 Task: Get directions from Blue Ridge Parkway, North Carolina, United States to Gulf Shores, Alabama, United States  arriving by 5:00 pm tomorrow
Action: Mouse moved to (123, 71)
Screenshot: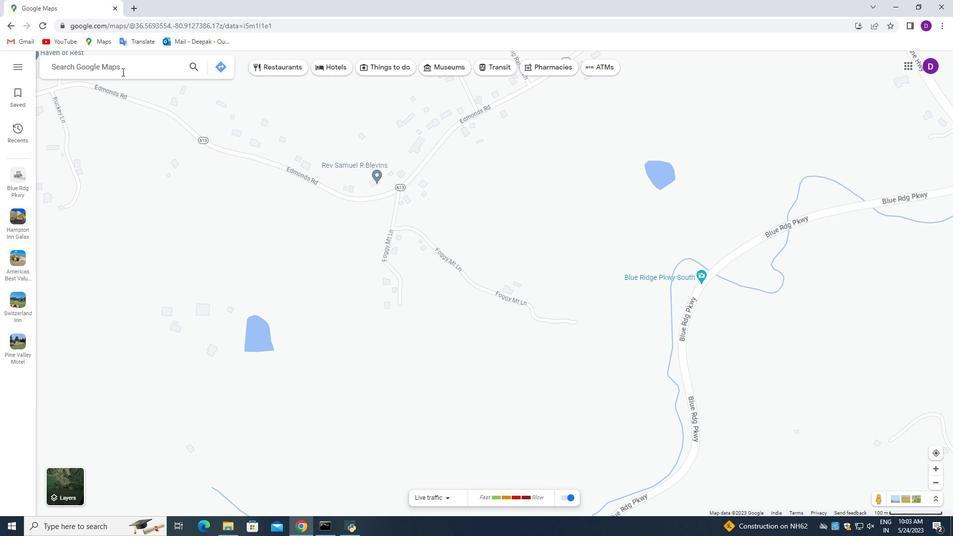 
Action: Mouse pressed left at (123, 71)
Screenshot: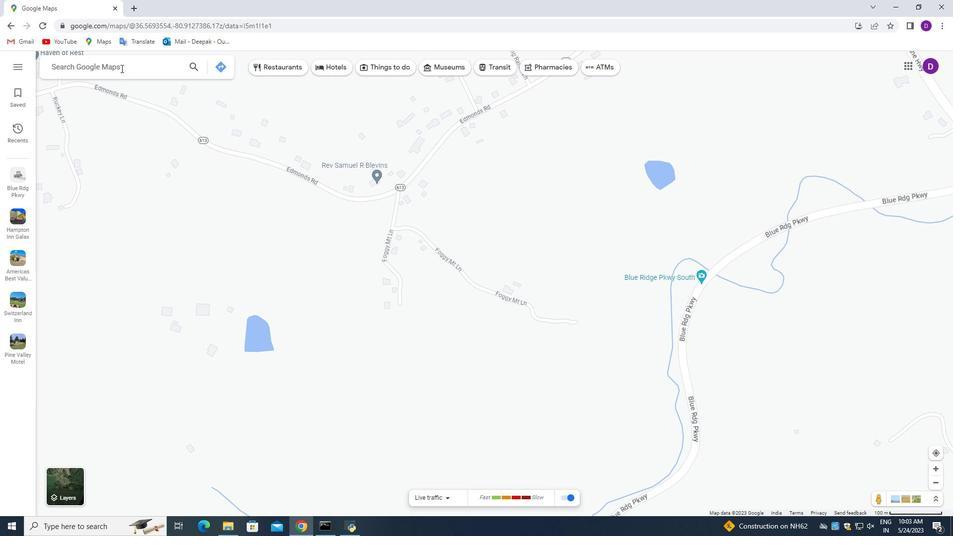 
Action: Mouse moved to (282, 111)
Screenshot: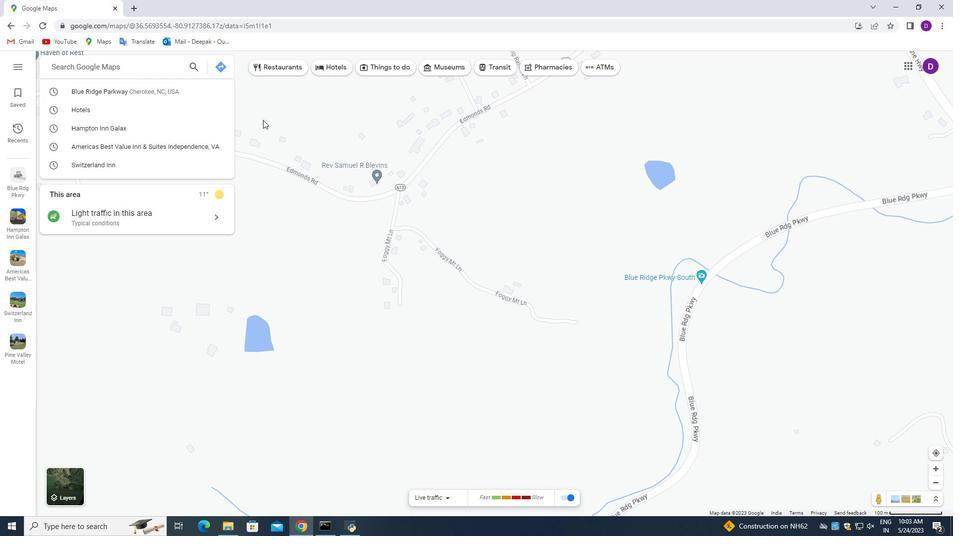 
Action: Key pressed <Key.shift_r>Blue<Key.space><Key.shift_r>Ridge<Key.space><Key.shift><Key.shift>Parkway,<Key.space><Key.shift>North<Key.space><Key.shift_r>Carolina,<Key.space><Key.shift>United<Key.space><Key.shift_r>States
Screenshot: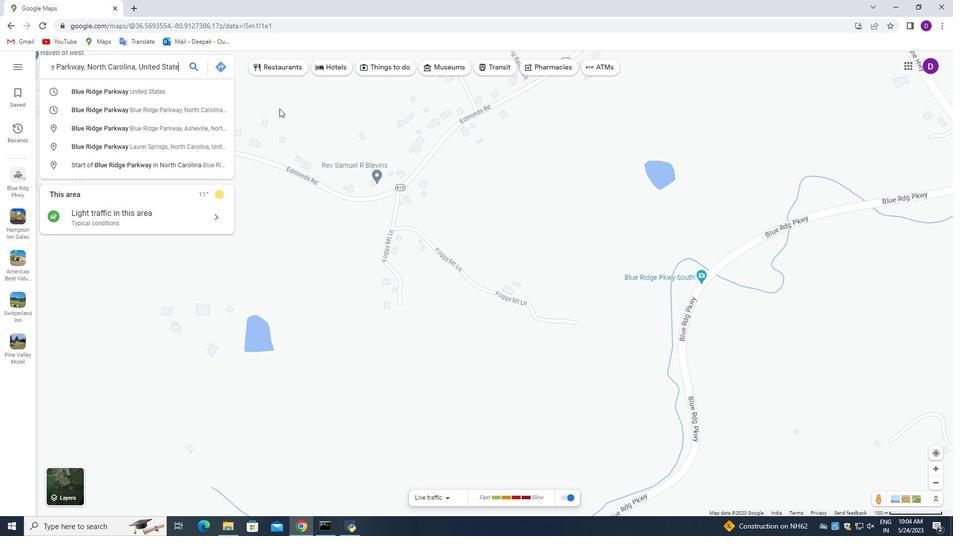 
Action: Mouse moved to (225, 67)
Screenshot: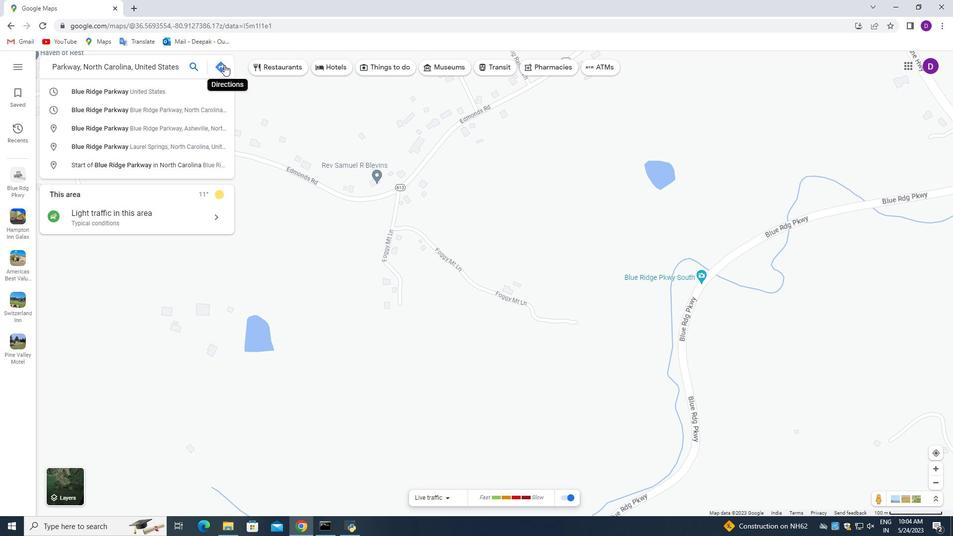 
Action: Mouse pressed left at (225, 67)
Screenshot: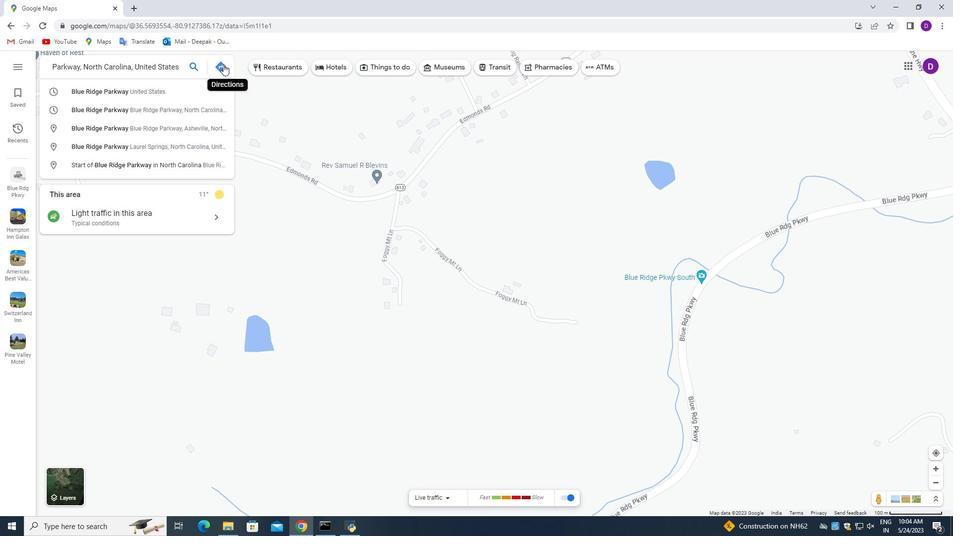 
Action: Mouse moved to (132, 97)
Screenshot: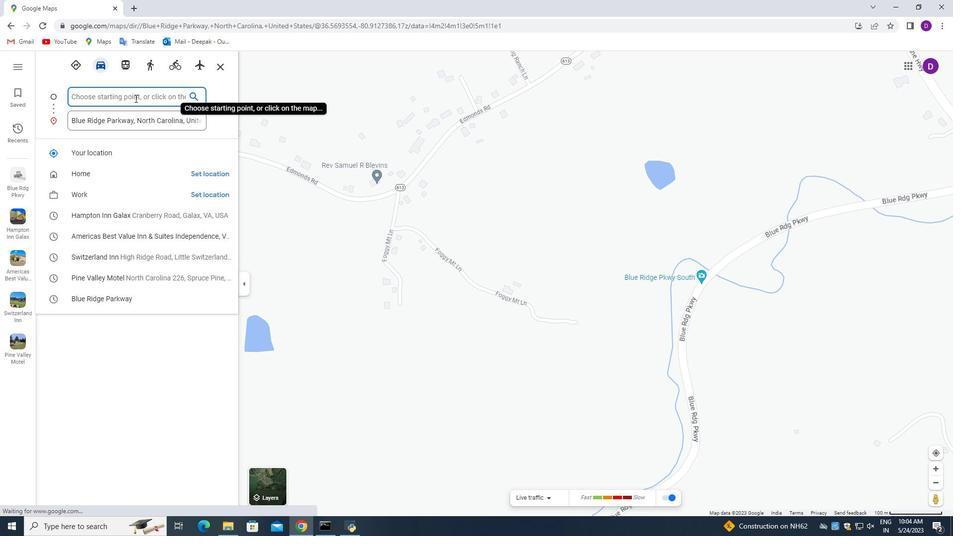 
Action: Mouse pressed left at (132, 97)
Screenshot: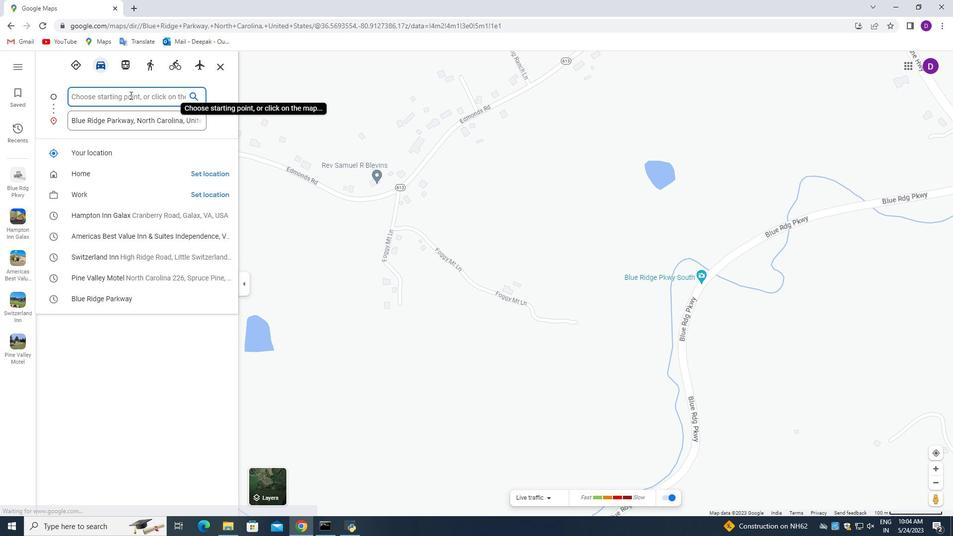 
Action: Mouse moved to (63, 76)
Screenshot: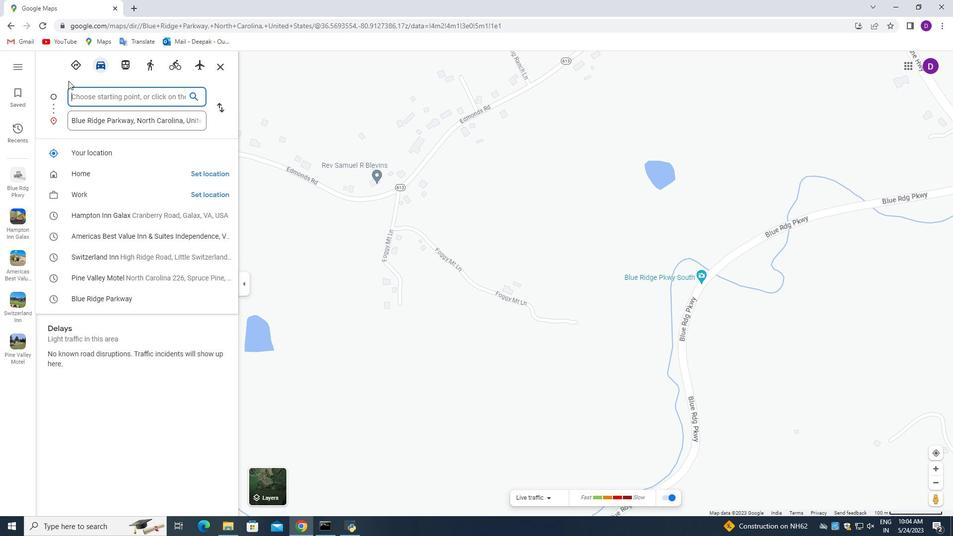 
Action: Key pressed <Key.shift_r>Gulf<Key.space><Key.shift_r>Shores,<Key.space><Key.shift_r>Alabama,<Key.space><Key.shift>United<Key.space><Key.shift_r>States
Screenshot: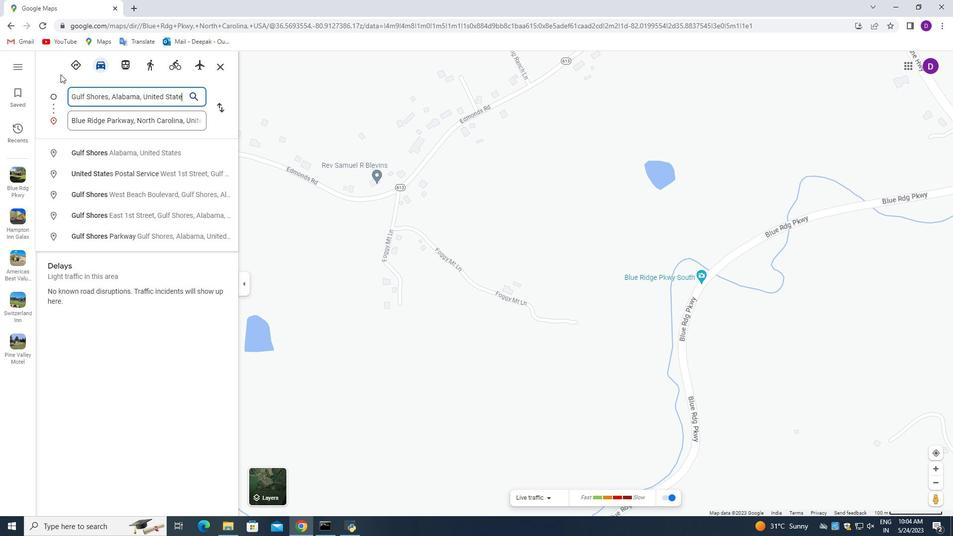 
Action: Mouse moved to (220, 112)
Screenshot: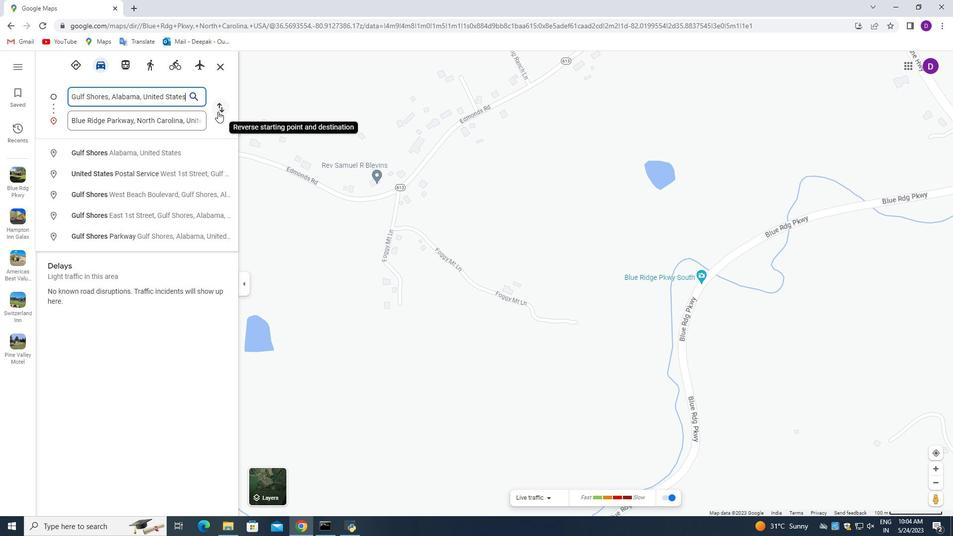 
Action: Mouse pressed left at (220, 112)
Screenshot: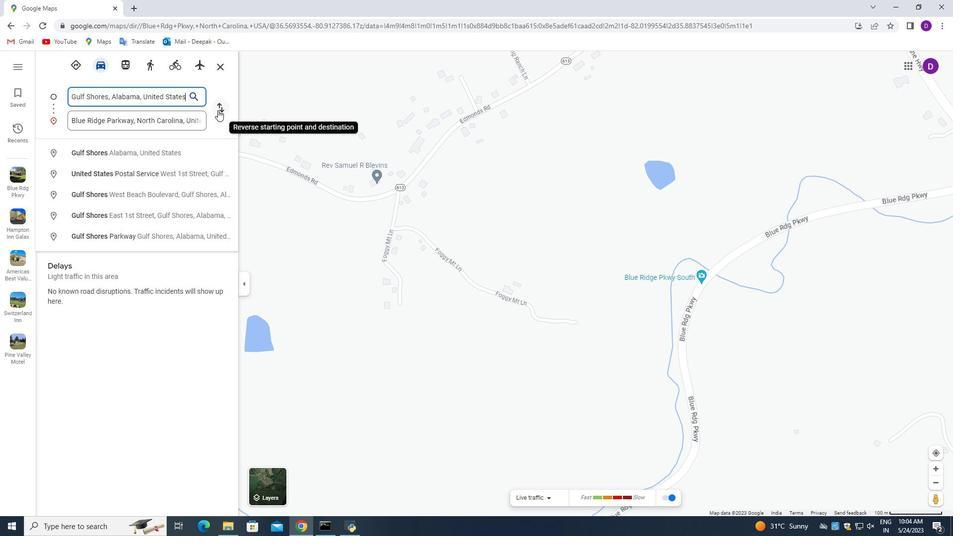 
Action: Mouse moved to (110, 178)
Screenshot: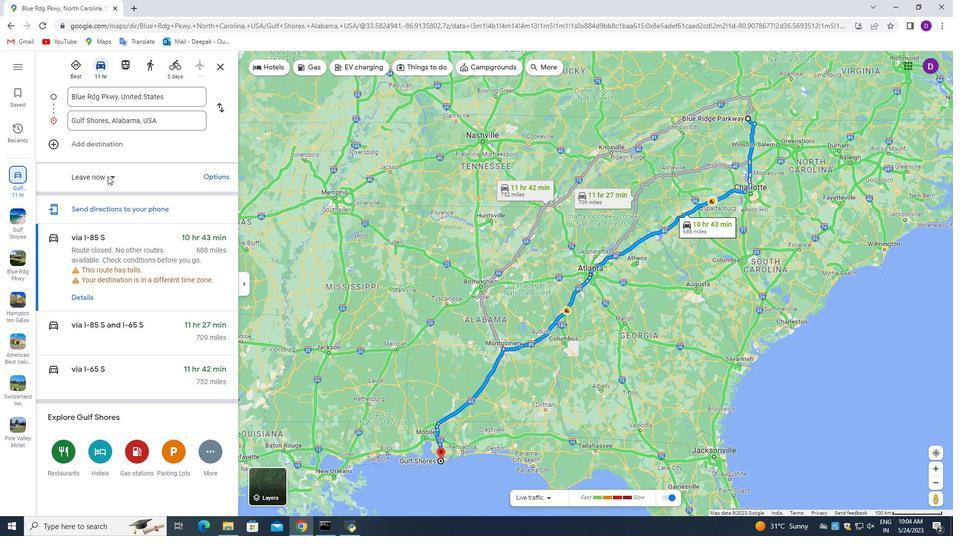 
Action: Mouse pressed left at (110, 178)
Screenshot: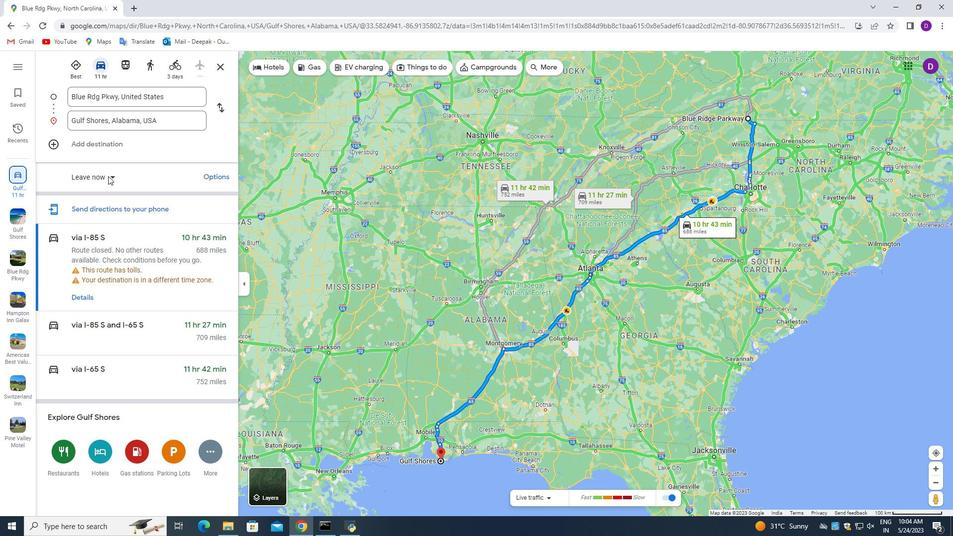 
Action: Mouse moved to (104, 205)
Screenshot: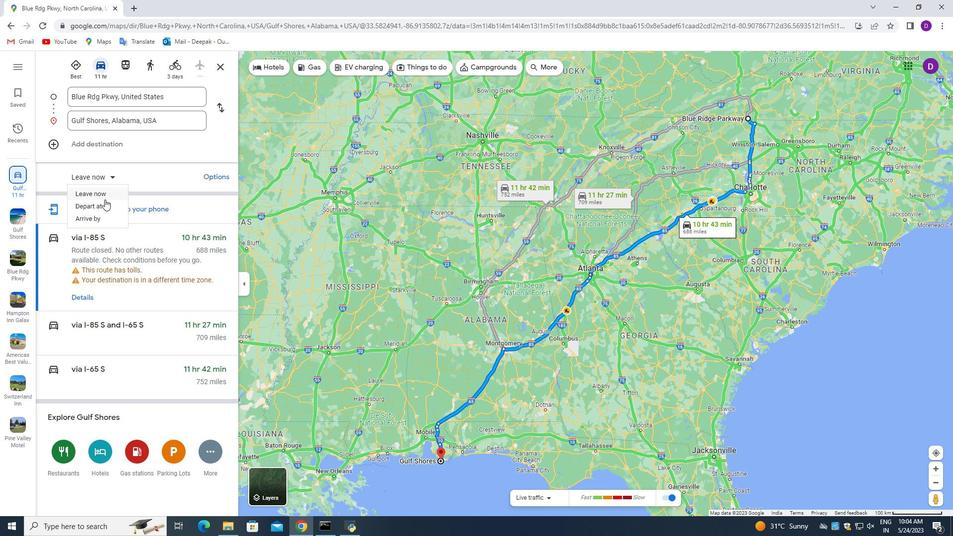 
Action: Mouse pressed left at (104, 205)
Screenshot: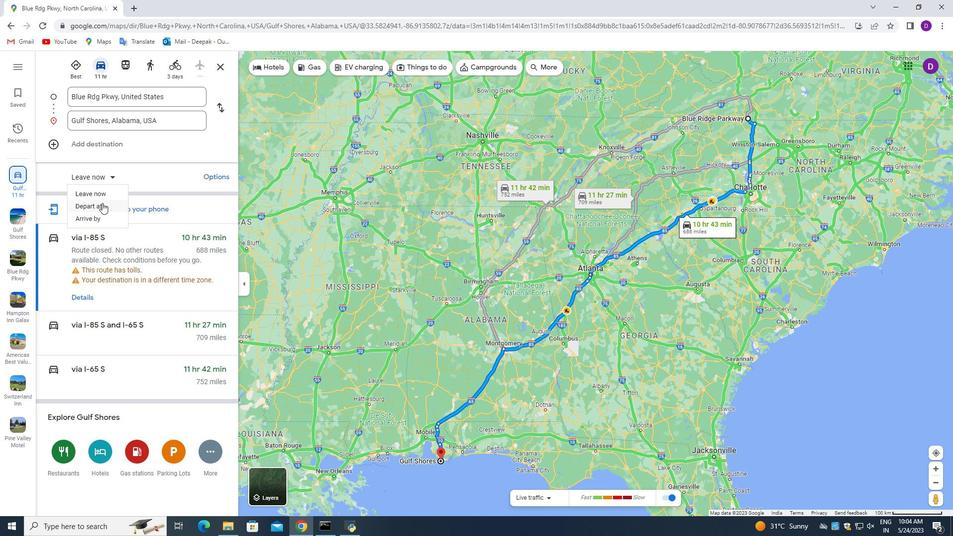 
Action: Mouse moved to (137, 173)
Screenshot: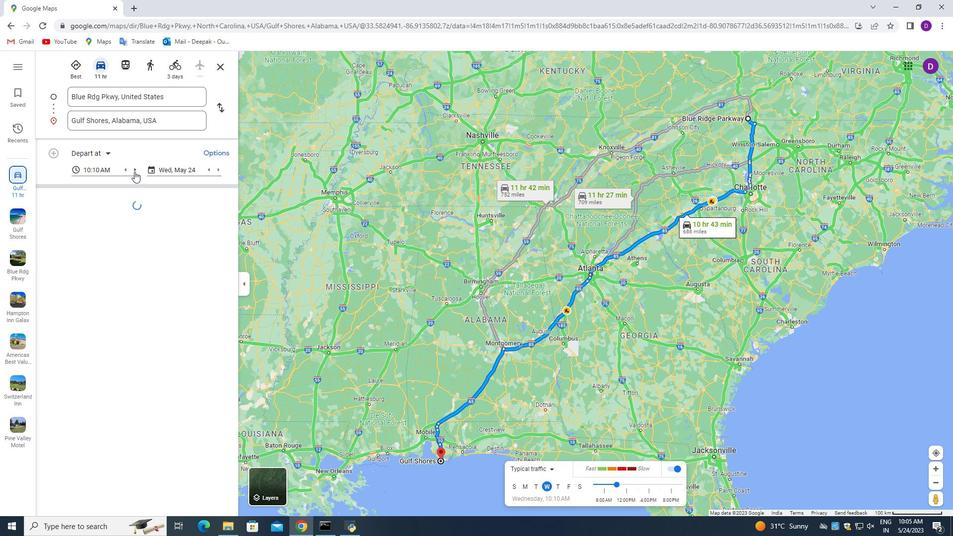 
Action: Mouse pressed left at (137, 173)
Screenshot: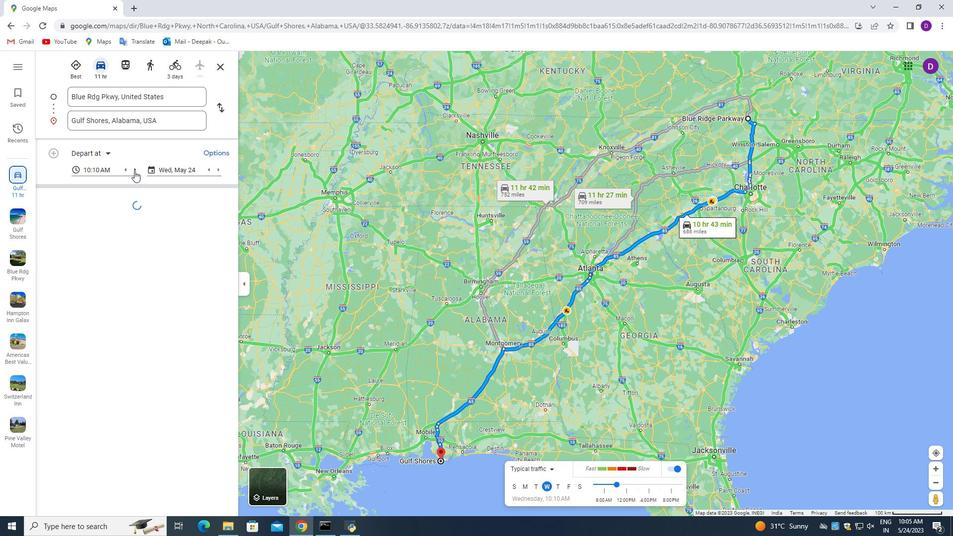 
Action: Mouse pressed left at (137, 173)
Screenshot: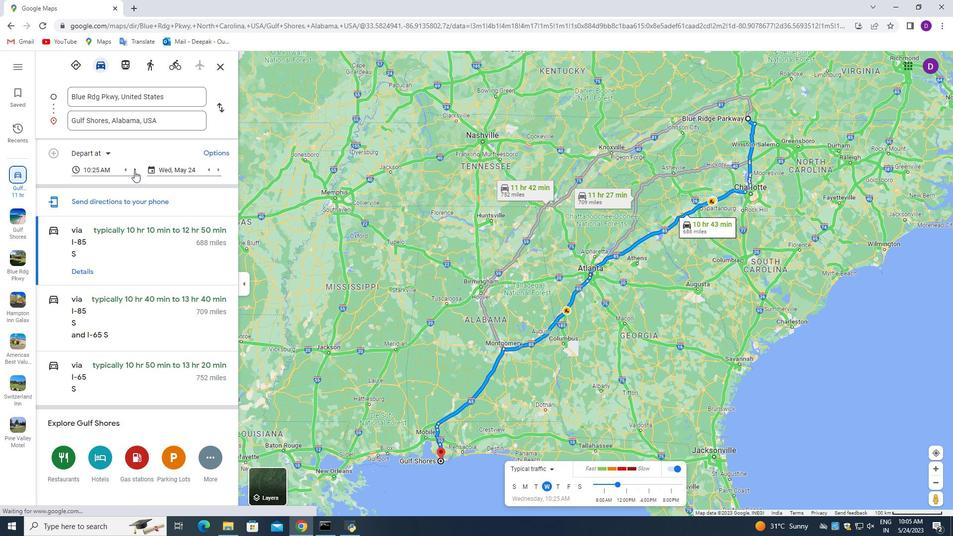 
Action: Mouse pressed left at (137, 173)
Screenshot: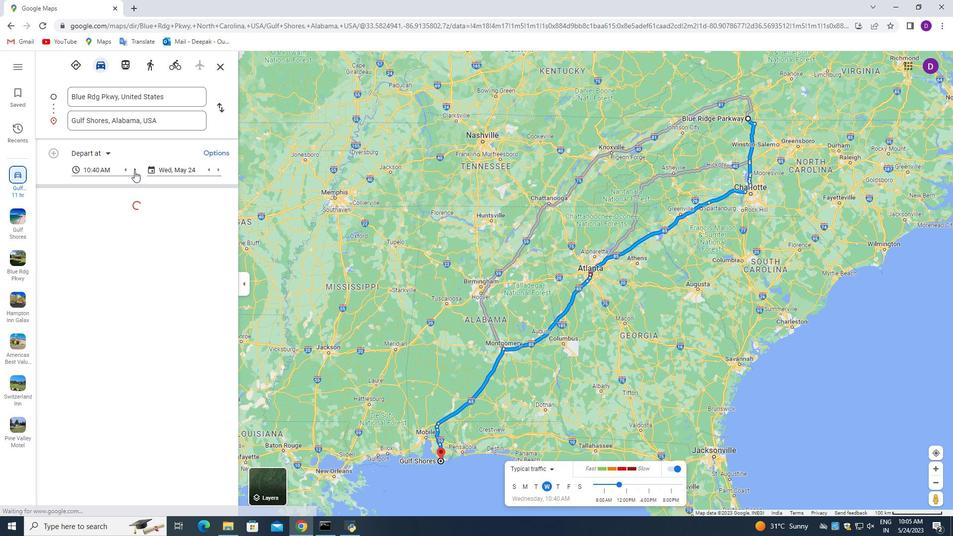 
Action: Mouse pressed left at (137, 173)
Screenshot: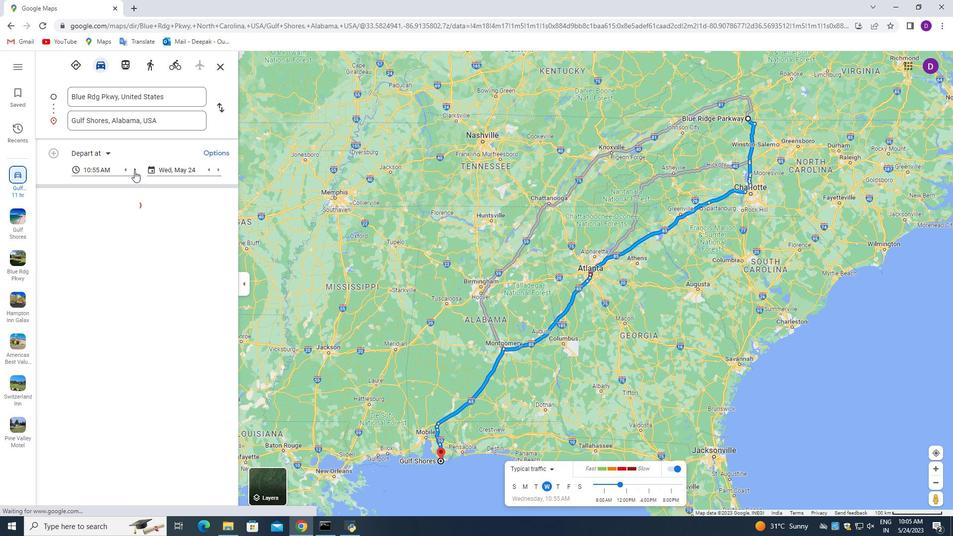 
Action: Mouse pressed left at (137, 173)
Screenshot: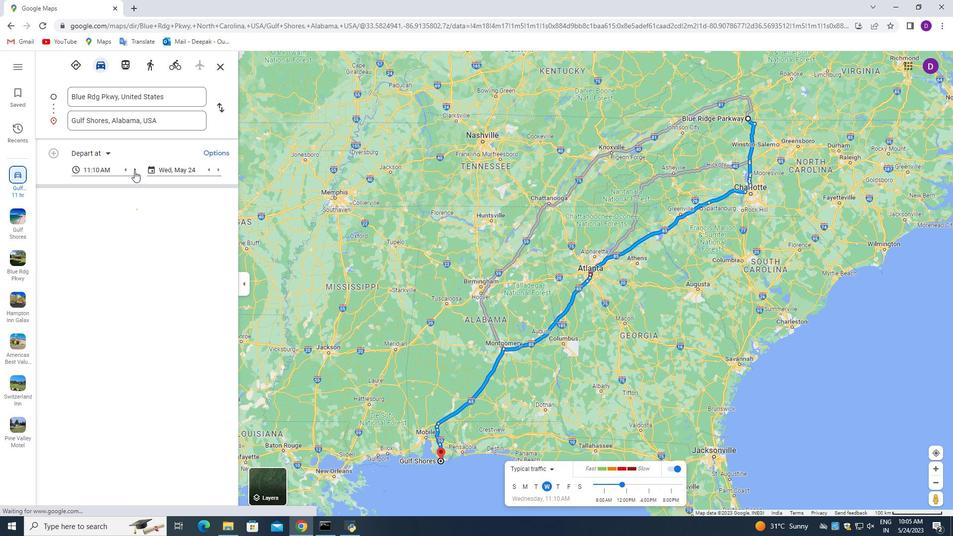 
Action: Mouse pressed left at (137, 173)
Screenshot: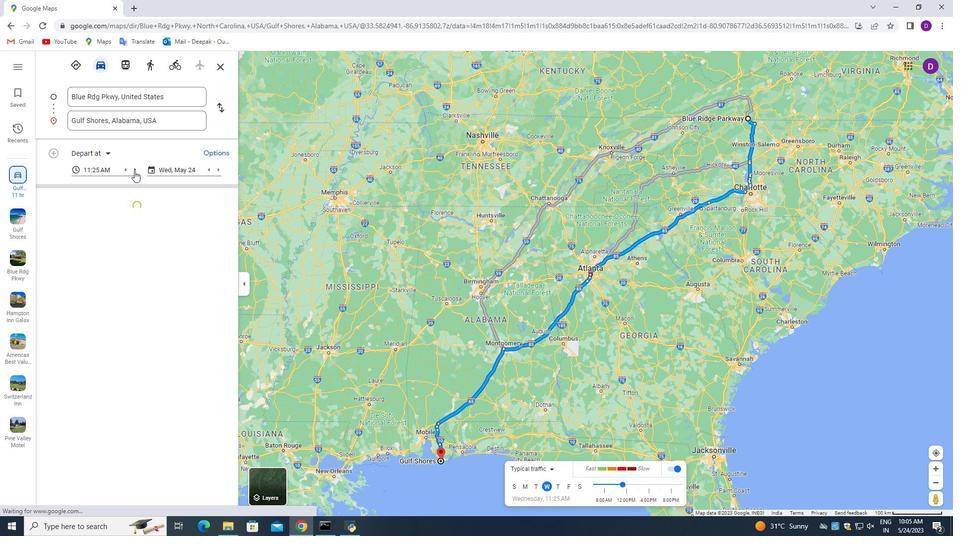 
Action: Mouse pressed left at (137, 173)
Screenshot: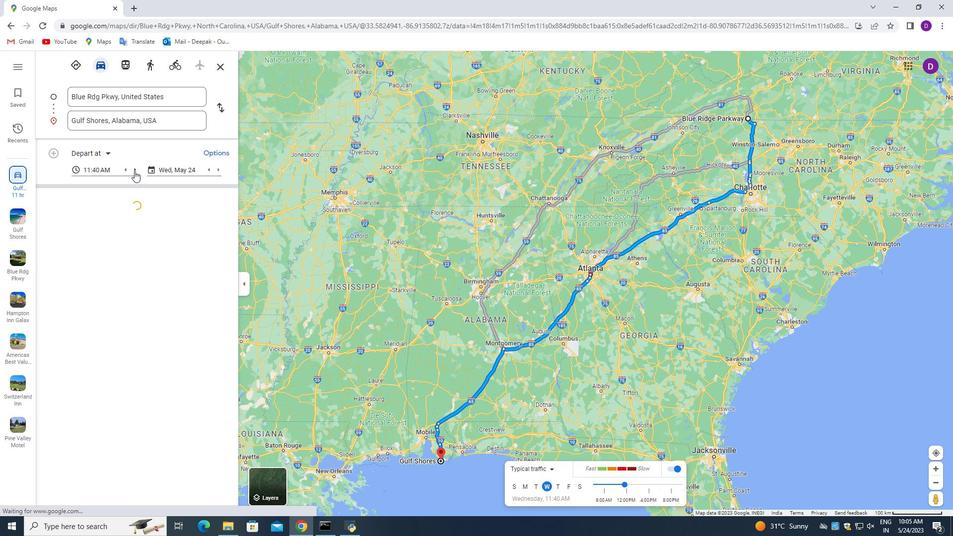 
Action: Mouse pressed left at (137, 173)
Screenshot: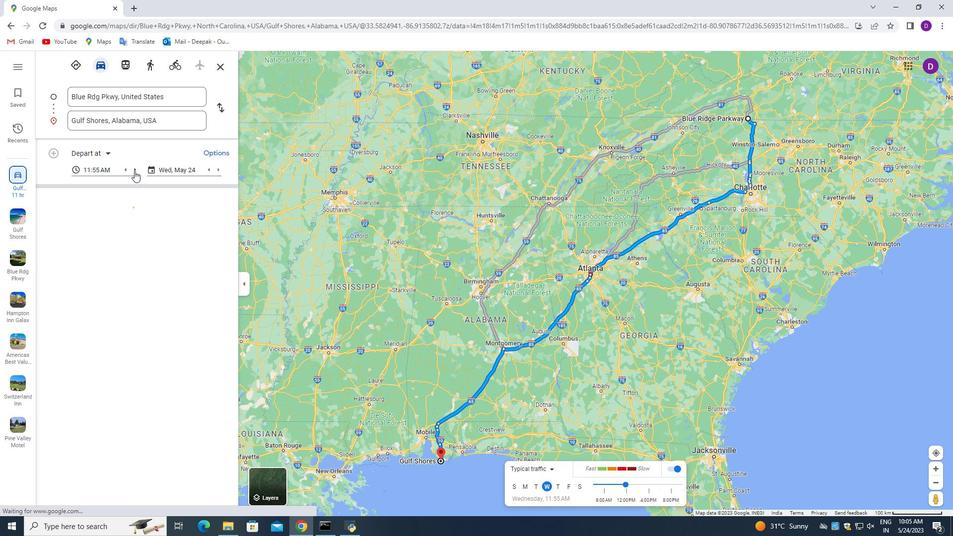 
Action: Mouse pressed left at (137, 173)
Screenshot: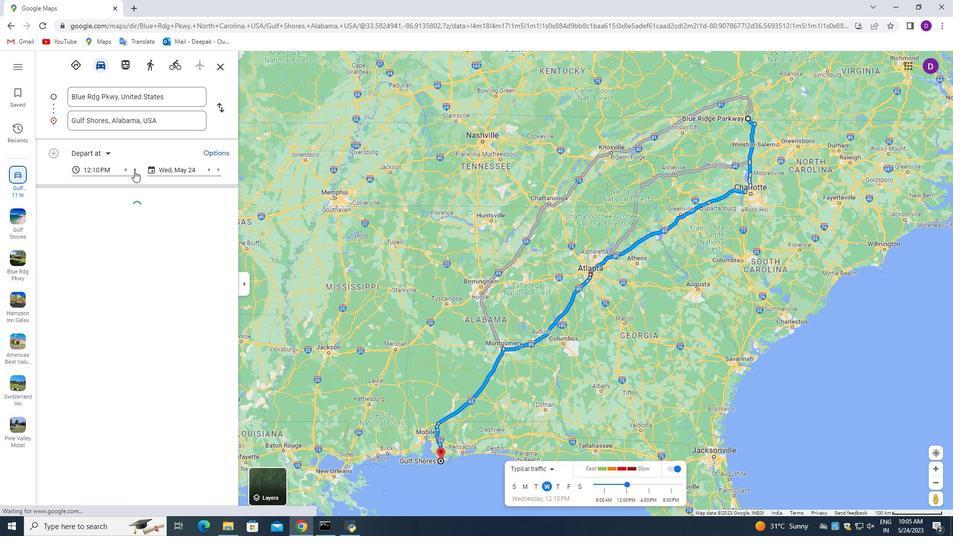 
Action: Mouse pressed left at (137, 173)
Screenshot: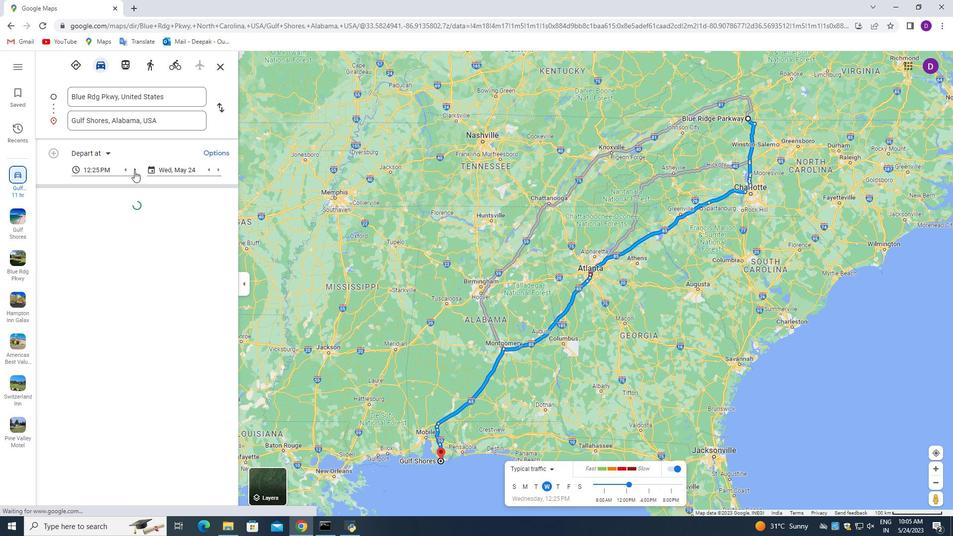 
Action: Mouse pressed left at (137, 173)
Screenshot: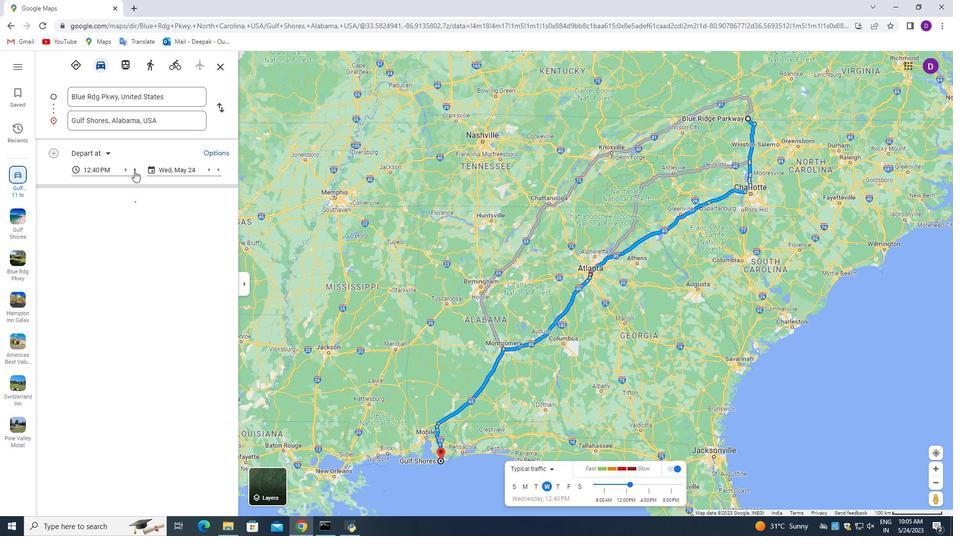 
Action: Mouse pressed left at (137, 173)
Screenshot: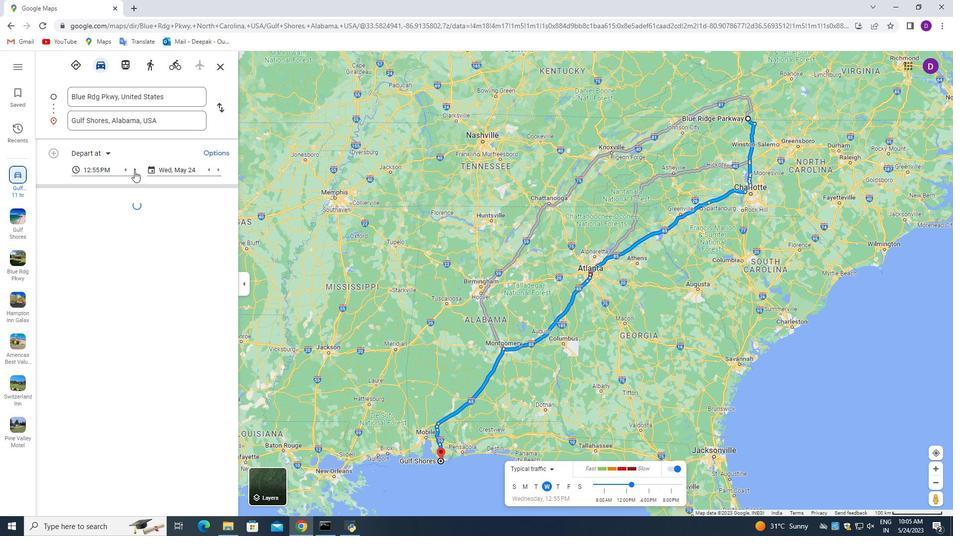 
Action: Mouse pressed left at (137, 173)
Screenshot: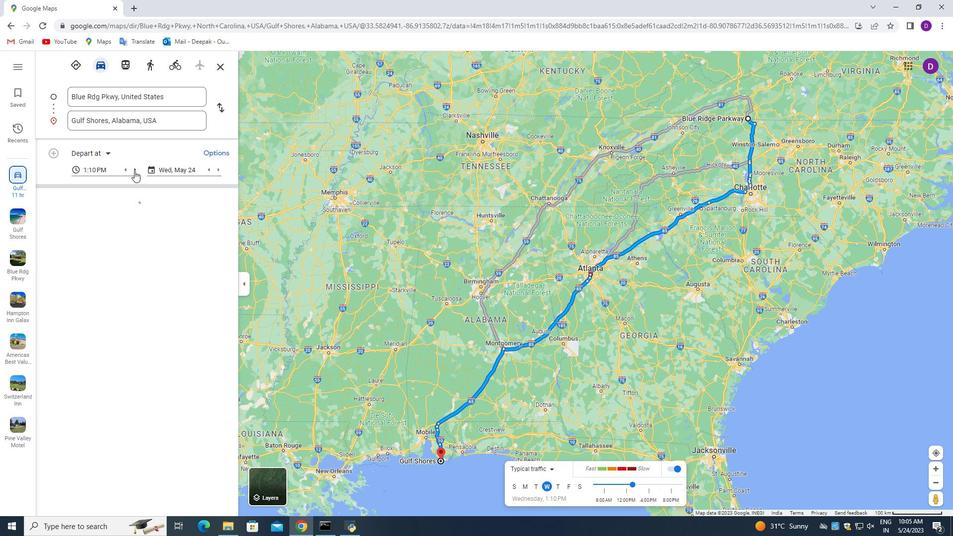 
Action: Mouse pressed left at (137, 173)
Screenshot: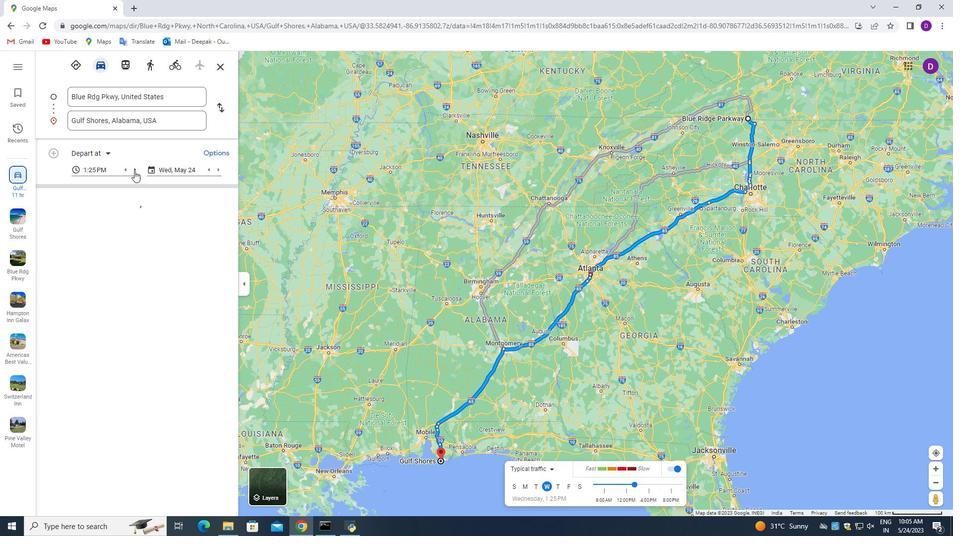 
Action: Mouse pressed left at (137, 173)
Screenshot: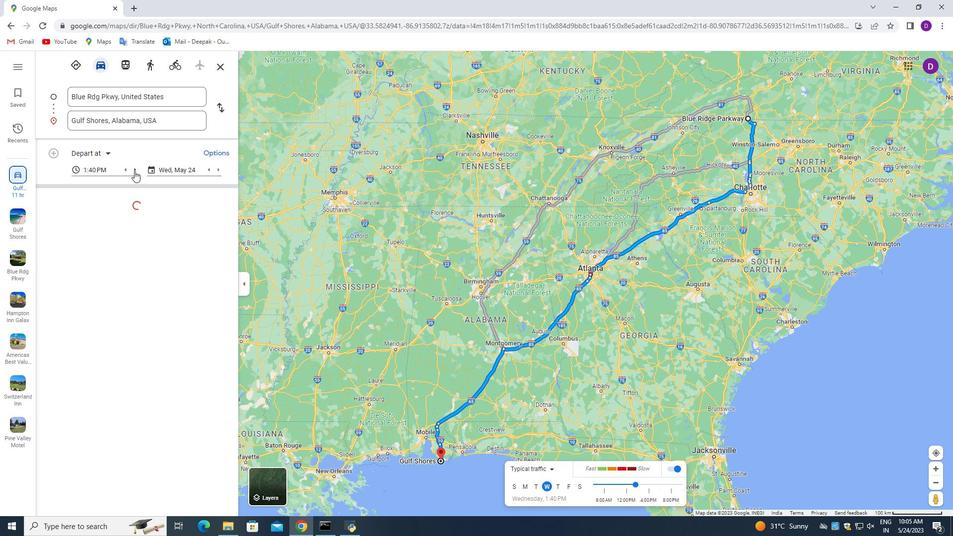 
Action: Mouse pressed left at (137, 173)
Screenshot: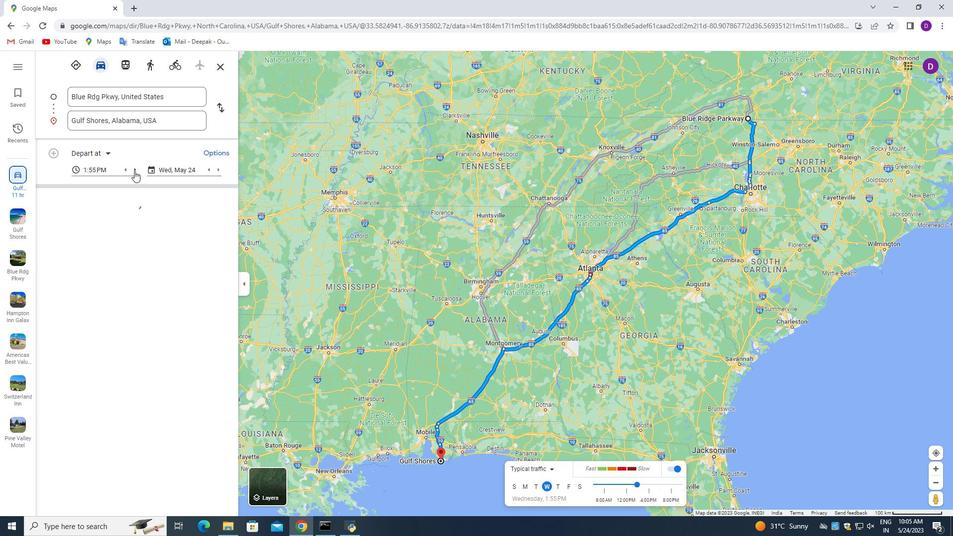 
Action: Mouse pressed left at (137, 173)
Screenshot: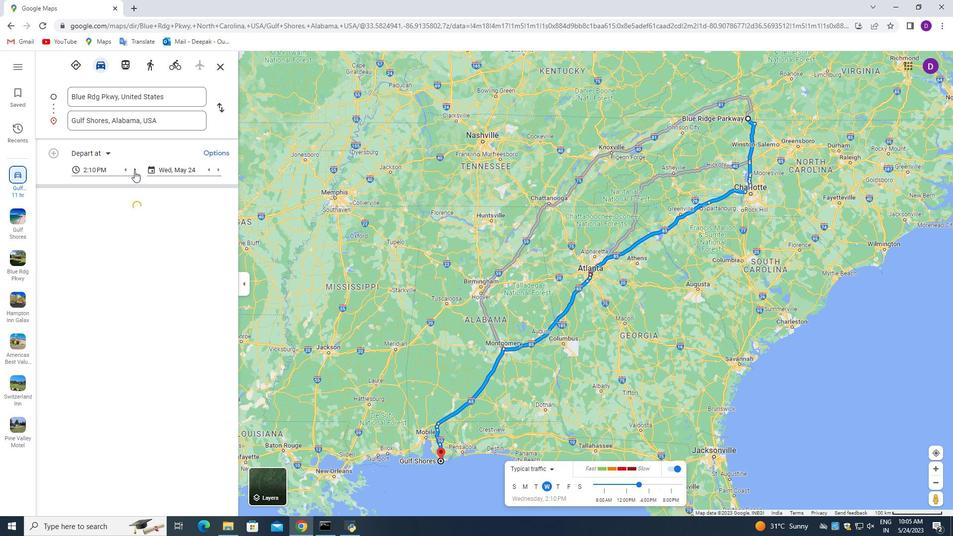 
Action: Mouse pressed left at (137, 173)
Screenshot: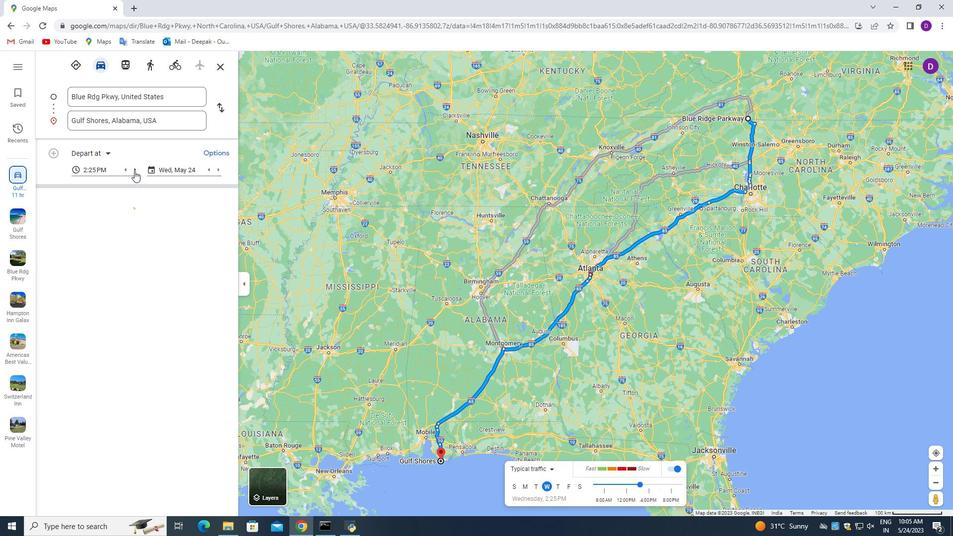
Action: Mouse pressed left at (137, 173)
Screenshot: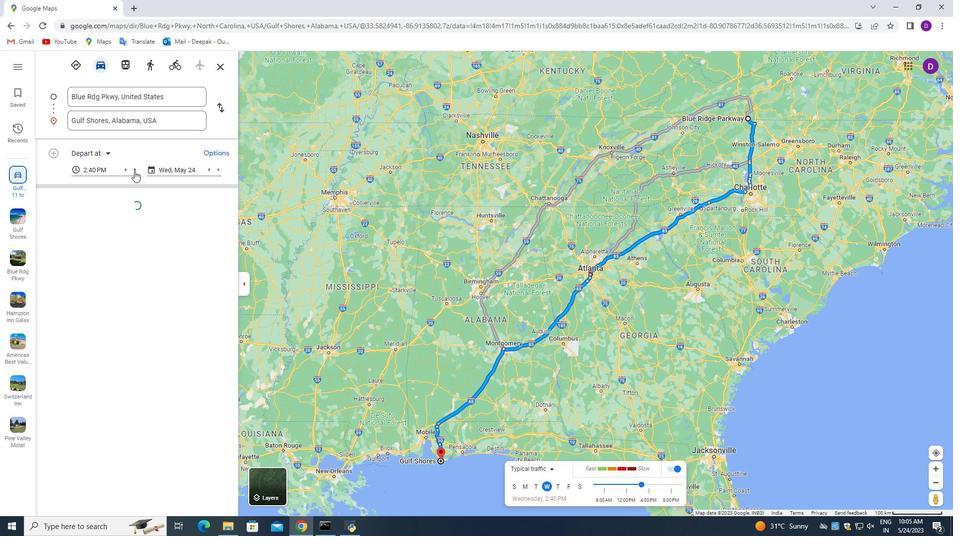 
Action: Mouse pressed left at (137, 173)
Screenshot: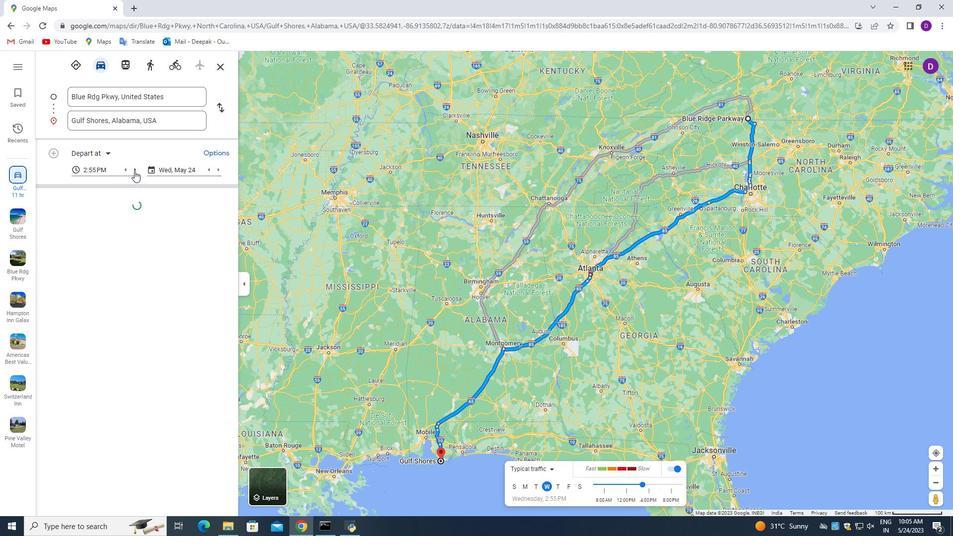 
Action: Mouse pressed left at (137, 173)
Screenshot: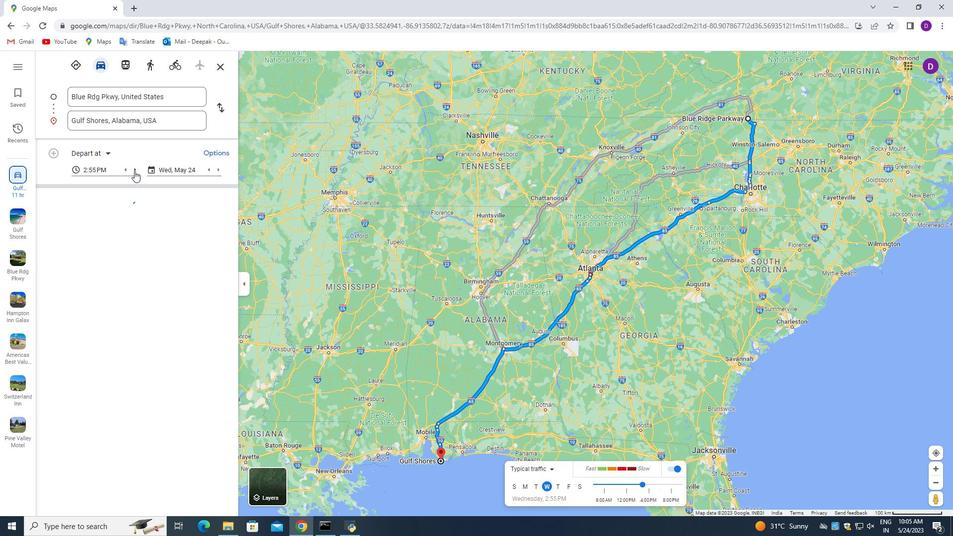 
Action: Mouse pressed left at (137, 173)
Screenshot: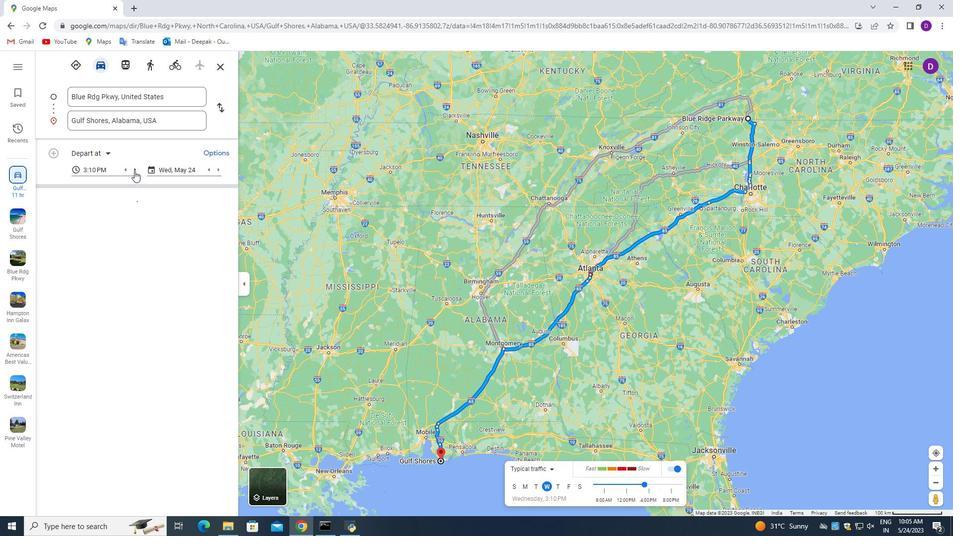 
Action: Mouse pressed left at (137, 173)
Screenshot: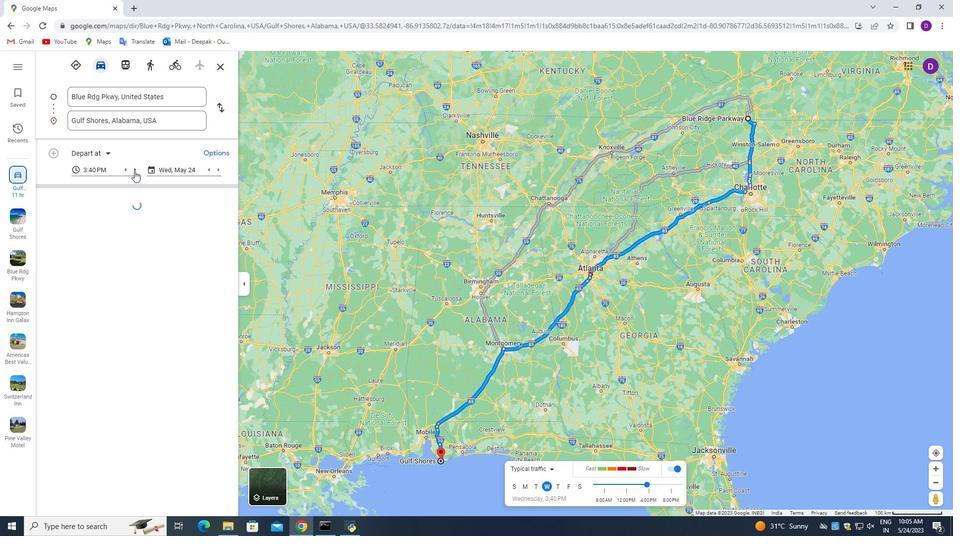 
Action: Mouse pressed left at (137, 173)
Screenshot: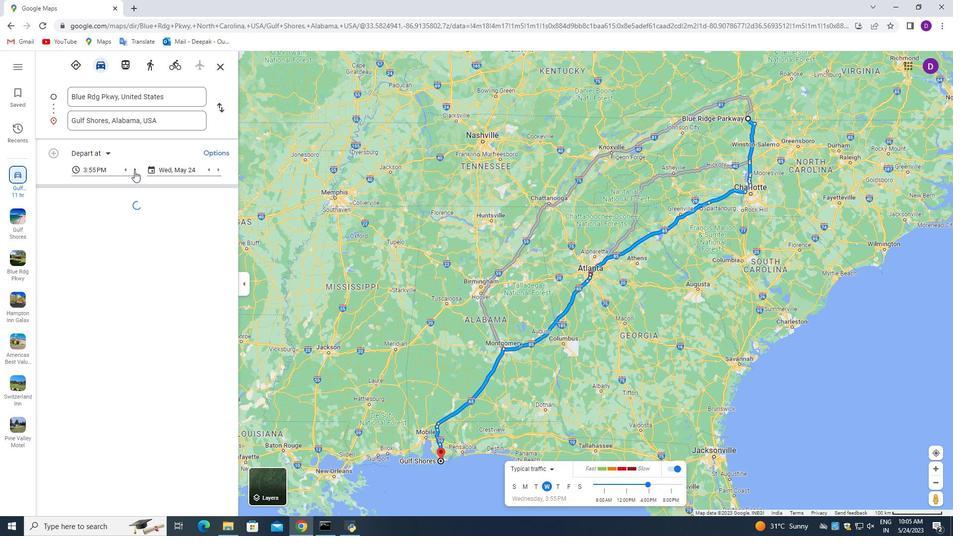 
Action: Mouse pressed left at (137, 173)
Screenshot: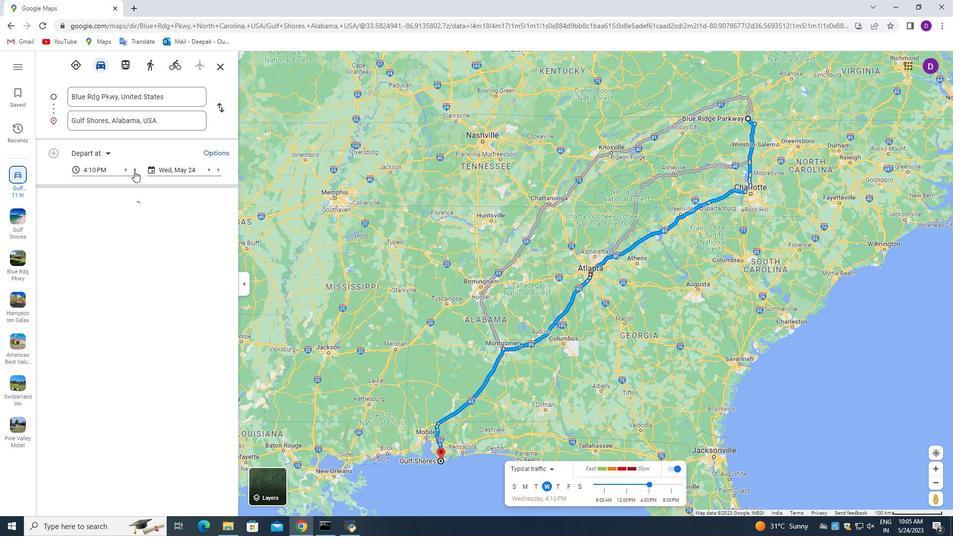 
Action: Mouse pressed left at (137, 173)
Screenshot: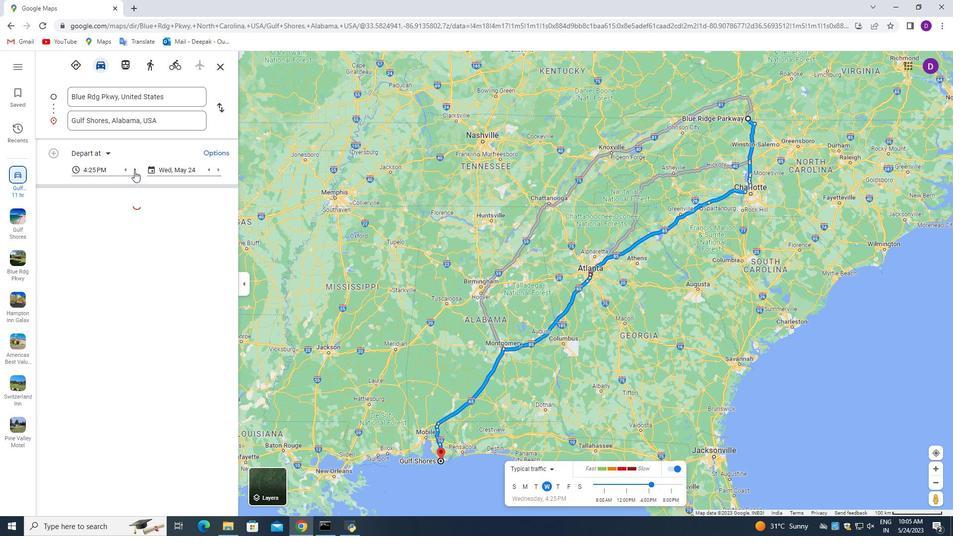 
Action: Mouse pressed left at (137, 173)
Screenshot: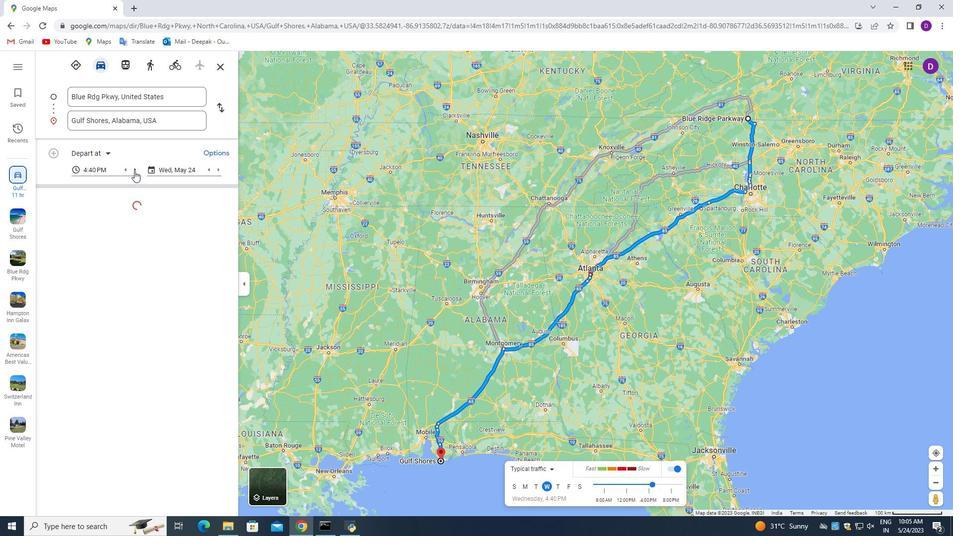 
Action: Mouse pressed left at (137, 173)
Screenshot: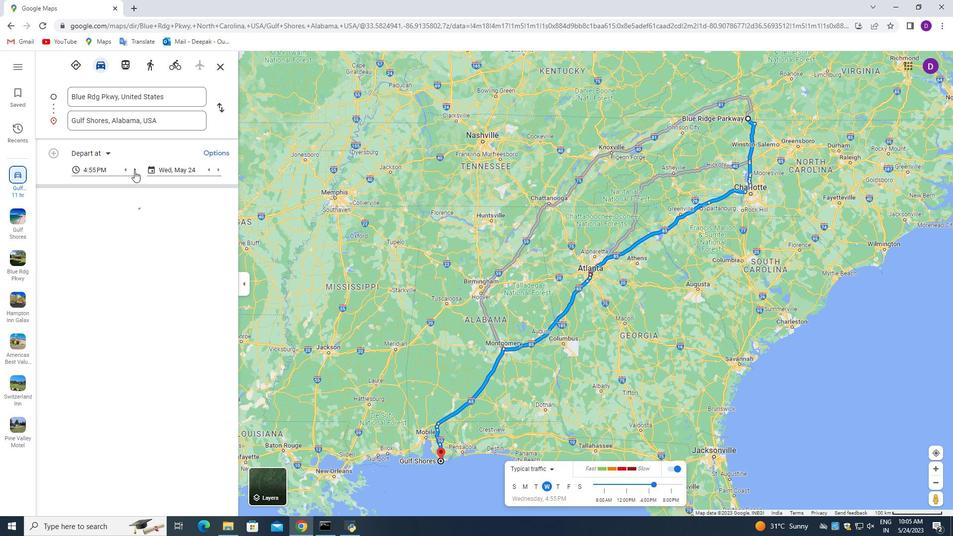 
Action: Mouse pressed left at (137, 173)
Screenshot: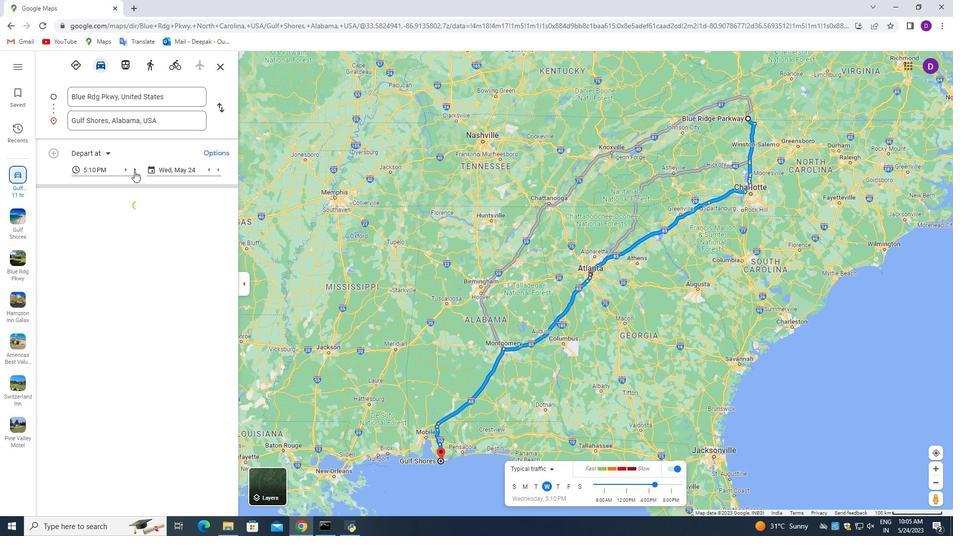 
Action: Mouse moved to (127, 174)
Screenshot: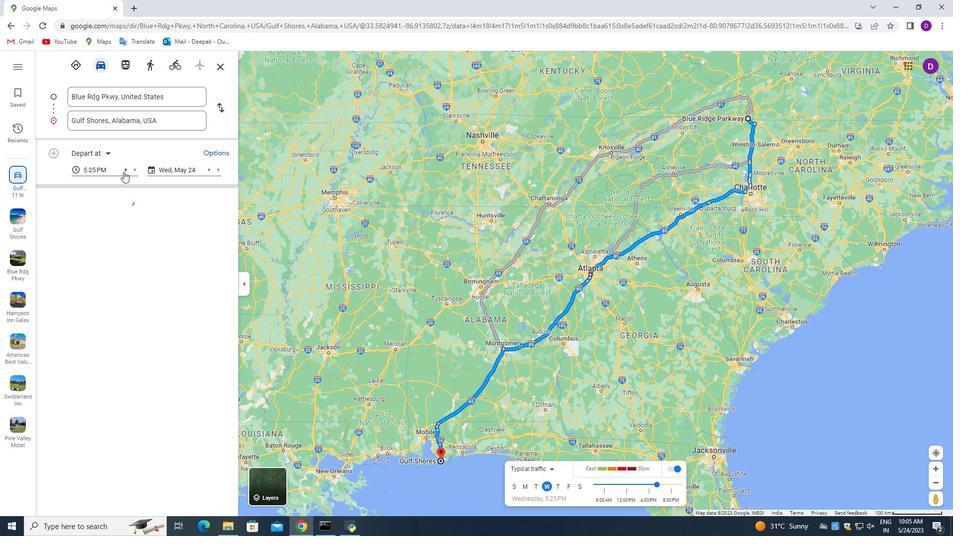 
Action: Mouse pressed left at (127, 174)
Screenshot: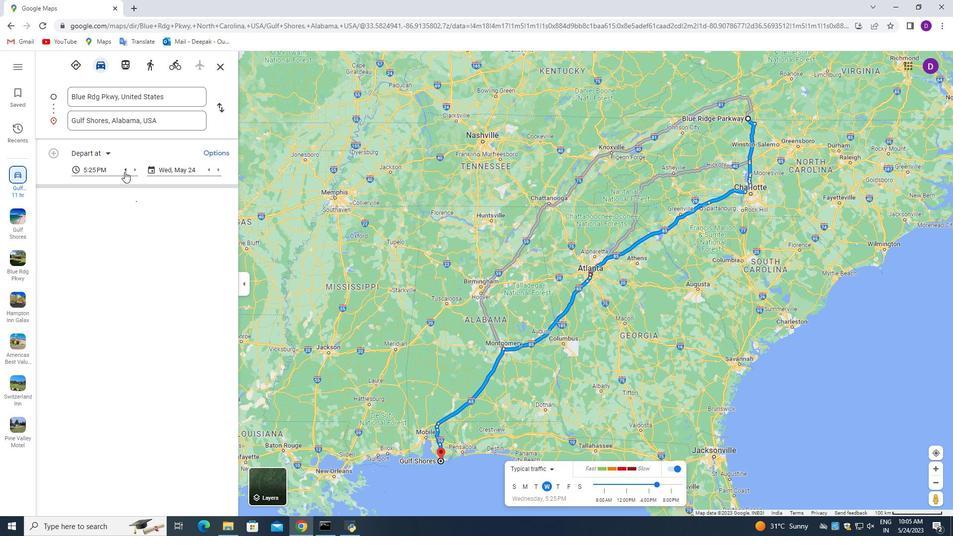 
Action: Mouse pressed left at (127, 174)
Screenshot: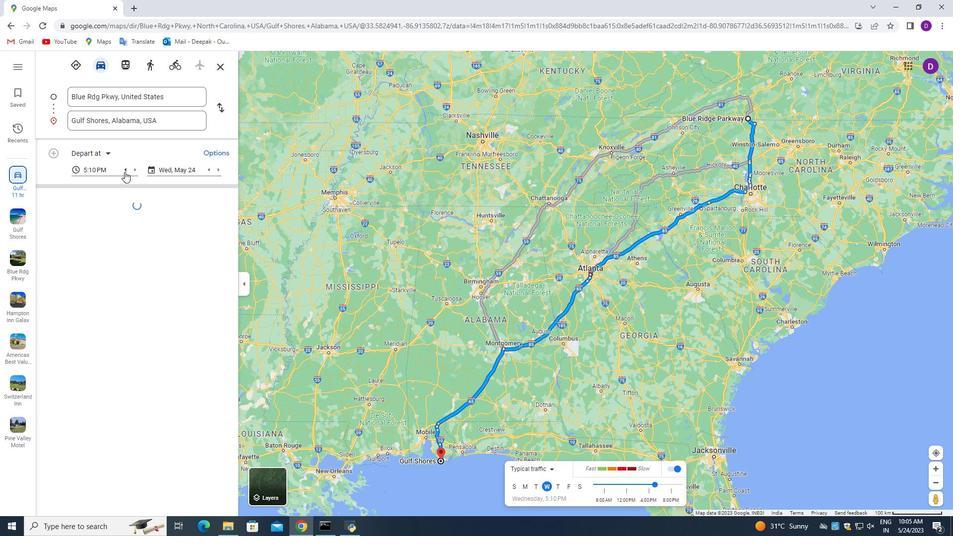 
Action: Mouse moved to (100, 174)
Screenshot: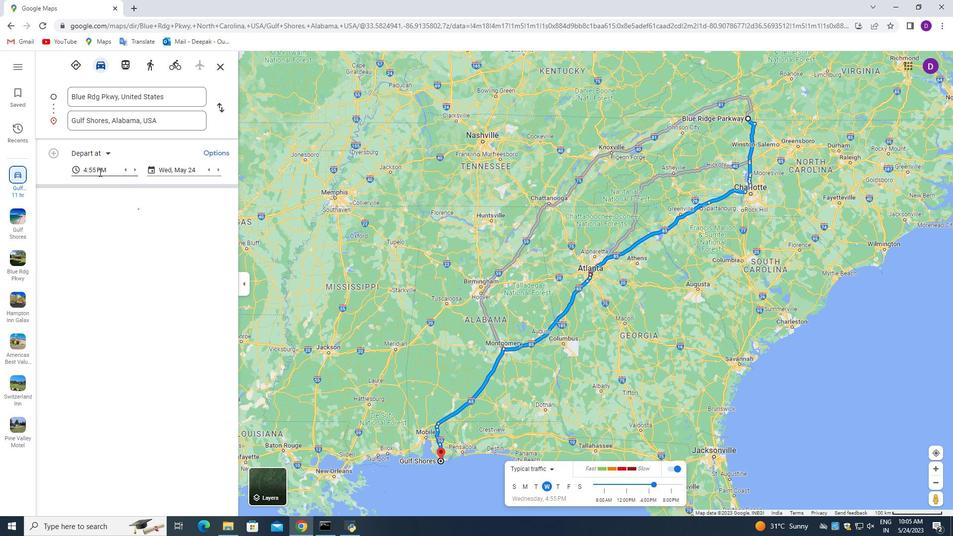 
Action: Mouse pressed left at (100, 174)
Screenshot: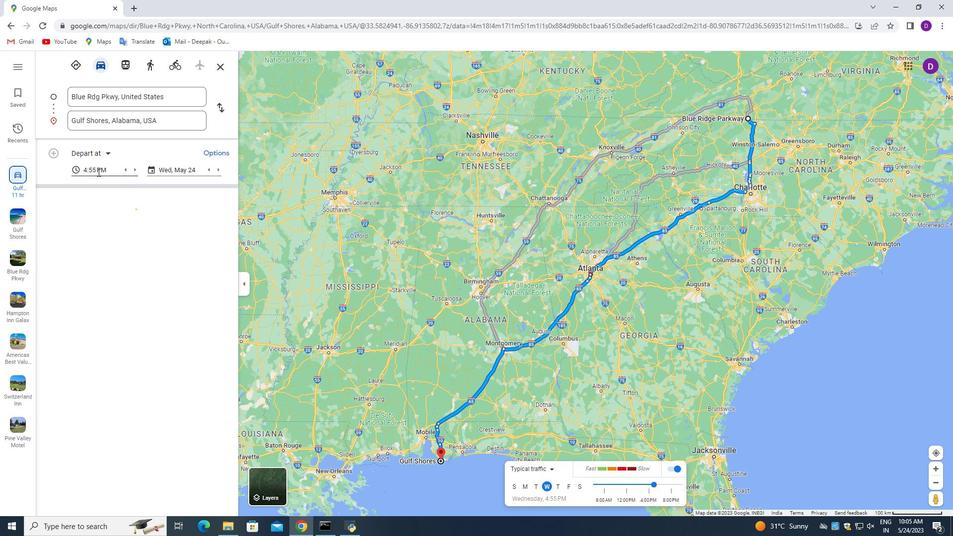 
Action: Mouse moved to (101, 282)
Screenshot: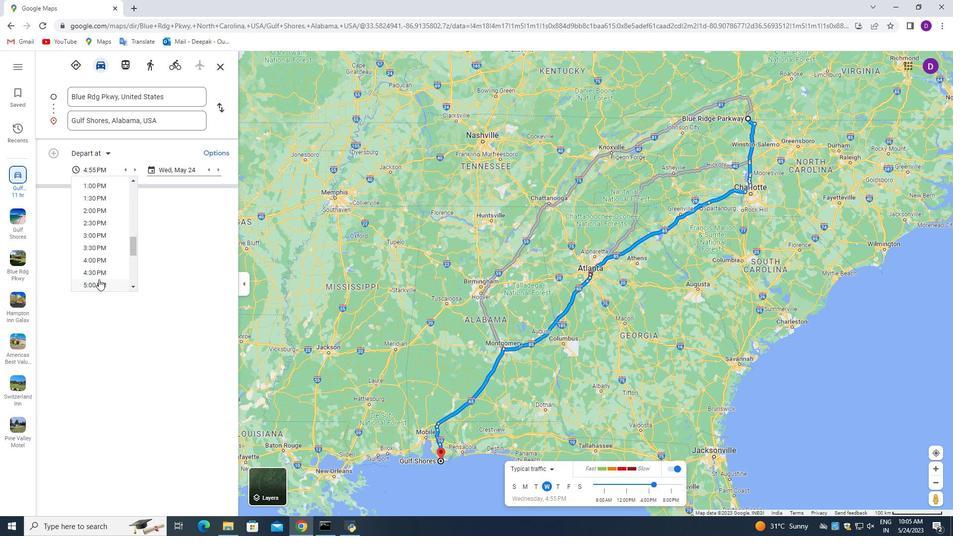 
Action: Mouse pressed left at (101, 282)
Screenshot: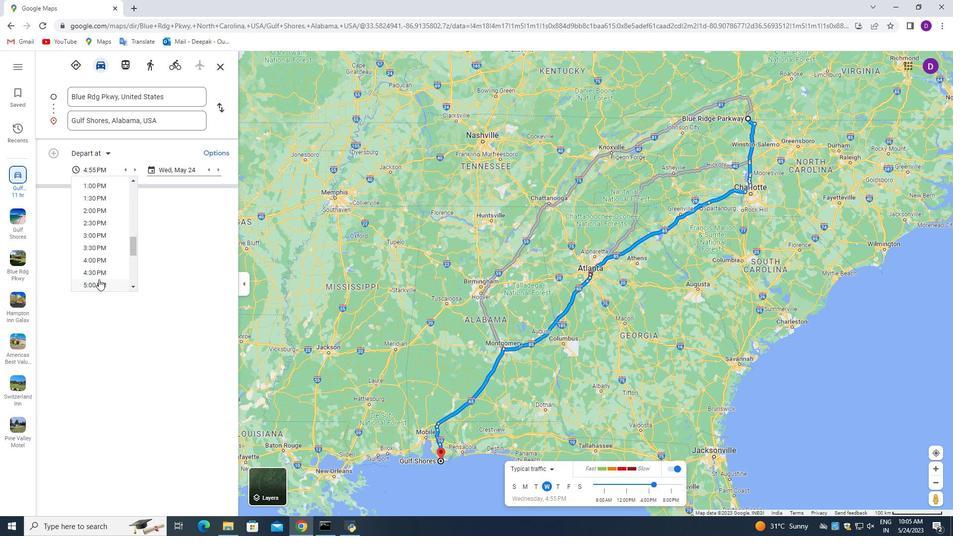 
Action: Mouse moved to (219, 173)
Screenshot: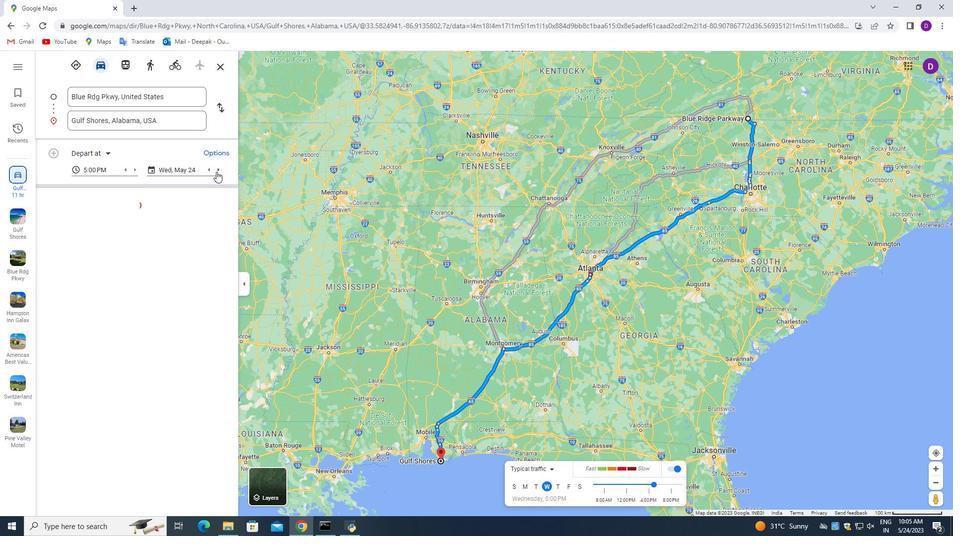 
Action: Mouse pressed left at (219, 173)
Screenshot: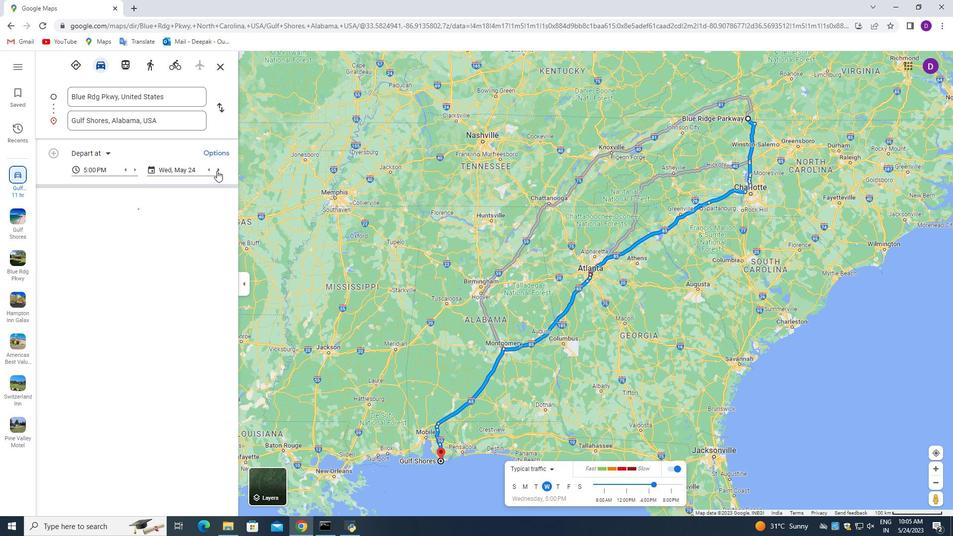 
Action: Mouse moved to (140, 334)
Screenshot: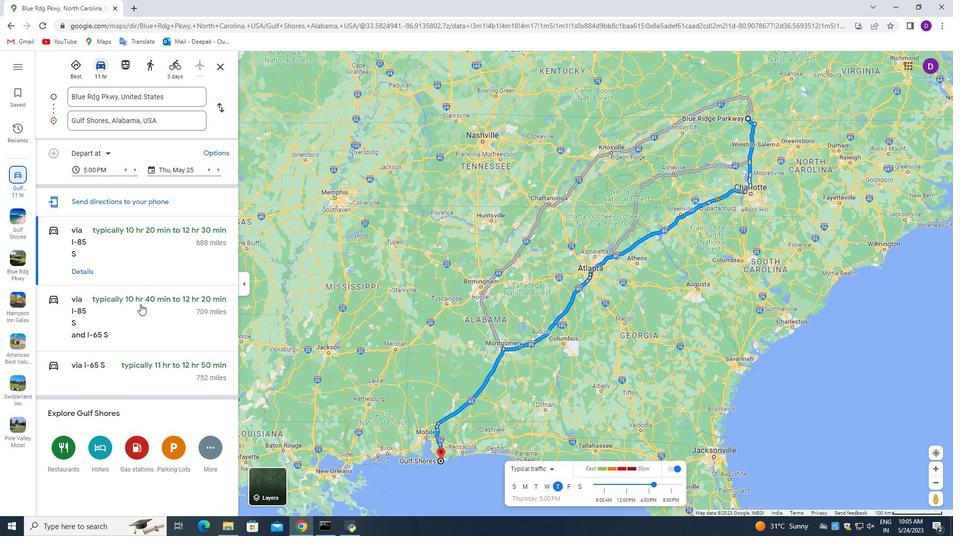 
Action: Mouse scrolled (140, 333) with delta (0, 0)
Screenshot: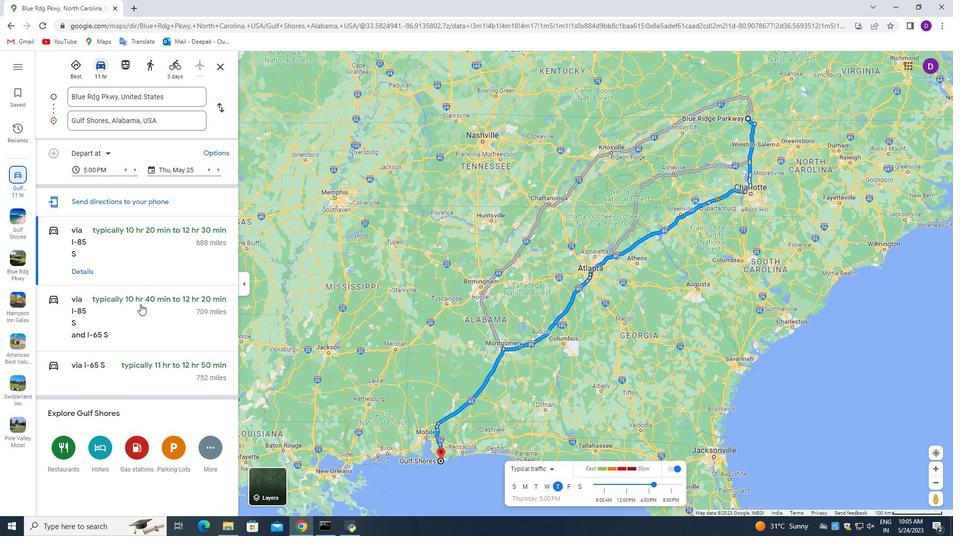 
Action: Mouse moved to (140, 336)
Screenshot: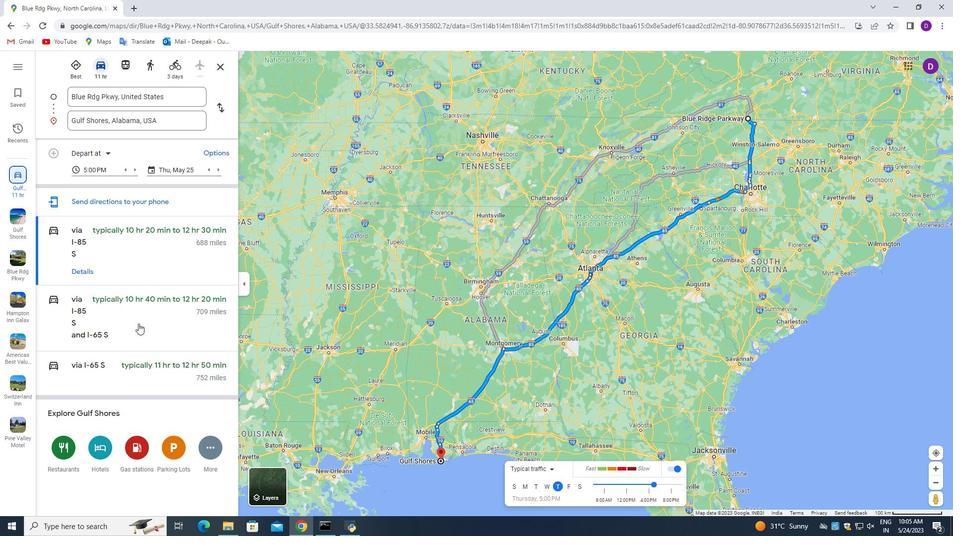 
Action: Mouse scrolled (140, 335) with delta (0, 0)
Screenshot: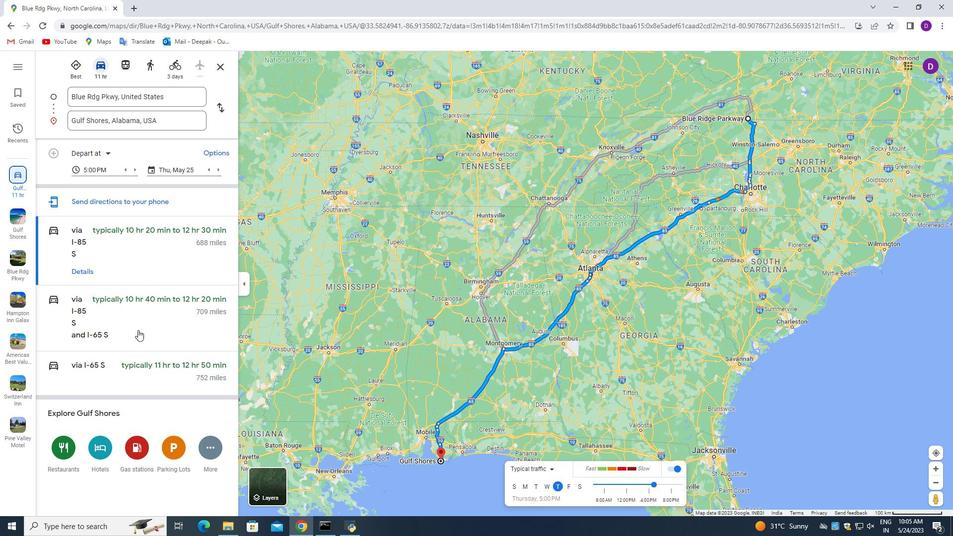 
Action: Mouse moved to (140, 337)
Screenshot: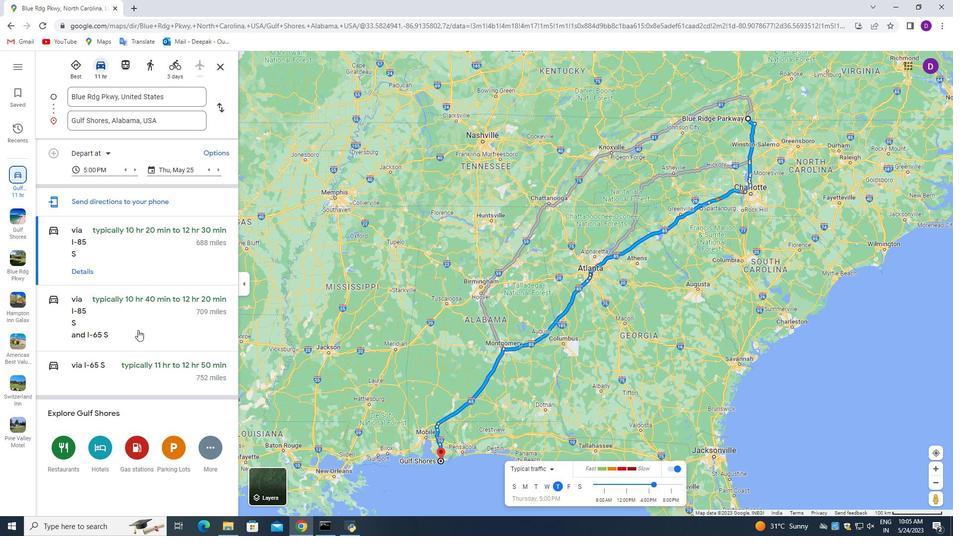 
Action: Mouse scrolled (140, 336) with delta (0, 0)
Screenshot: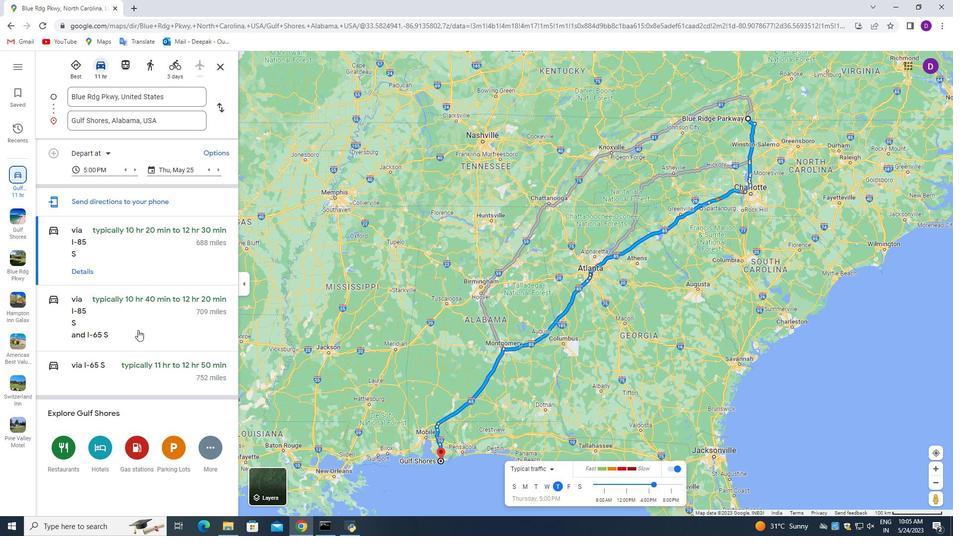 
Action: Mouse scrolled (140, 336) with delta (0, 0)
Screenshot: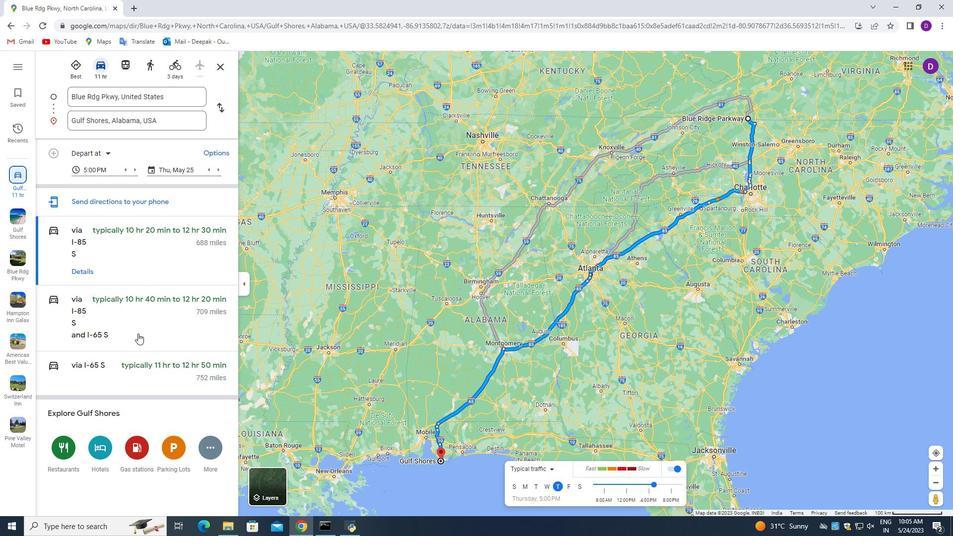 
Action: Mouse moved to (140, 342)
Screenshot: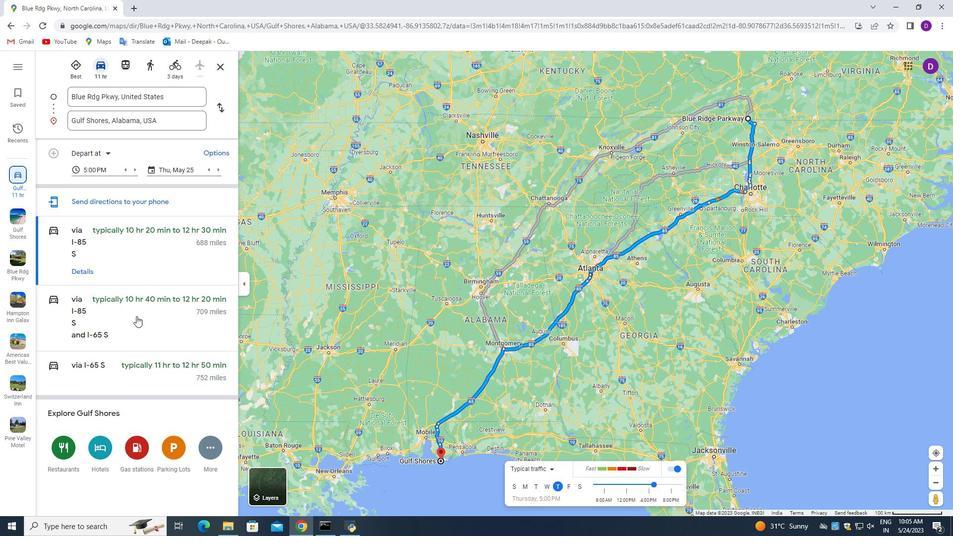
Action: Mouse scrolled (140, 342) with delta (0, 0)
Screenshot: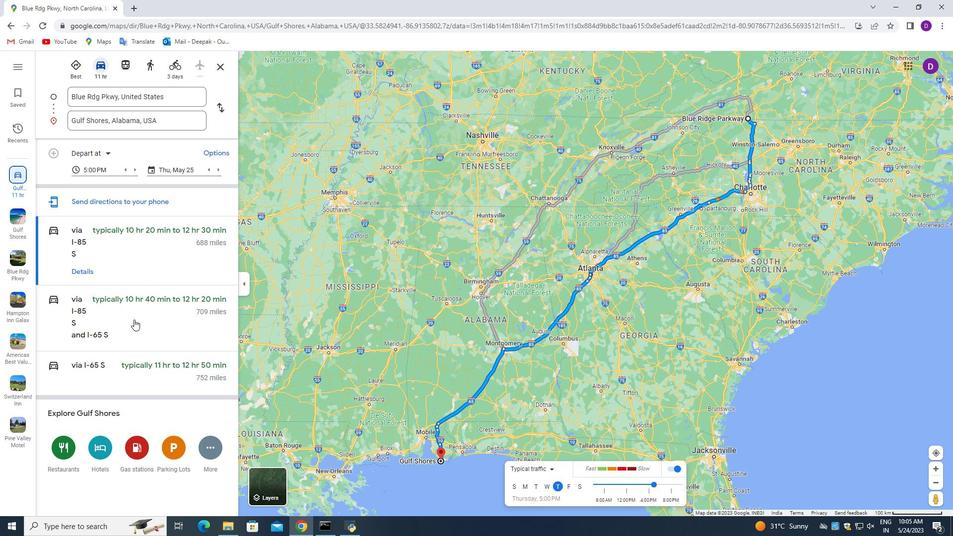 
Action: Mouse moved to (142, 348)
Screenshot: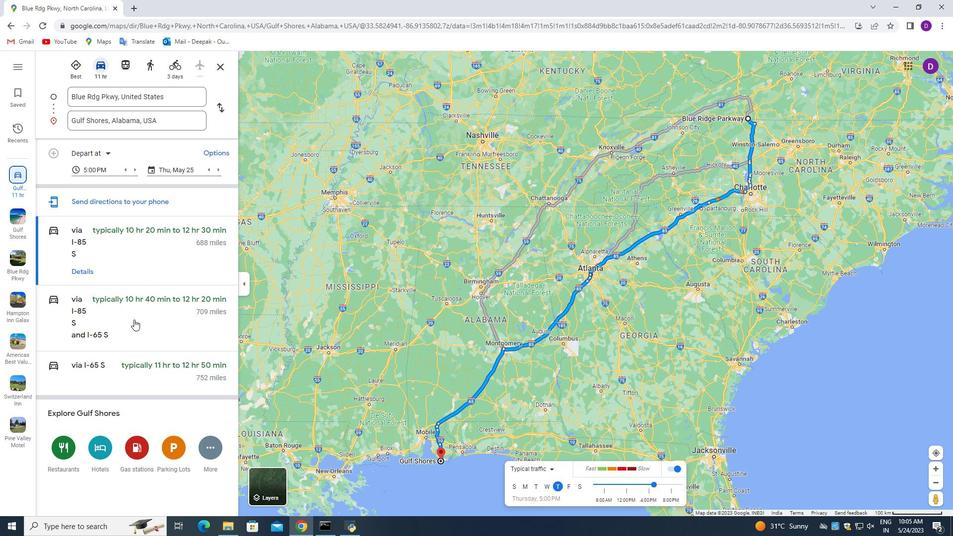 
Action: Mouse scrolled (142, 348) with delta (0, 0)
Screenshot: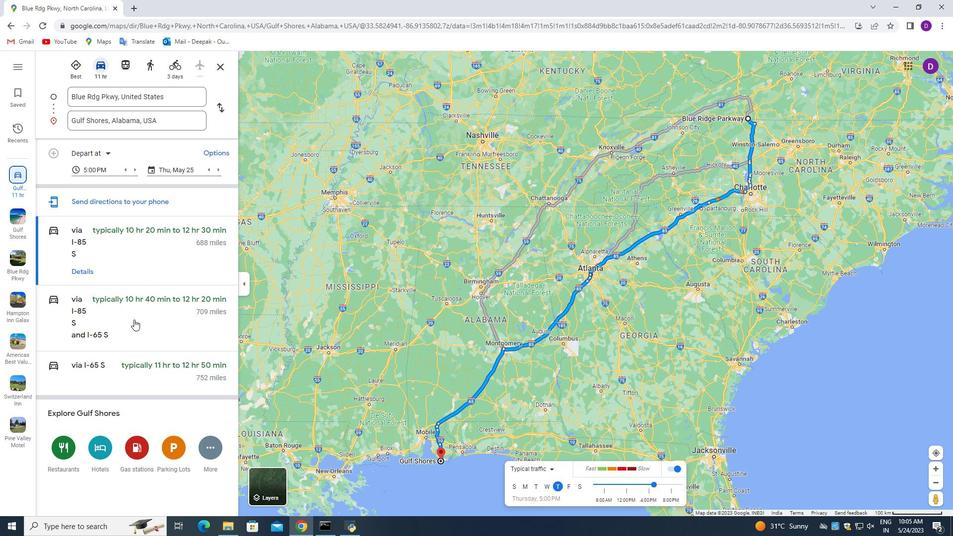 
Action: Mouse moved to (143, 351)
Screenshot: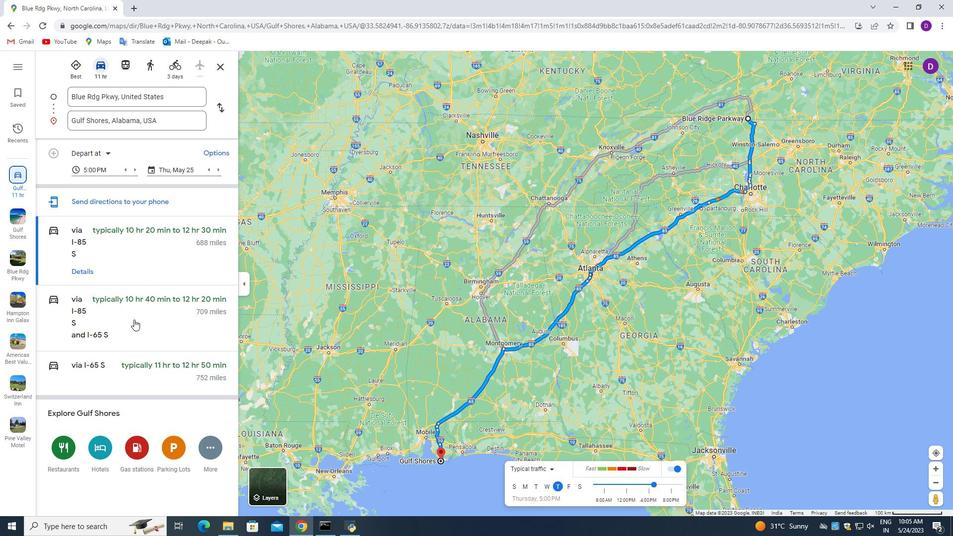 
Action: Mouse scrolled (143, 350) with delta (0, 0)
Screenshot: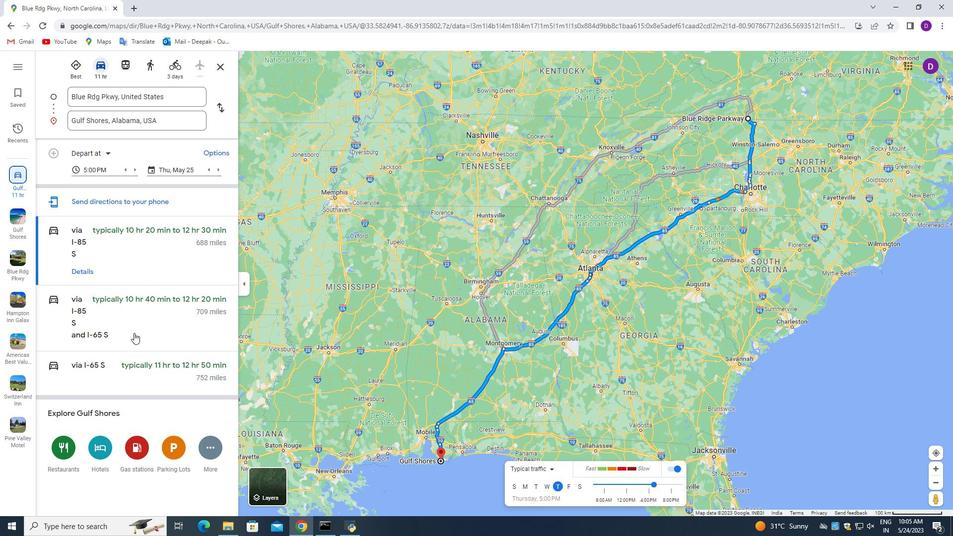 
Action: Mouse moved to (144, 353)
Screenshot: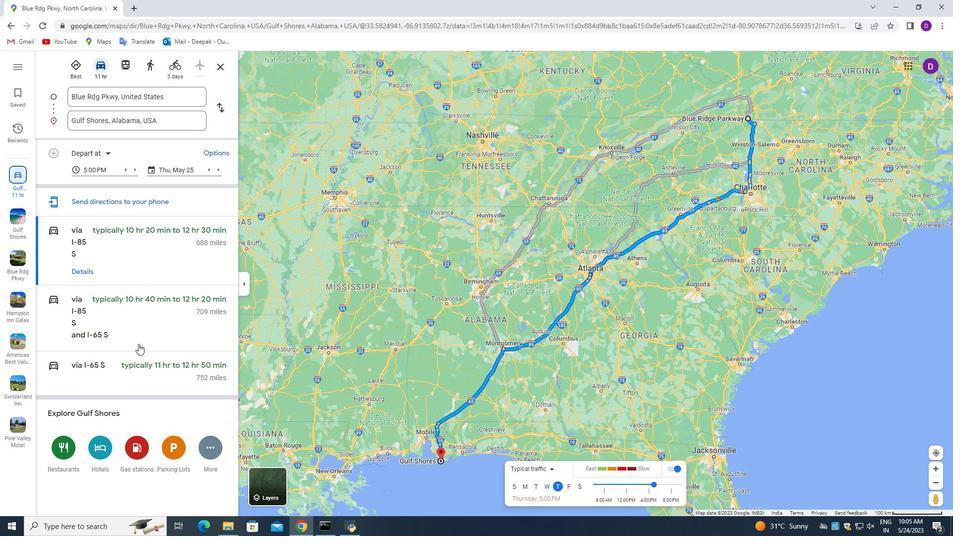 
Action: Mouse scrolled (144, 353) with delta (0, 0)
Screenshot: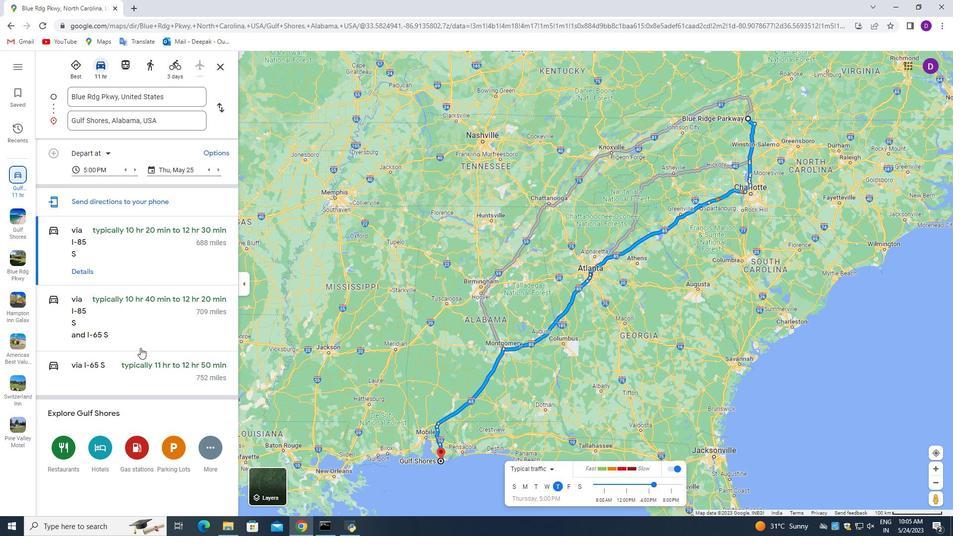 
Action: Mouse moved to (144, 354)
Screenshot: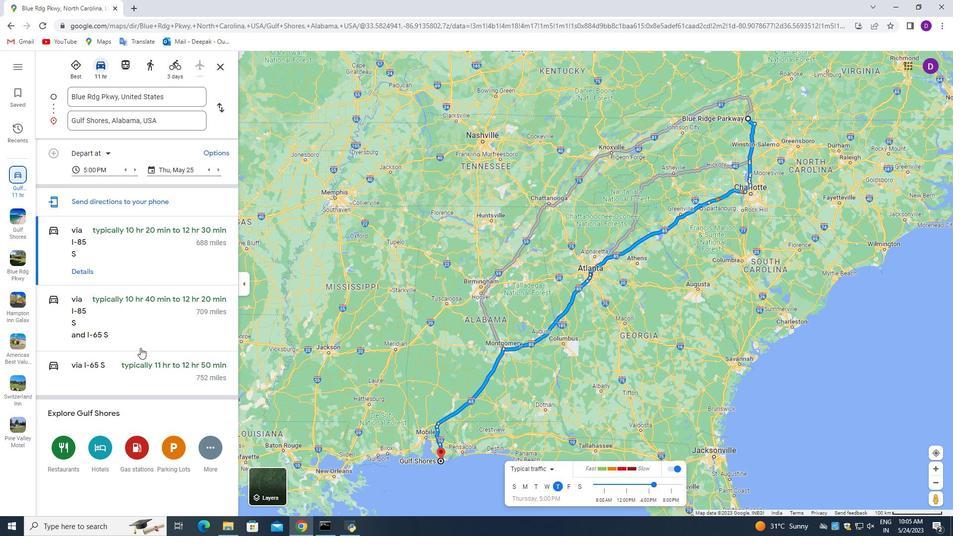 
Action: Mouse scrolled (144, 353) with delta (0, 0)
Screenshot: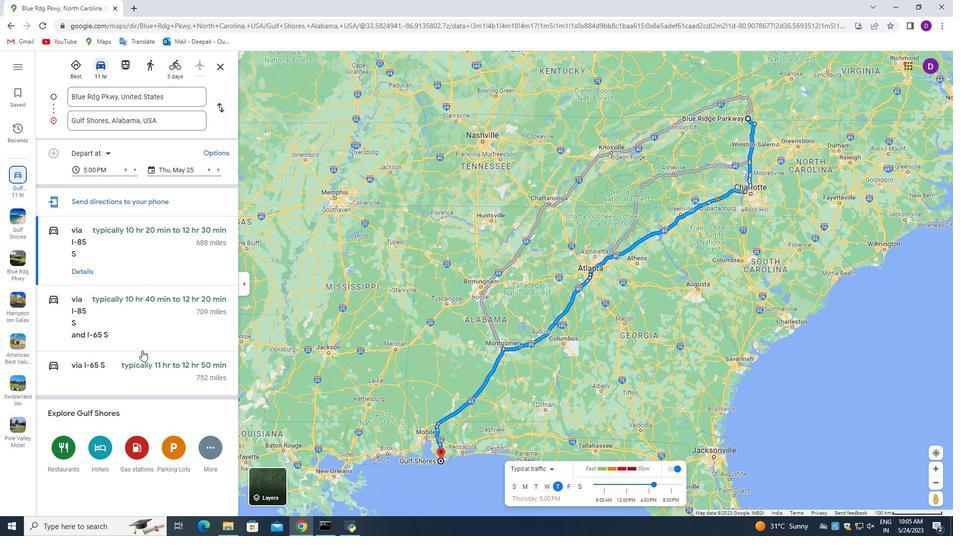 
Action: Mouse moved to (146, 318)
Screenshot: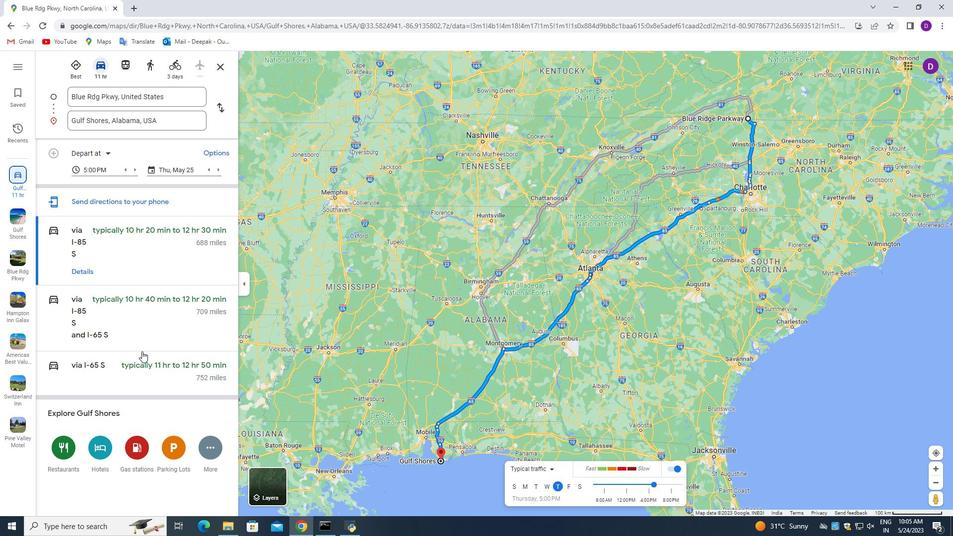 
Action: Mouse scrolled (146, 333) with delta (0, 0)
Screenshot: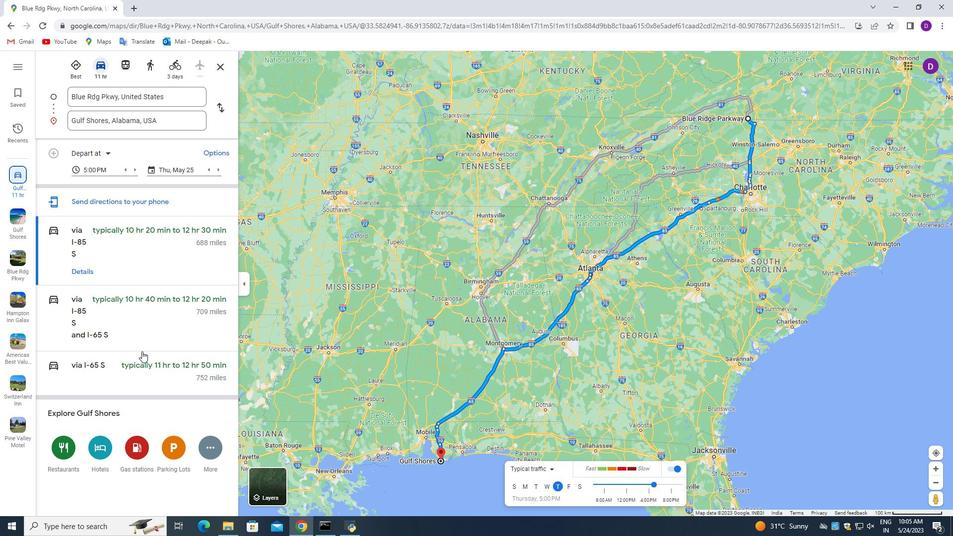 
Action: Mouse moved to (146, 317)
Screenshot: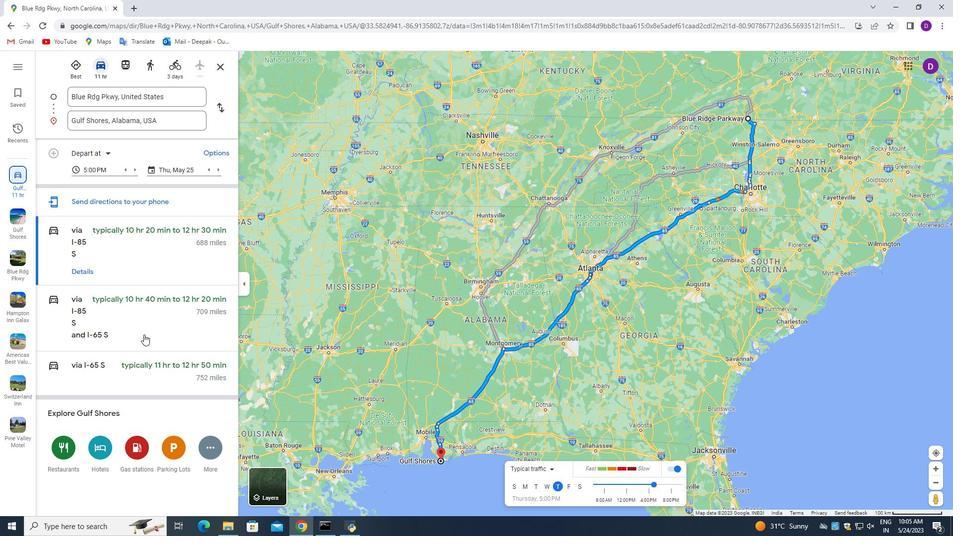 
Action: Mouse scrolled (146, 329) with delta (0, 0)
Screenshot: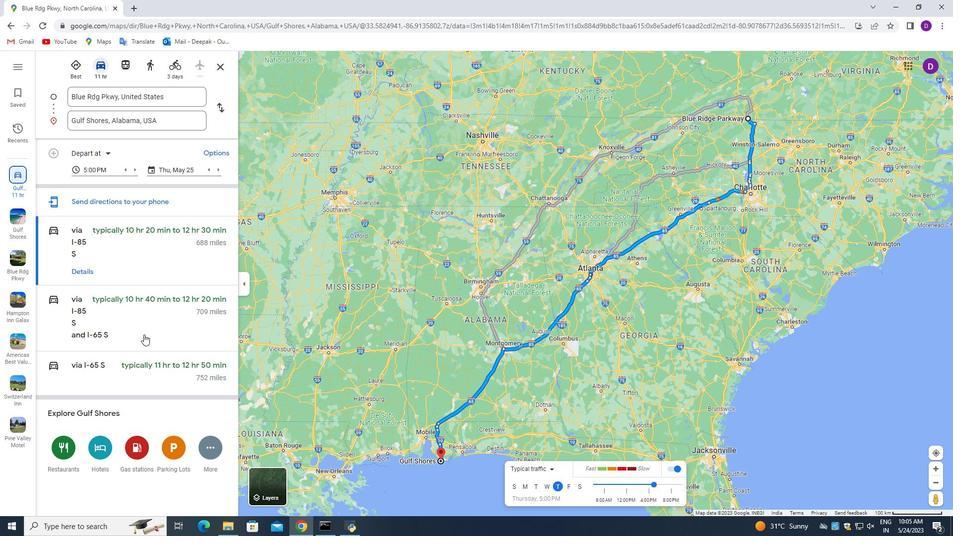 
Action: Mouse moved to (147, 313)
Screenshot: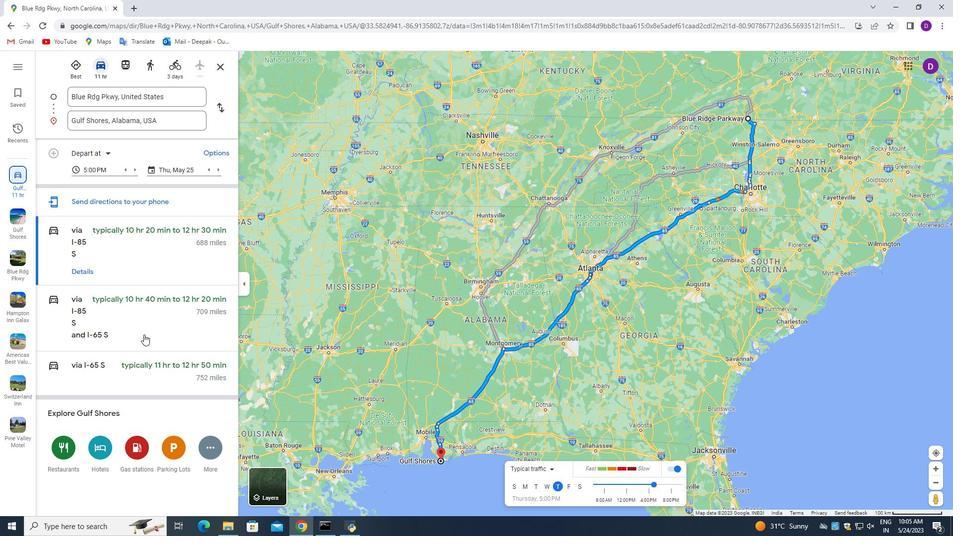 
Action: Mouse scrolled (146, 327) with delta (0, 0)
Screenshot: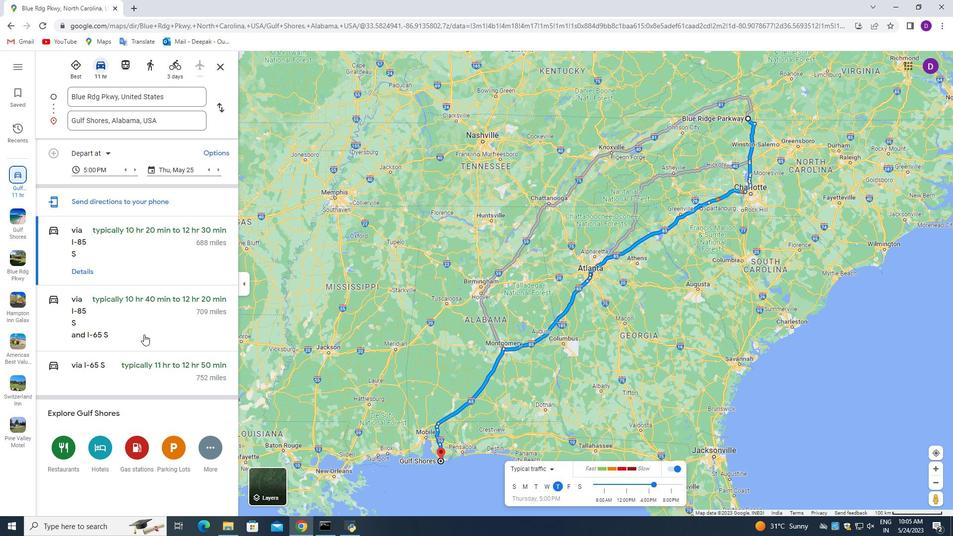 
Action: Mouse moved to (147, 311)
Screenshot: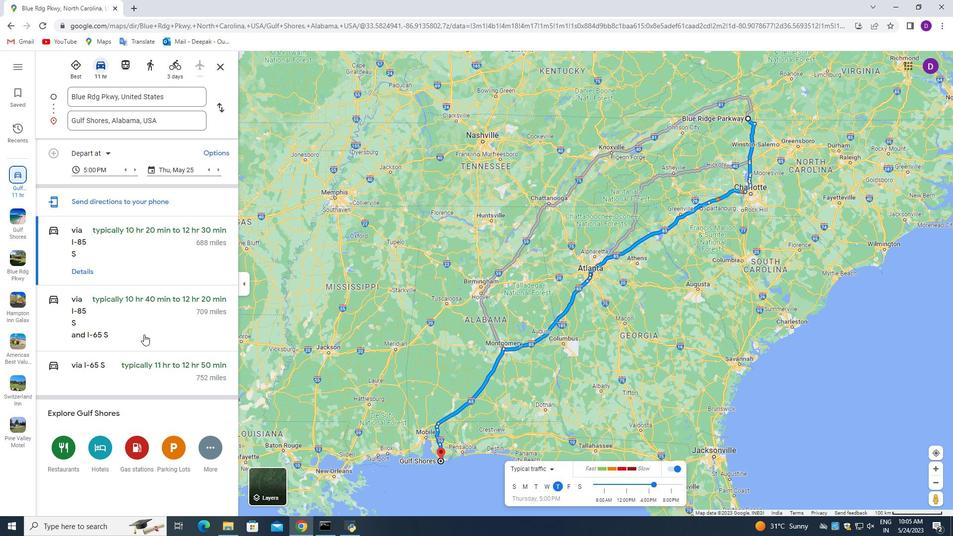 
Action: Mouse scrolled (146, 323) with delta (0, 0)
Screenshot: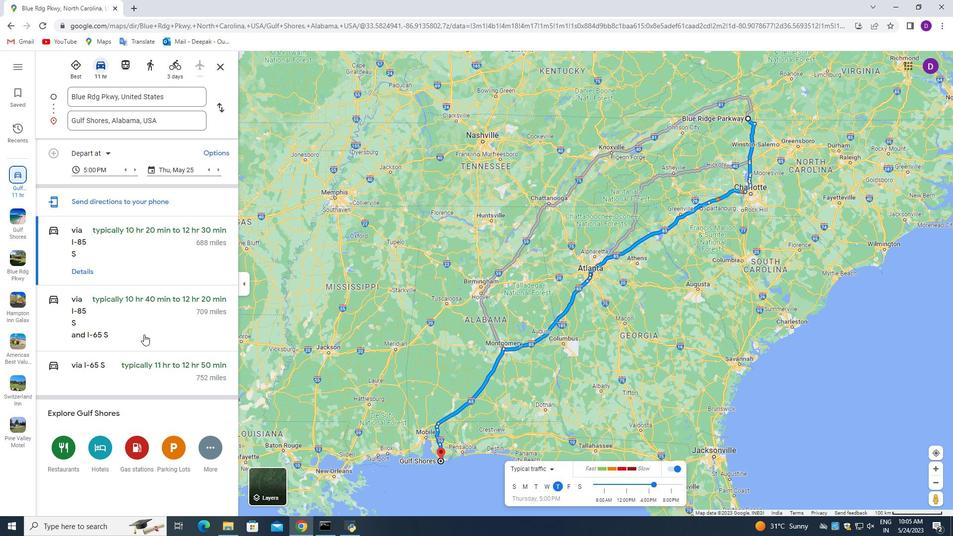 
Action: Mouse moved to (148, 289)
Screenshot: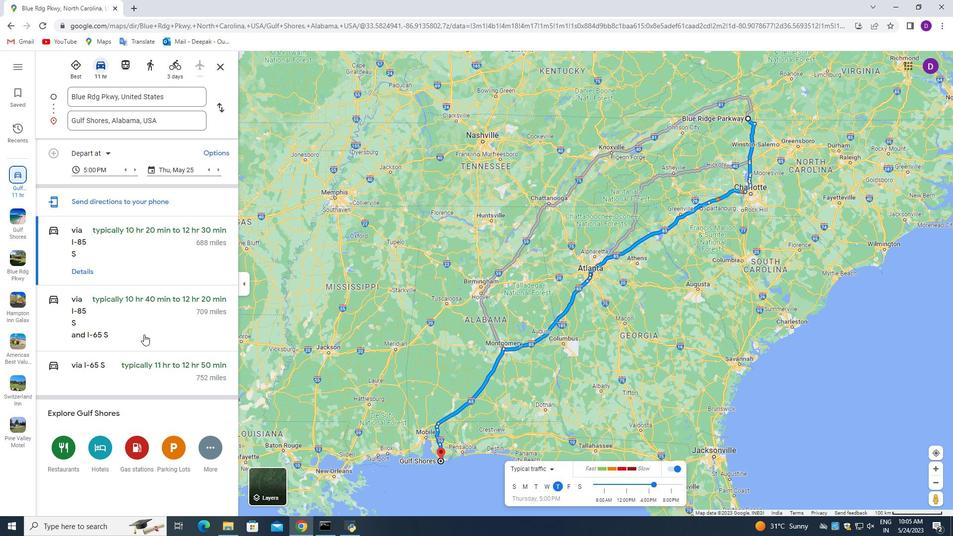
Action: Mouse scrolled (146, 317) with delta (0, 0)
Screenshot: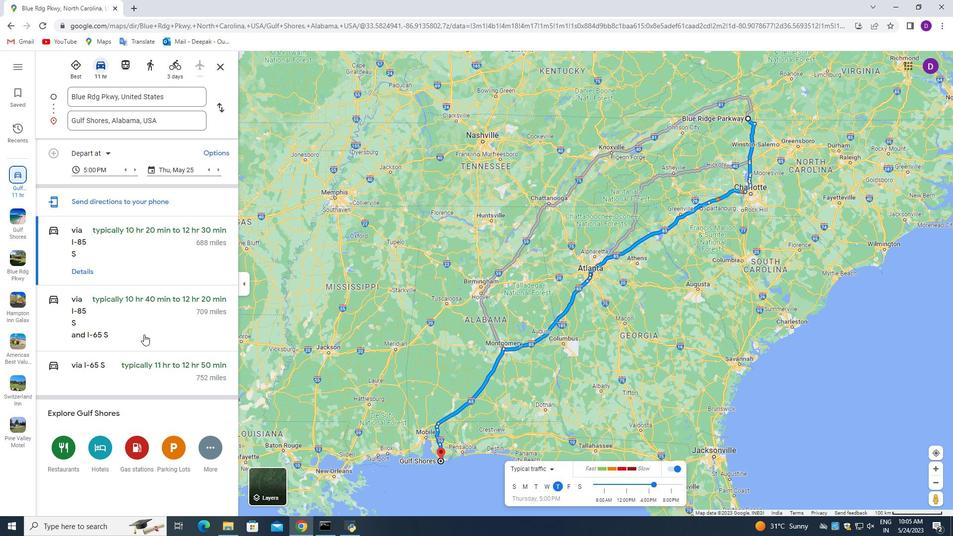 
Action: Mouse moved to (149, 280)
Screenshot: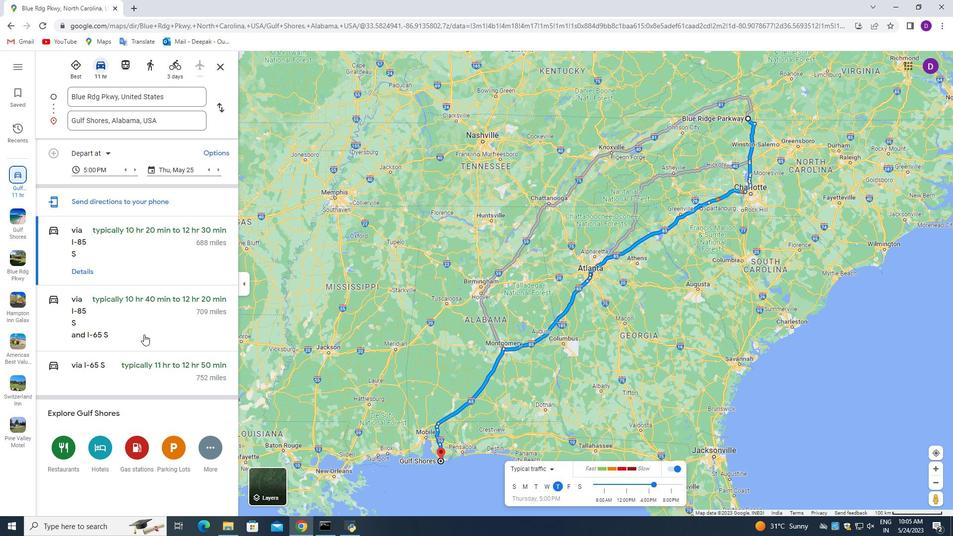 
Action: Mouse scrolled (147, 311) with delta (0, 0)
Screenshot: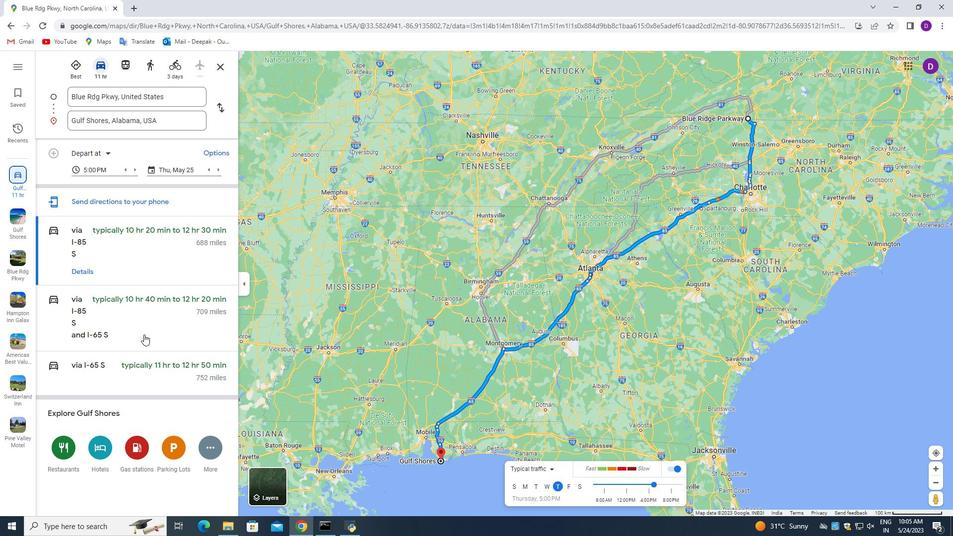 
Action: Mouse moved to (209, 320)
Screenshot: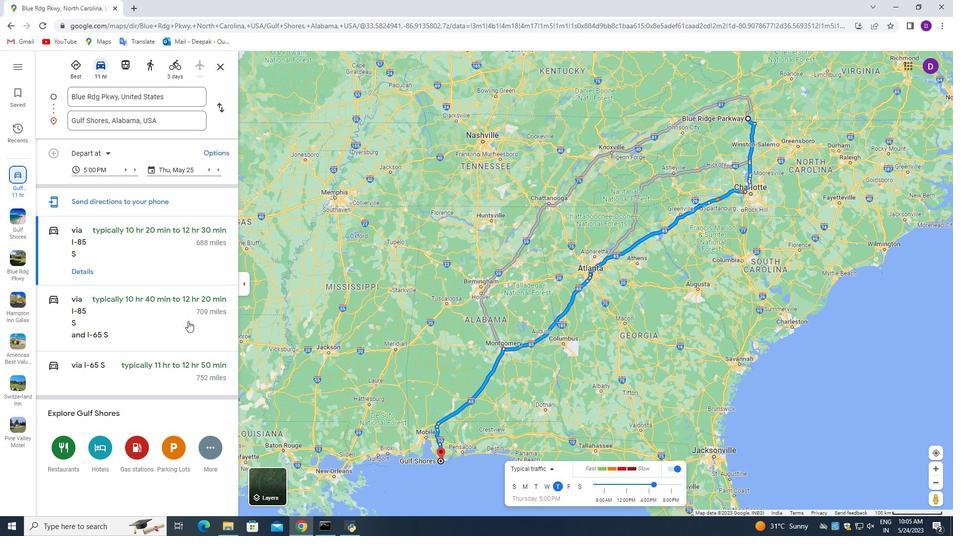 
Action: Mouse scrolled (199, 323) with delta (0, 0)
Screenshot: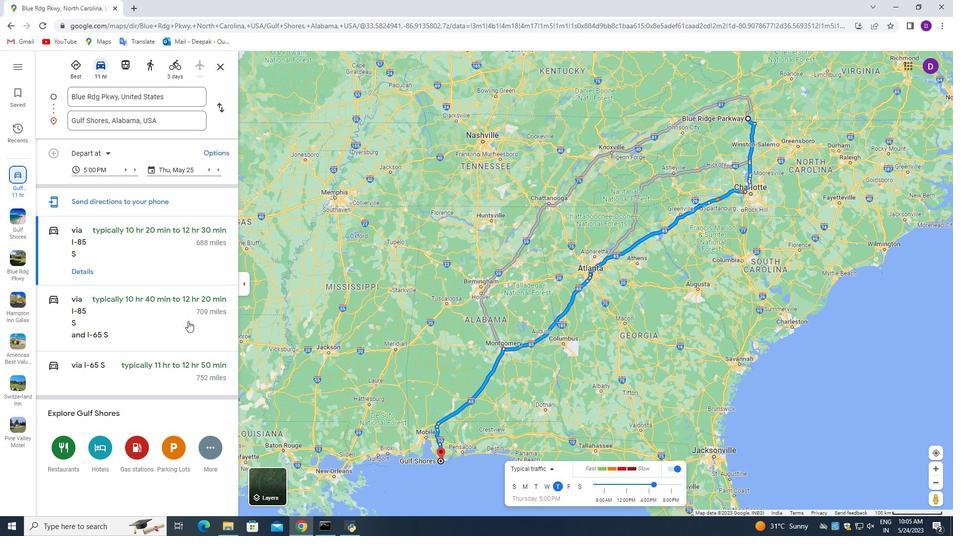 
Action: Mouse moved to (215, 316)
Screenshot: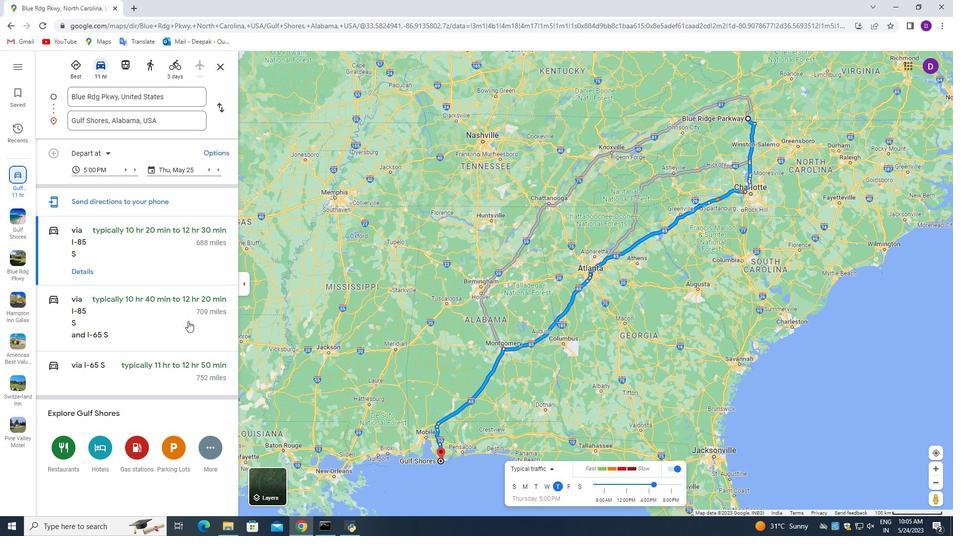 
Action: Mouse scrolled (211, 318) with delta (0, 0)
Screenshot: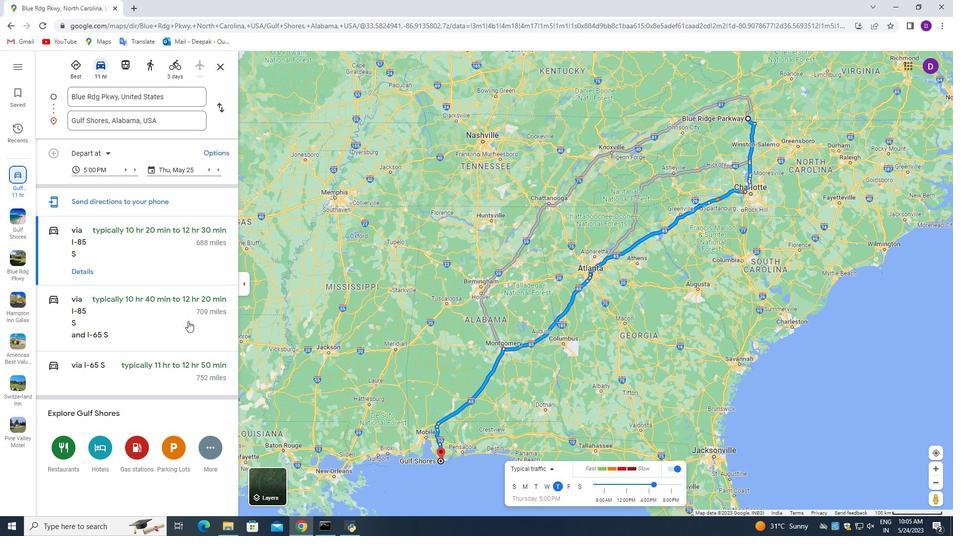 
Action: Mouse moved to (221, 310)
Screenshot: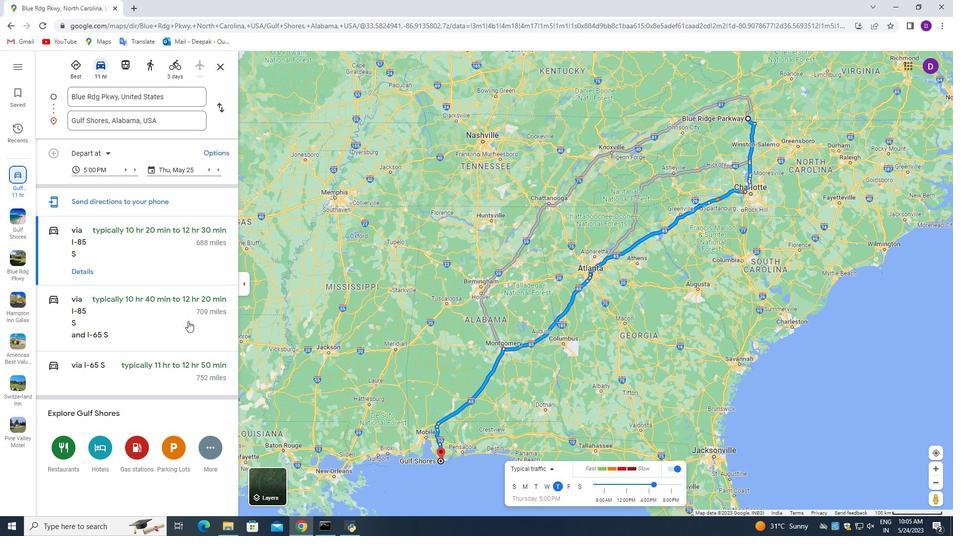 
Action: Mouse scrolled (221, 310) with delta (0, 0)
Screenshot: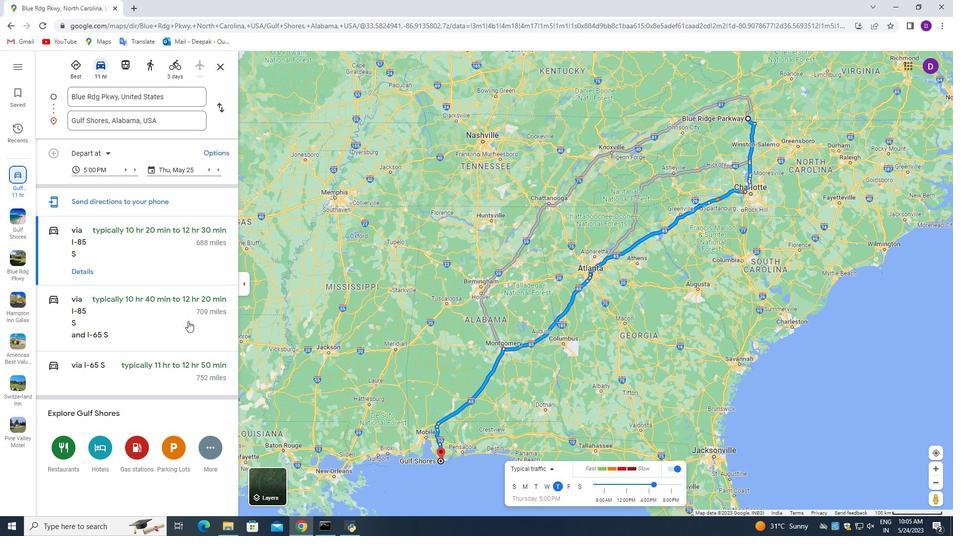 
Action: Mouse moved to (235, 296)
Screenshot: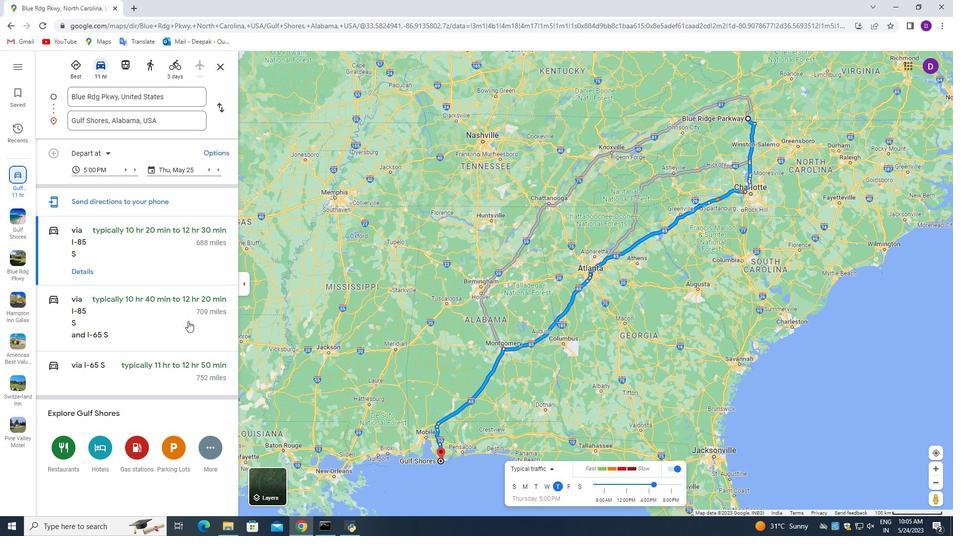 
Action: Mouse scrolled (235, 295) with delta (0, 0)
Screenshot: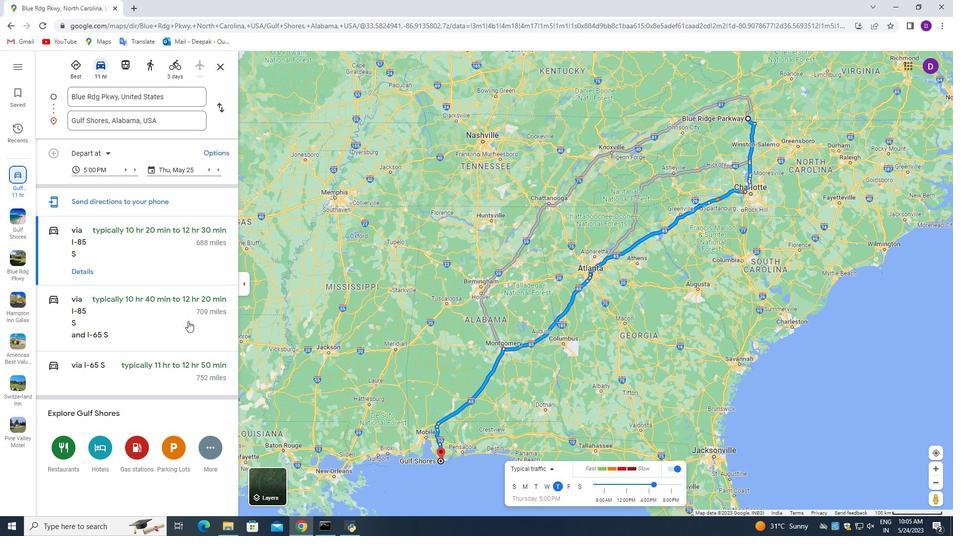 
Action: Mouse moved to (246, 282)
Screenshot: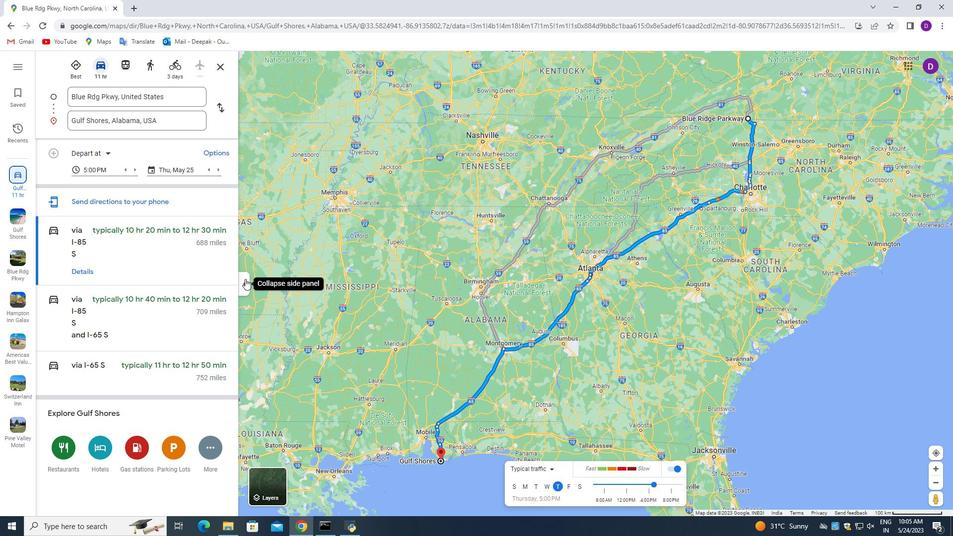
Action: Mouse pressed left at (246, 282)
Screenshot: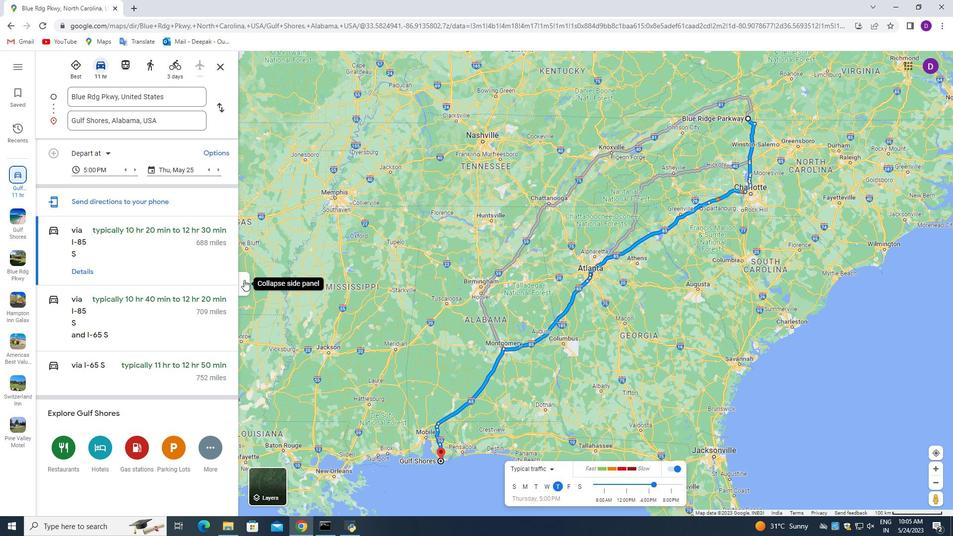 
Action: Mouse moved to (412, 363)
Screenshot: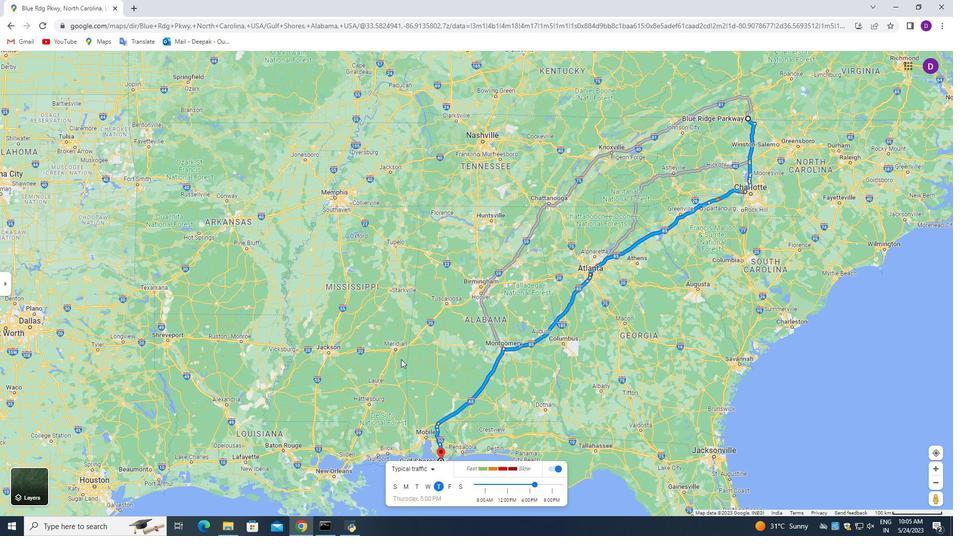 
Action: Mouse pressed left at (412, 363)
Screenshot: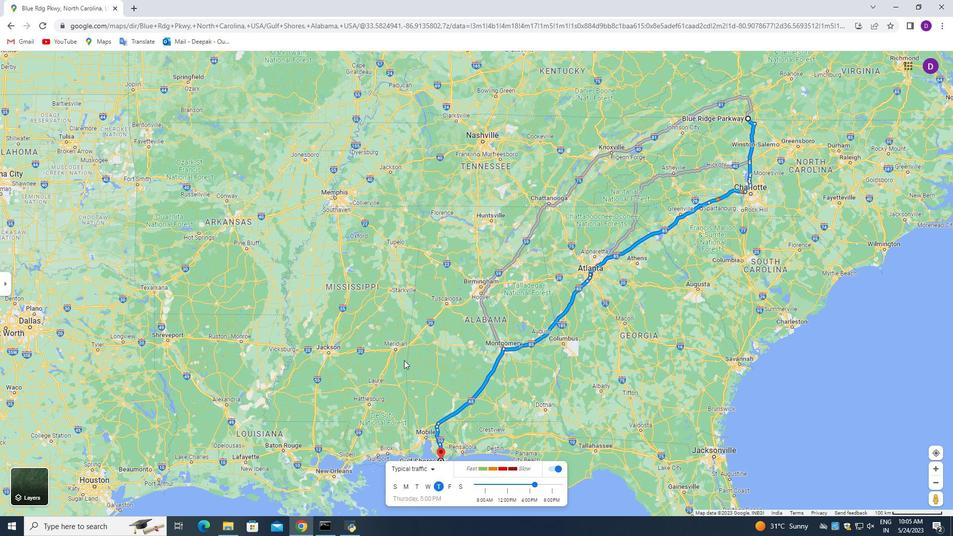 
Action: Mouse moved to (687, 99)
Screenshot: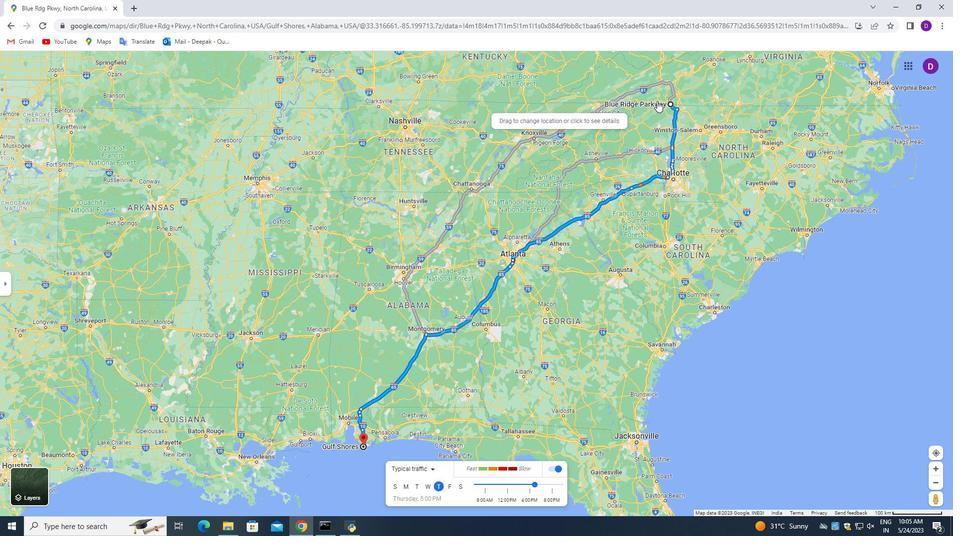 
Action: Mouse scrolled (687, 100) with delta (0, 0)
Screenshot: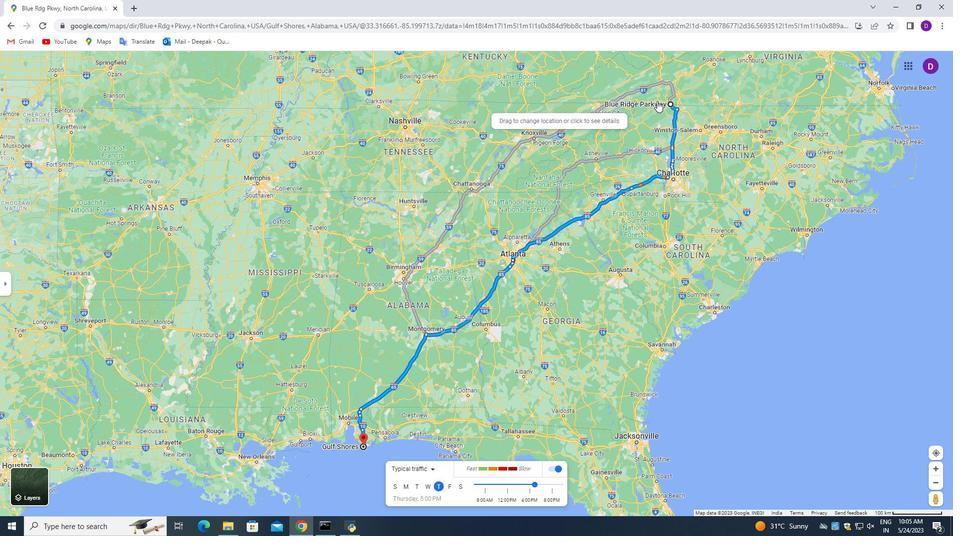 
Action: Mouse scrolled (687, 100) with delta (0, 0)
Screenshot: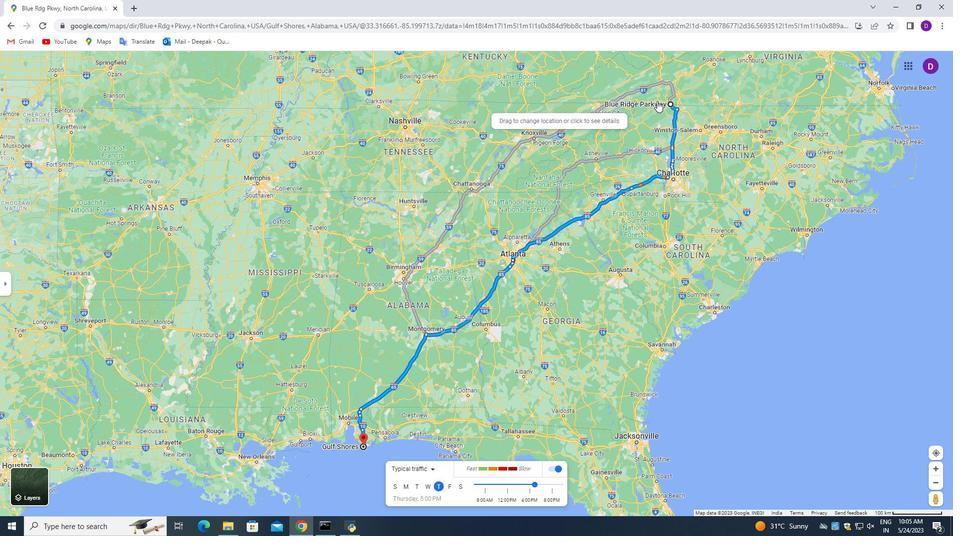 
Action: Mouse moved to (687, 99)
Screenshot: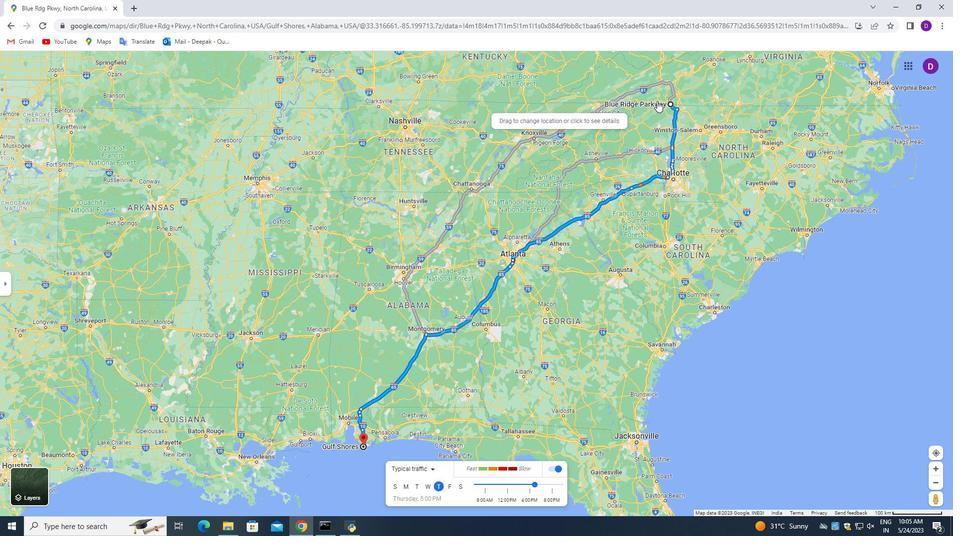 
Action: Mouse scrolled (687, 100) with delta (0, 0)
Screenshot: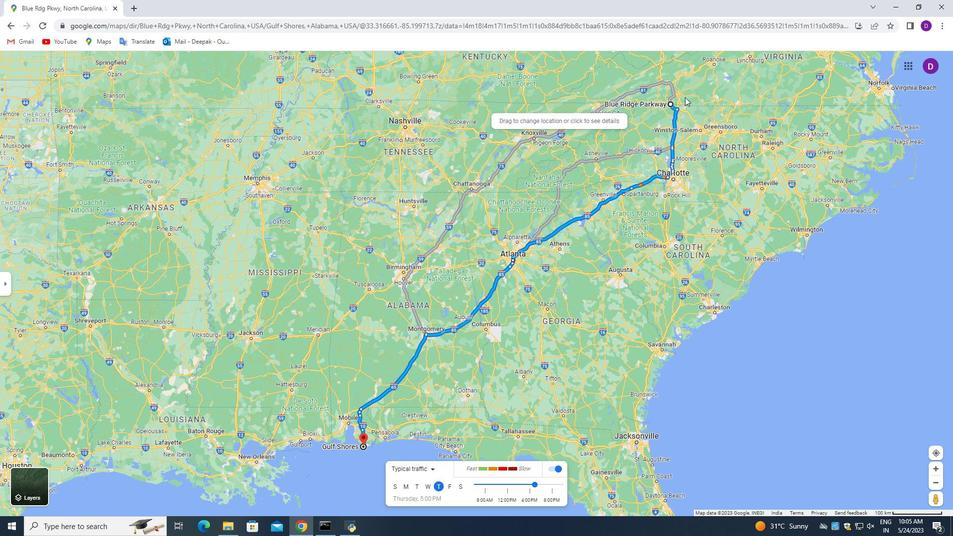 
Action: Mouse moved to (688, 99)
Screenshot: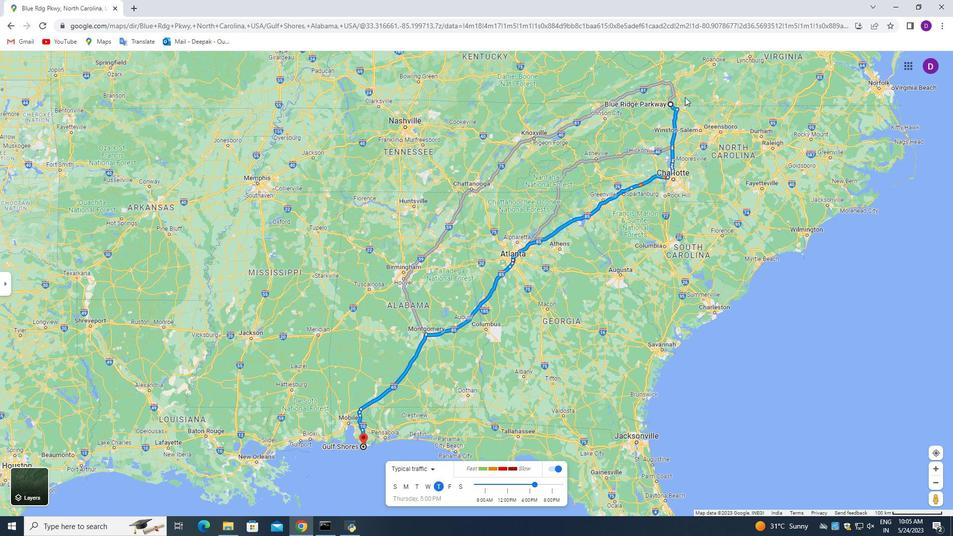 
Action: Mouse scrolled (688, 100) with delta (0, 0)
Screenshot: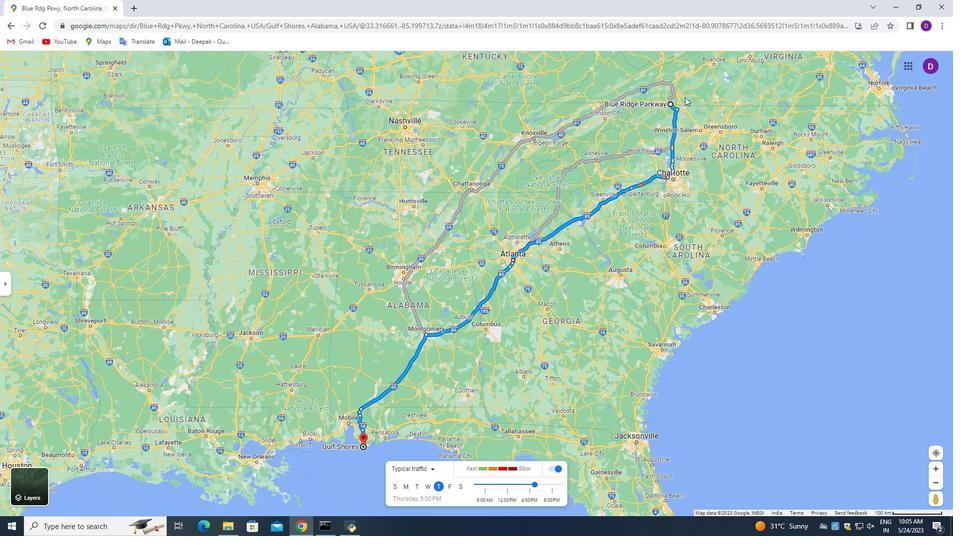 
Action: Mouse moved to (688, 103)
Screenshot: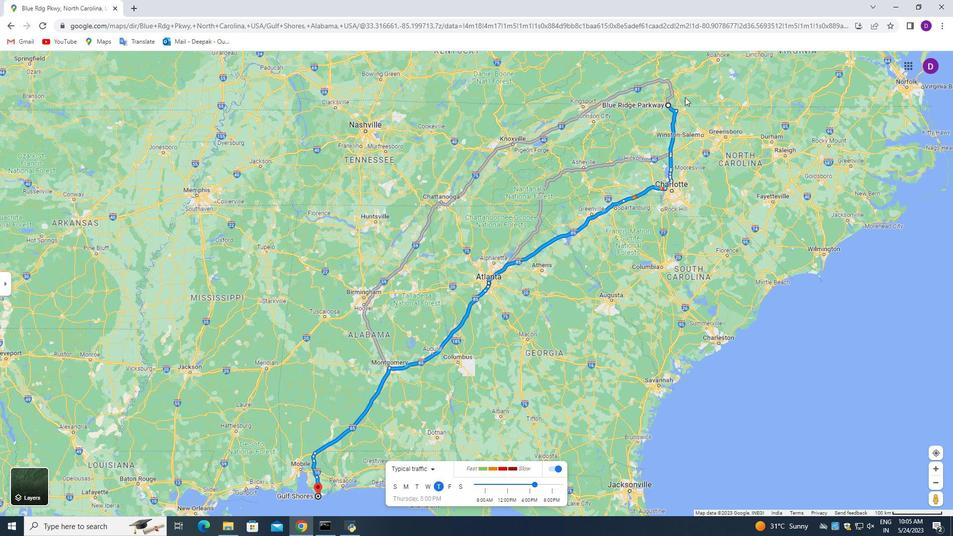 
Action: Mouse scrolled (688, 101) with delta (0, 0)
Screenshot: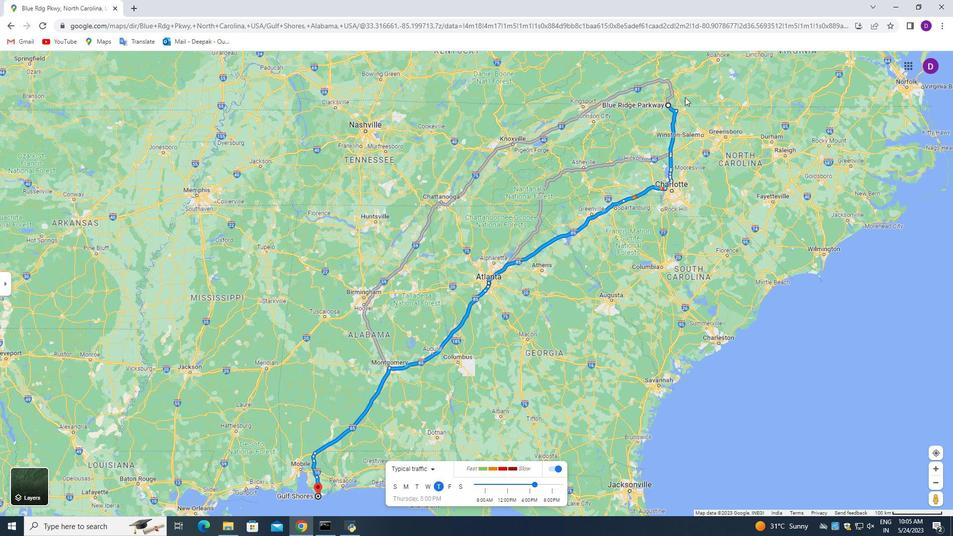 
Action: Mouse moved to (688, 104)
Screenshot: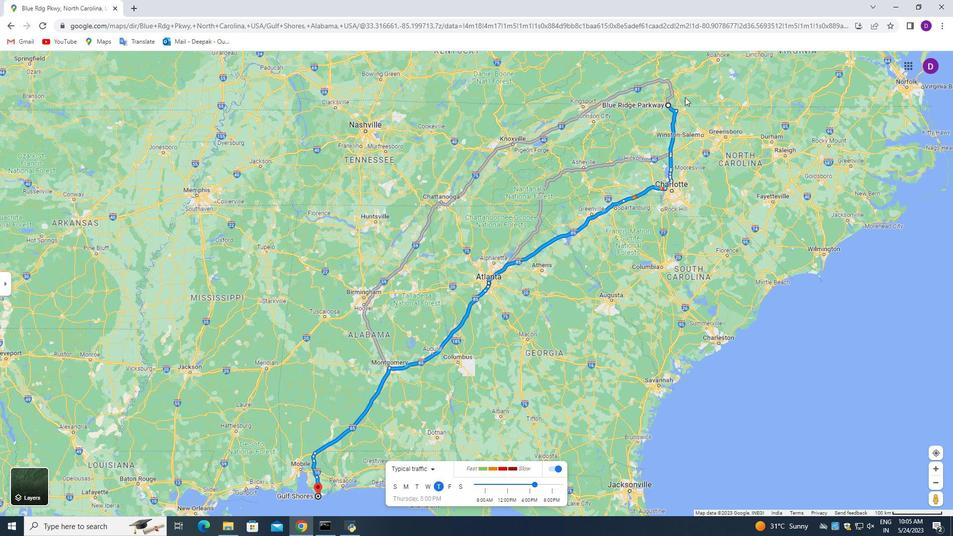 
Action: Mouse scrolled (688, 105) with delta (0, 0)
Screenshot: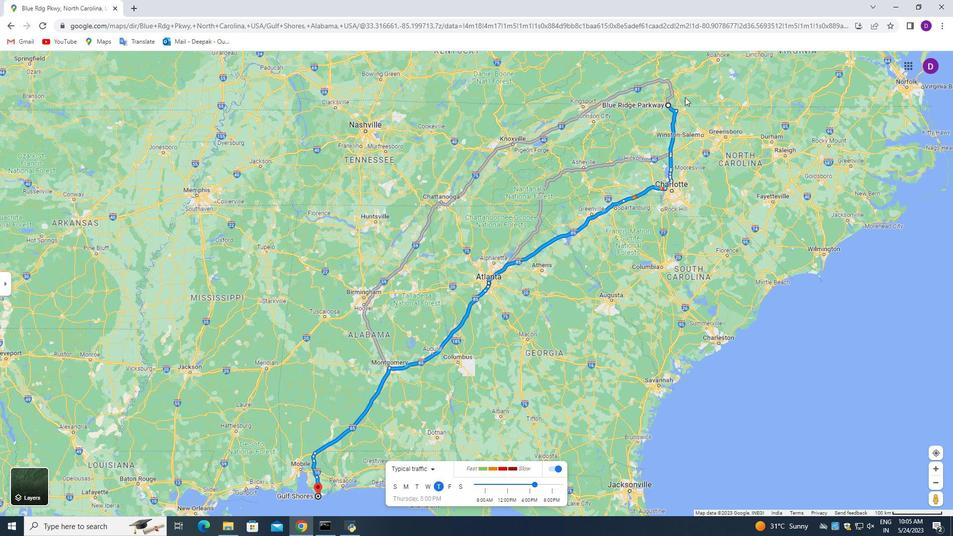 
Action: Mouse moved to (663, 116)
Screenshot: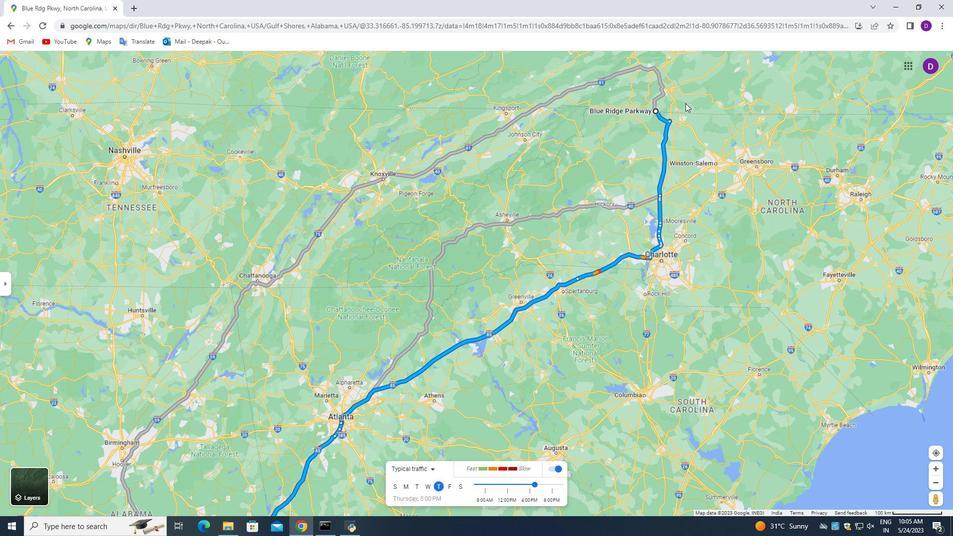 
Action: Mouse scrolled (663, 117) with delta (0, 0)
Screenshot: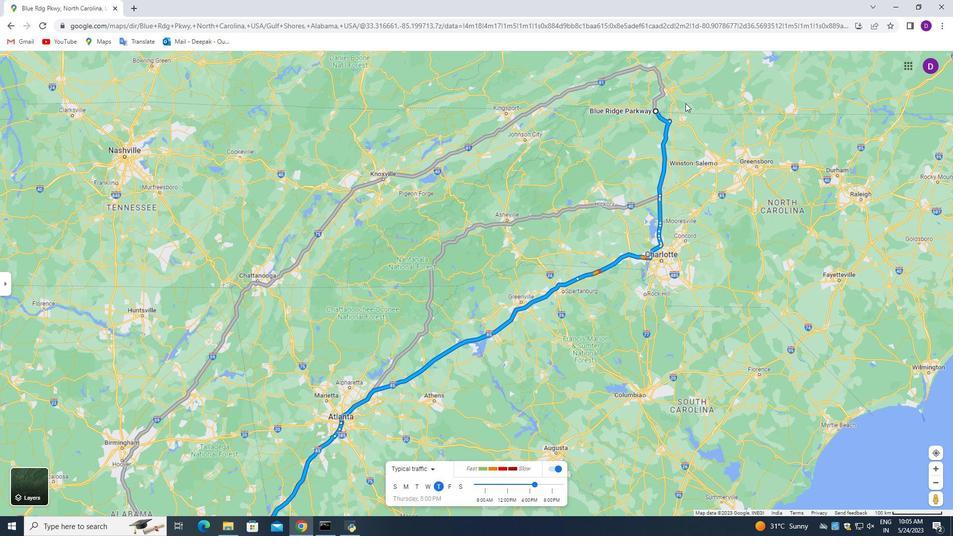 
Action: Mouse moved to (647, 124)
Screenshot: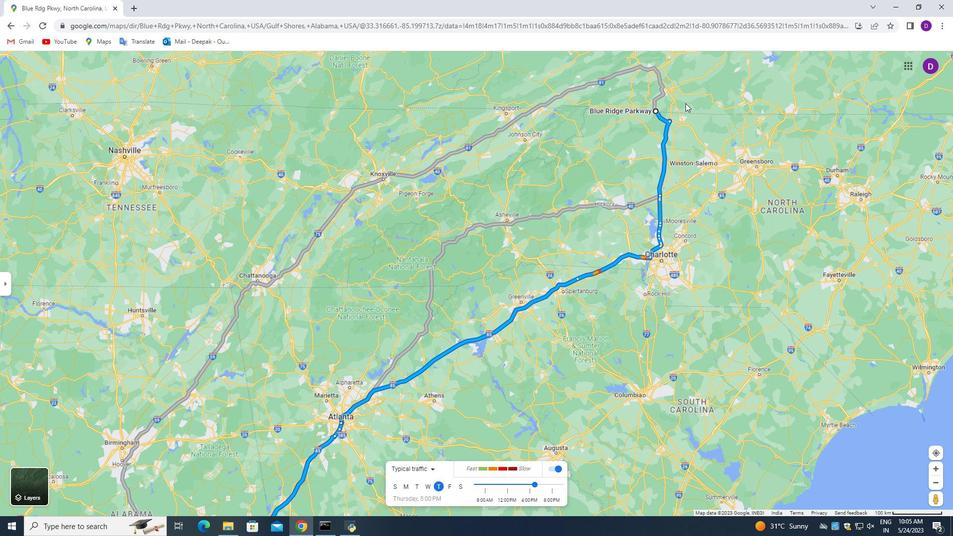 
Action: Mouse scrolled (651, 122) with delta (0, 0)
Screenshot: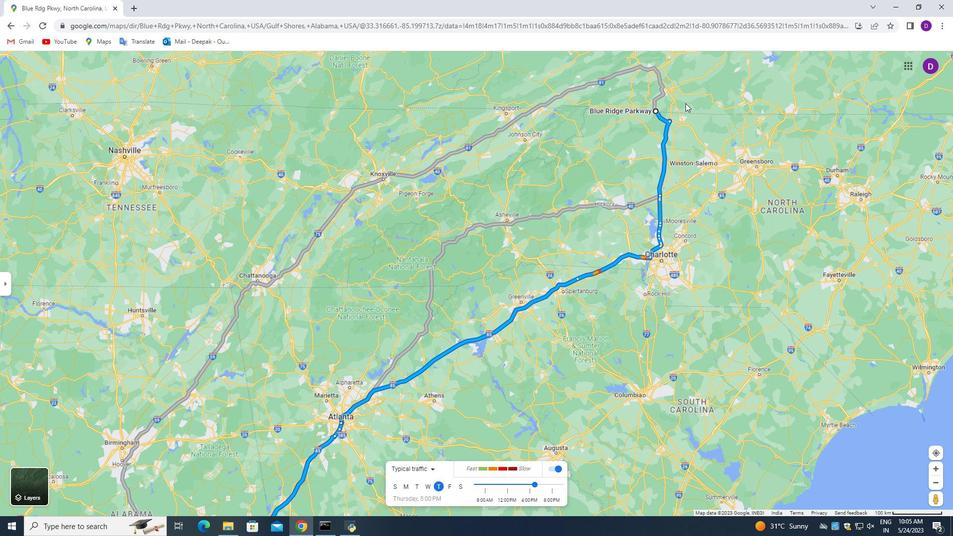 
Action: Mouse moved to (645, 125)
Screenshot: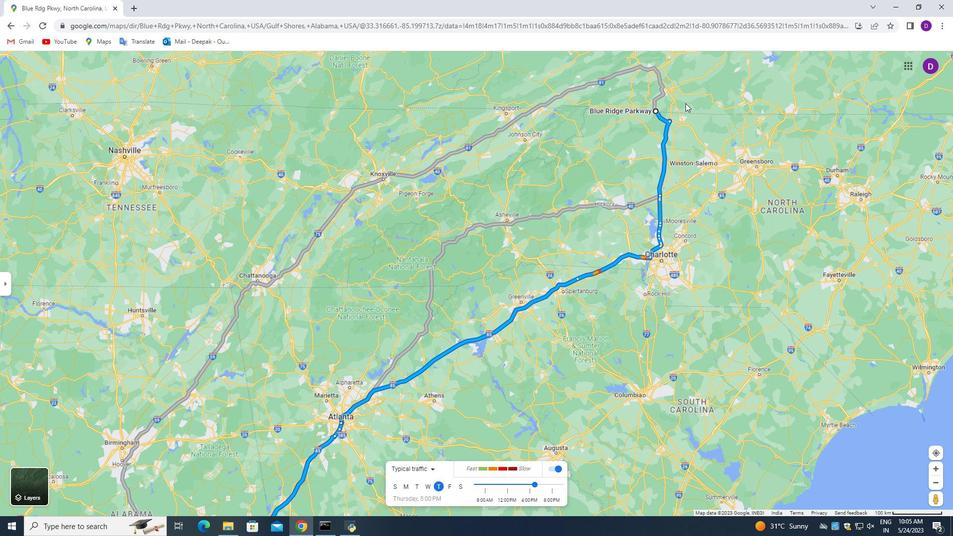 
Action: Mouse scrolled (646, 125) with delta (0, 0)
Screenshot: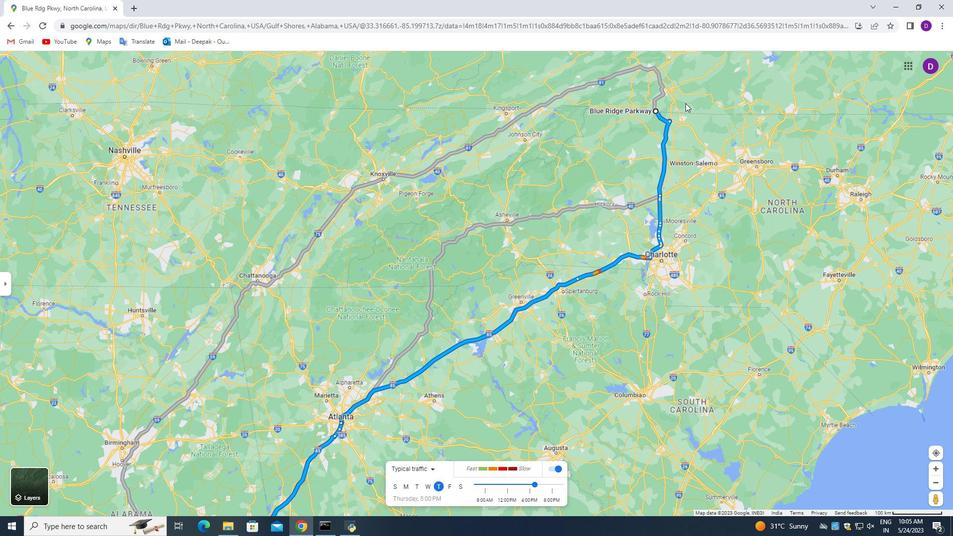 
Action: Mouse moved to (641, 127)
Screenshot: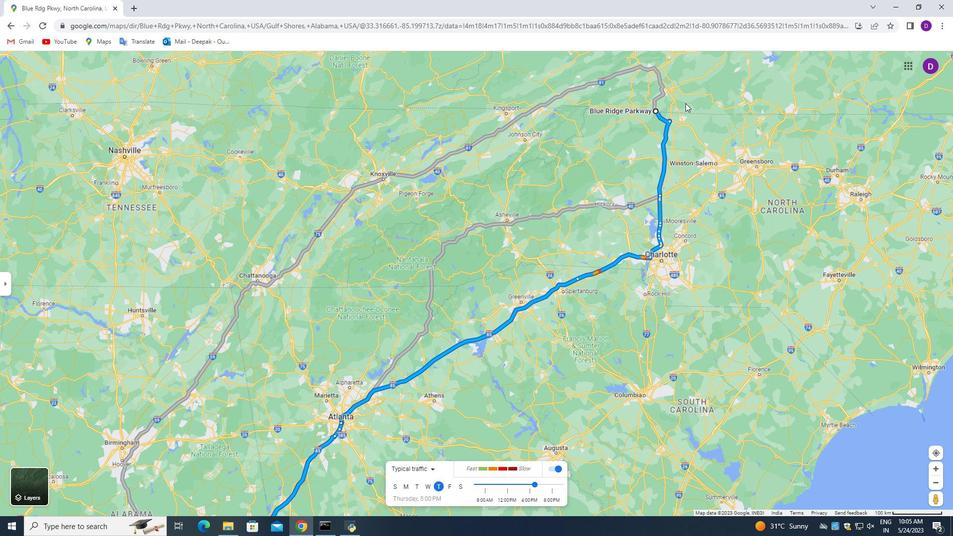 
Action: Mouse scrolled (644, 126) with delta (0, 0)
Screenshot: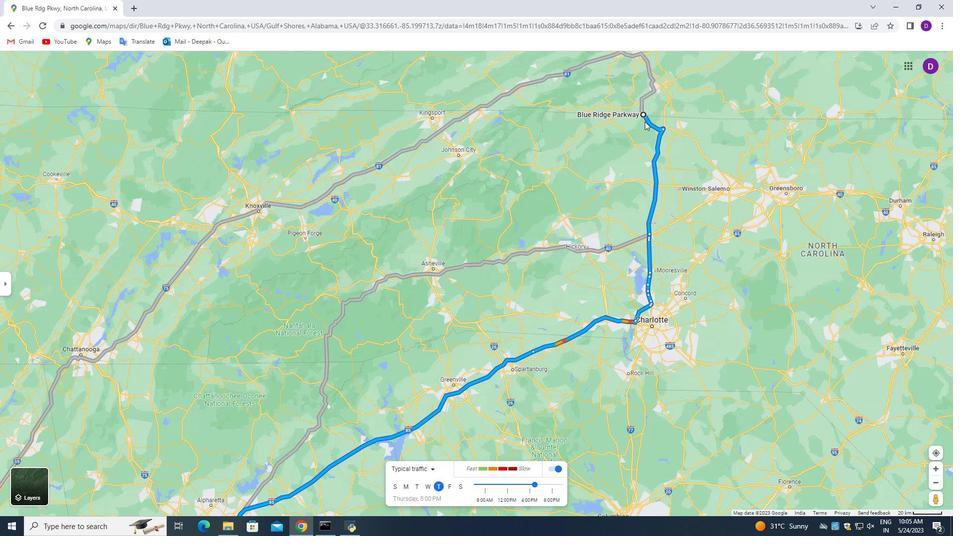 
Action: Mouse moved to (636, 129)
Screenshot: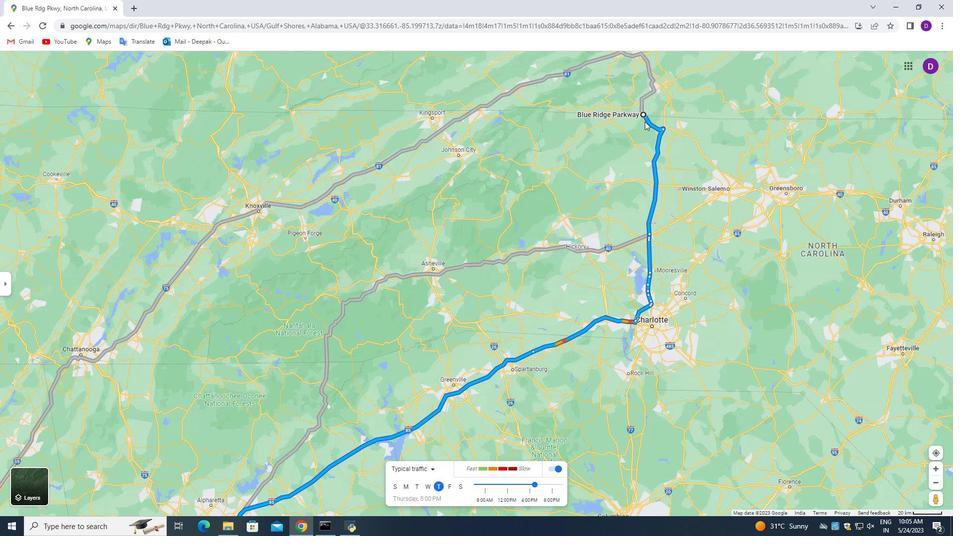 
Action: Mouse scrolled (640, 128) with delta (0, 0)
Screenshot: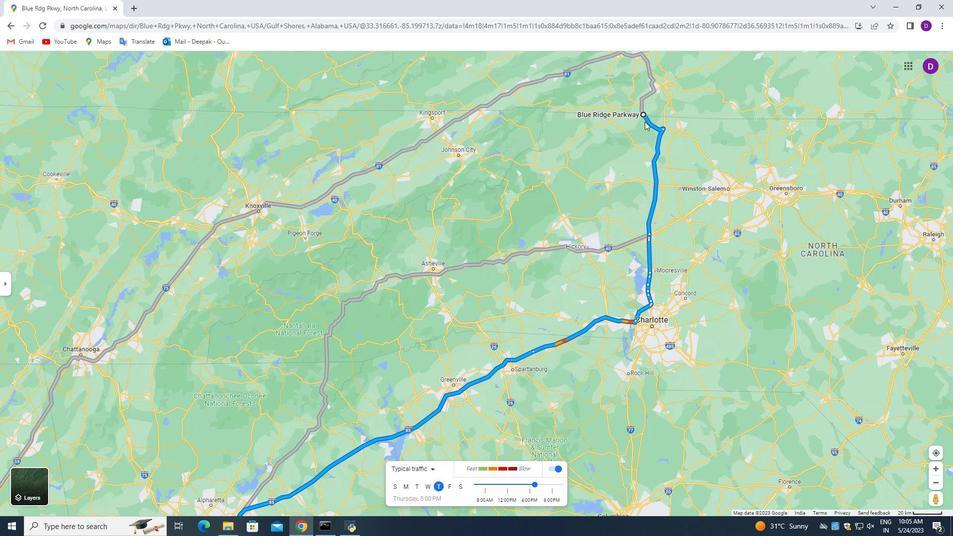 
Action: Mouse moved to (616, 120)
Screenshot: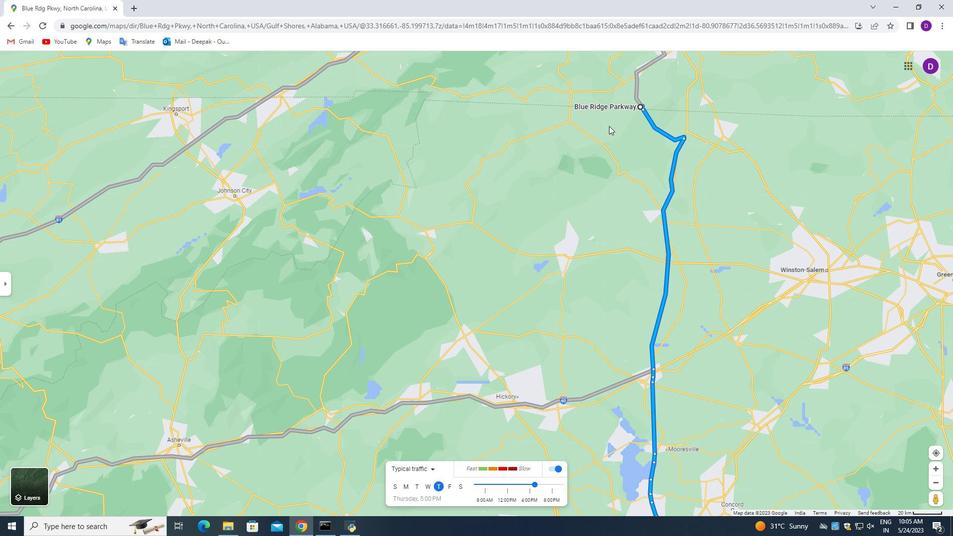 
Action: Mouse scrolled (610, 126) with delta (0, 0)
Screenshot: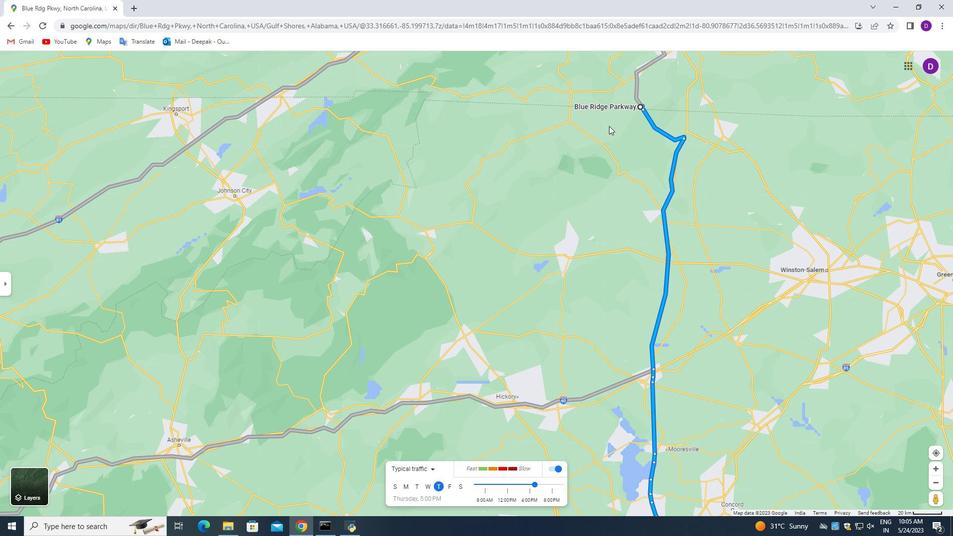 
Action: Mouse moved to (617, 120)
Screenshot: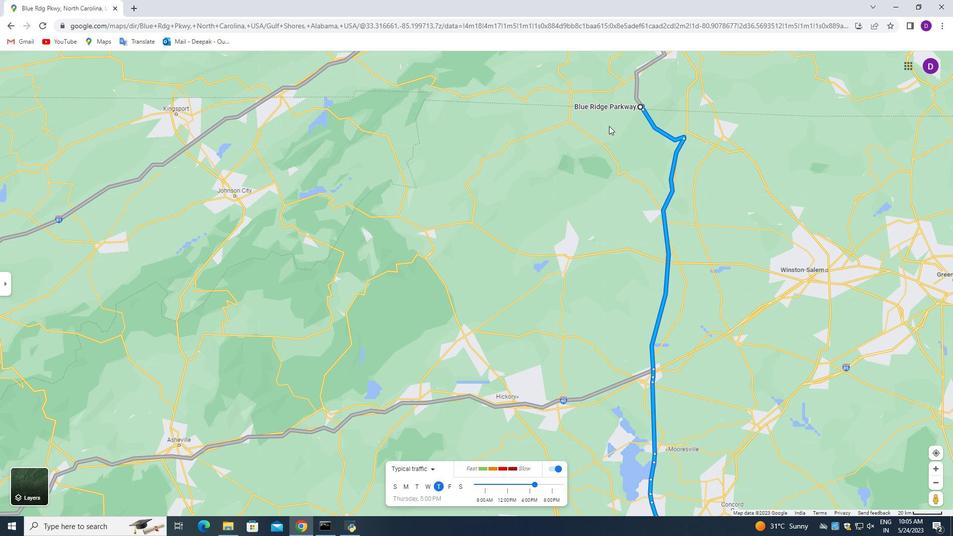
Action: Mouse scrolled (612, 124) with delta (0, 0)
Screenshot: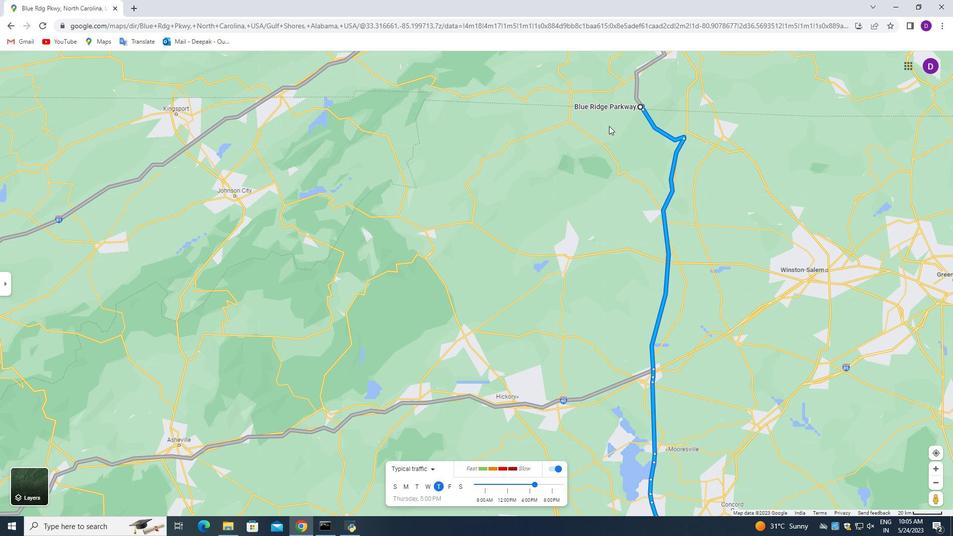 
Action: Mouse moved to (618, 119)
Screenshot: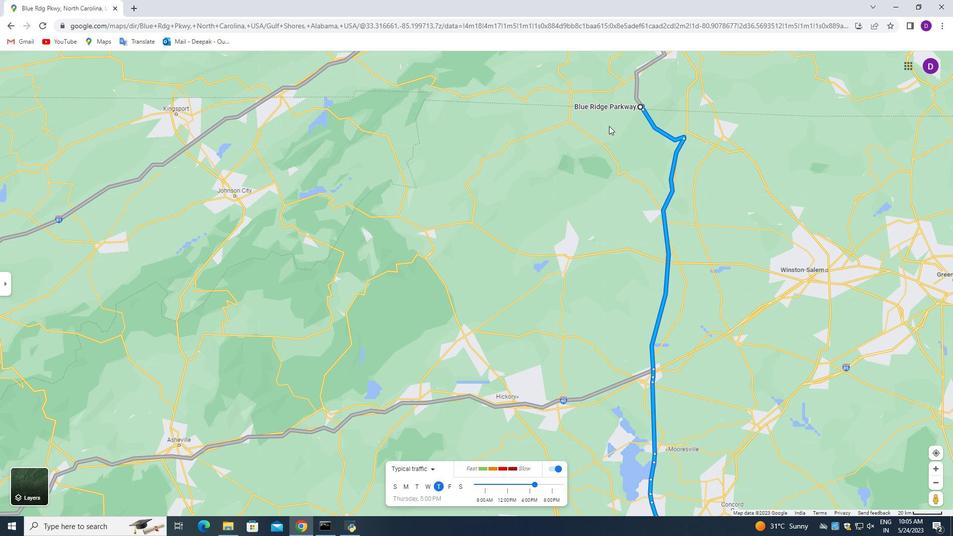 
Action: Mouse scrolled (614, 122) with delta (0, 0)
Screenshot: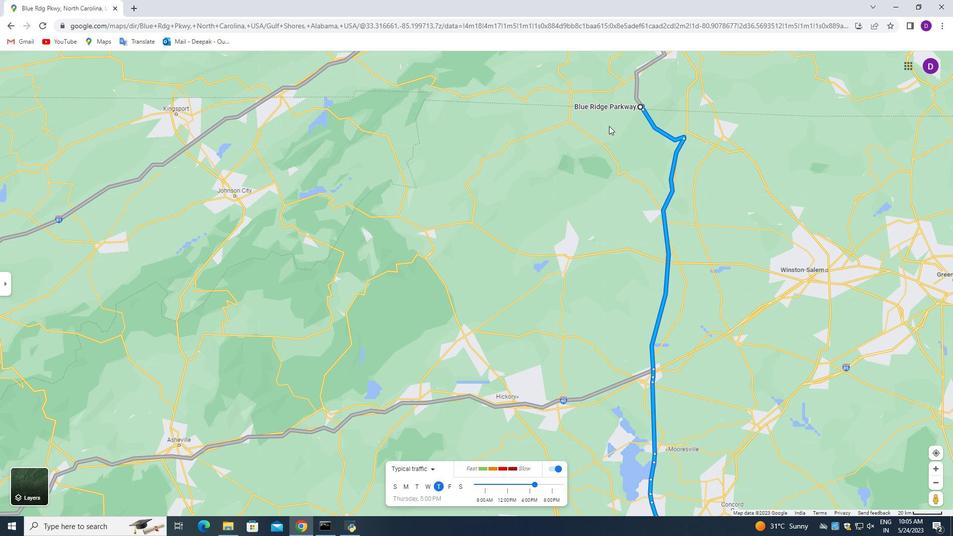 
Action: Mouse moved to (619, 119)
Screenshot: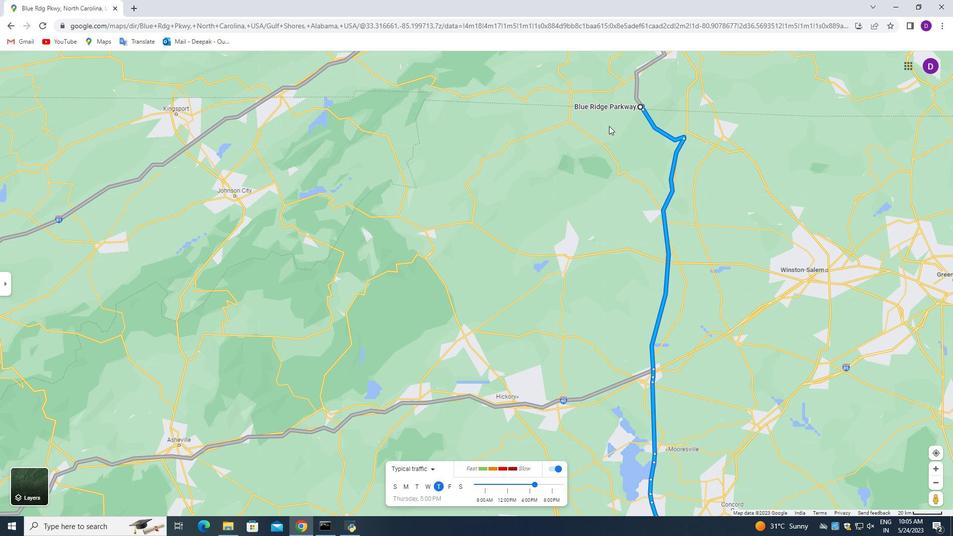 
Action: Mouse scrolled (615, 122) with delta (0, 0)
Screenshot: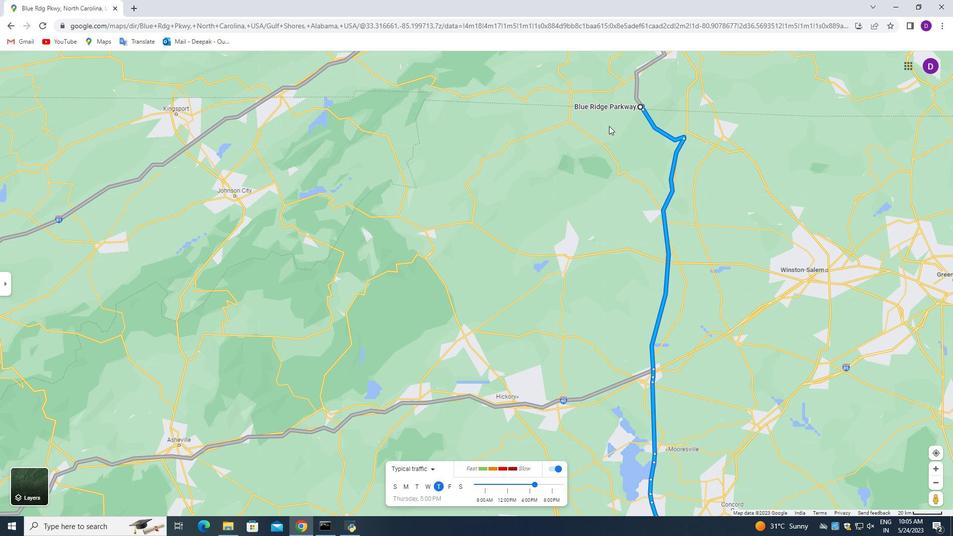 
Action: Mouse moved to (620, 119)
Screenshot: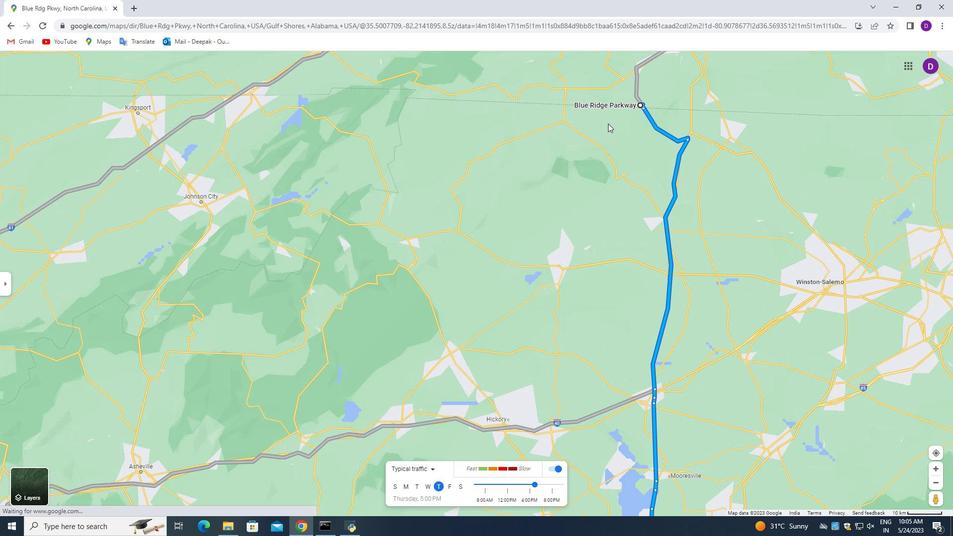 
Action: Mouse scrolled (617, 120) with delta (0, 0)
Screenshot: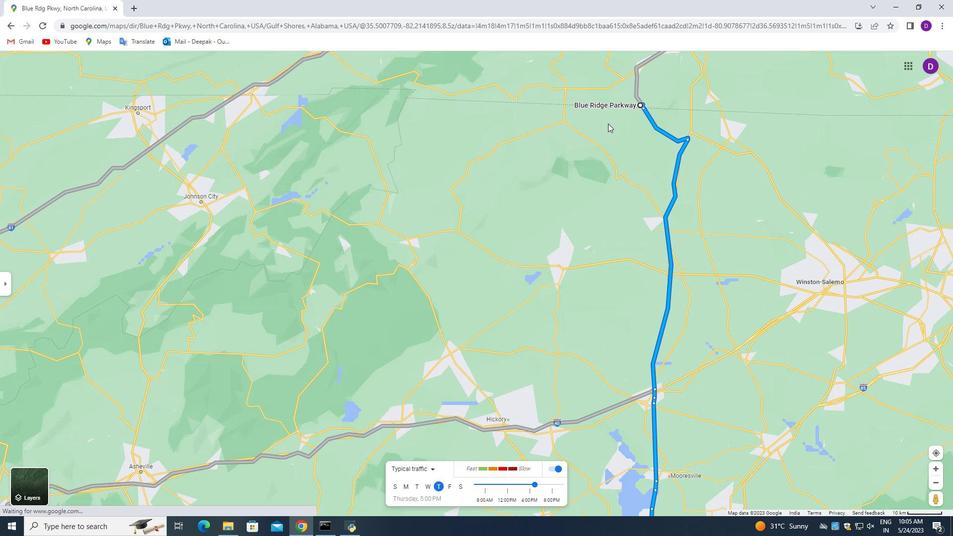 
Action: Mouse moved to (670, 103)
Screenshot: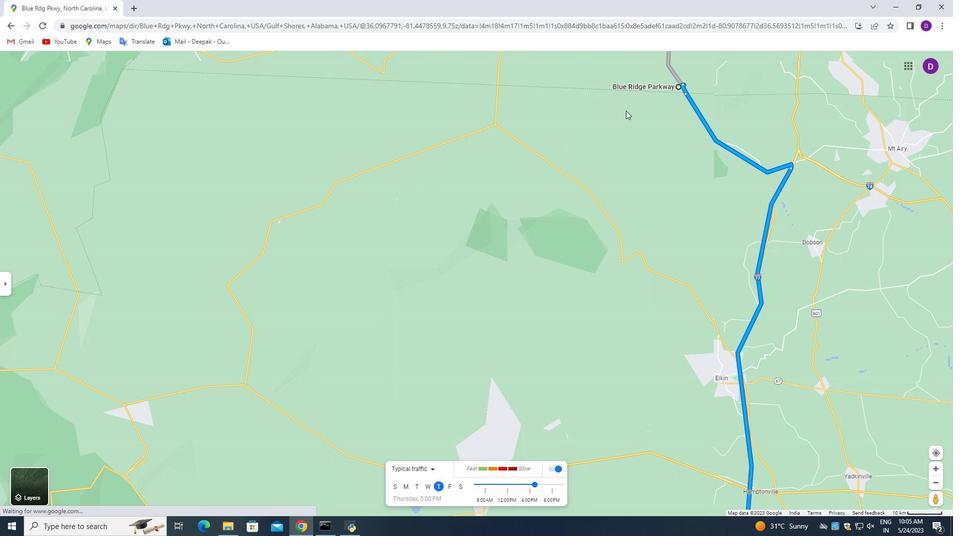 
Action: Mouse scrolled (670, 103) with delta (0, 0)
Screenshot: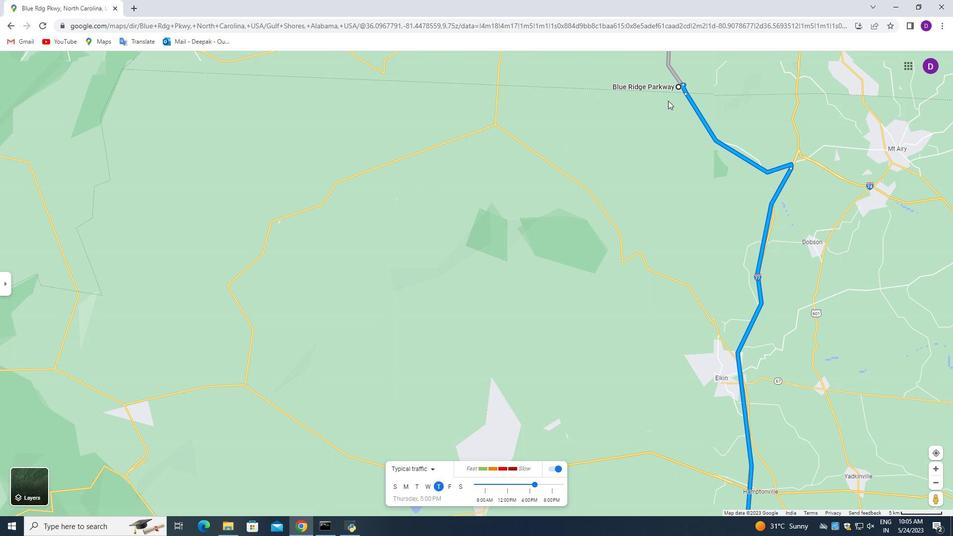 
Action: Mouse moved to (654, 114)
Screenshot: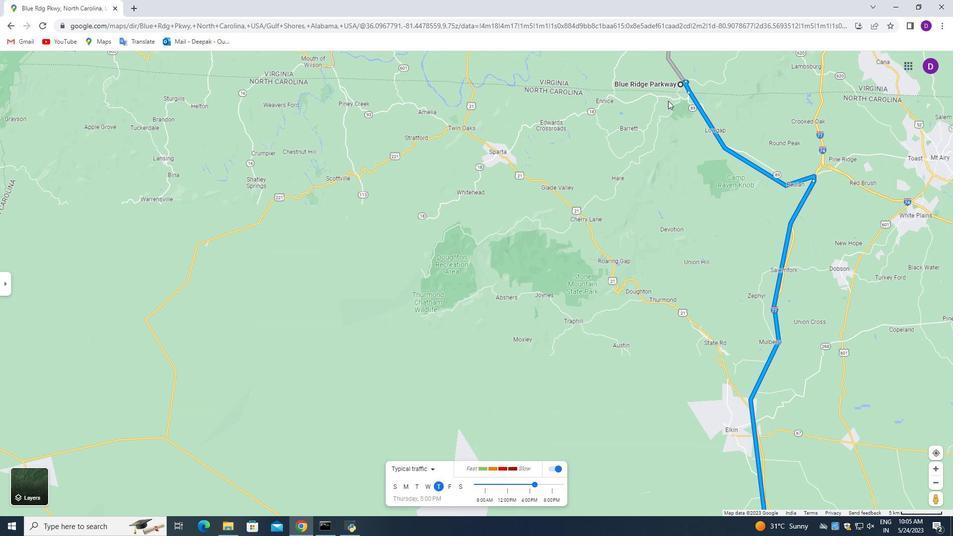 
Action: Mouse pressed left at (654, 114)
Screenshot: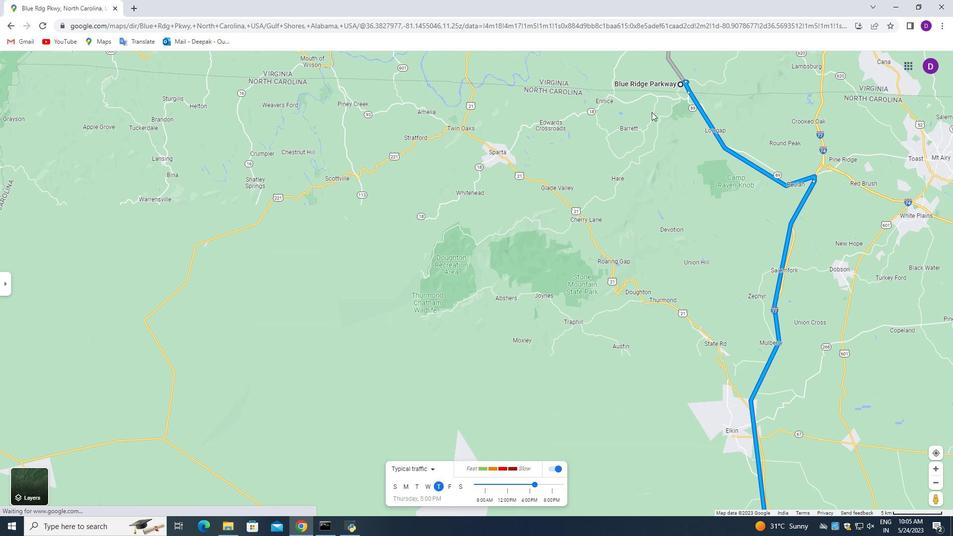 
Action: Mouse moved to (614, 134)
Screenshot: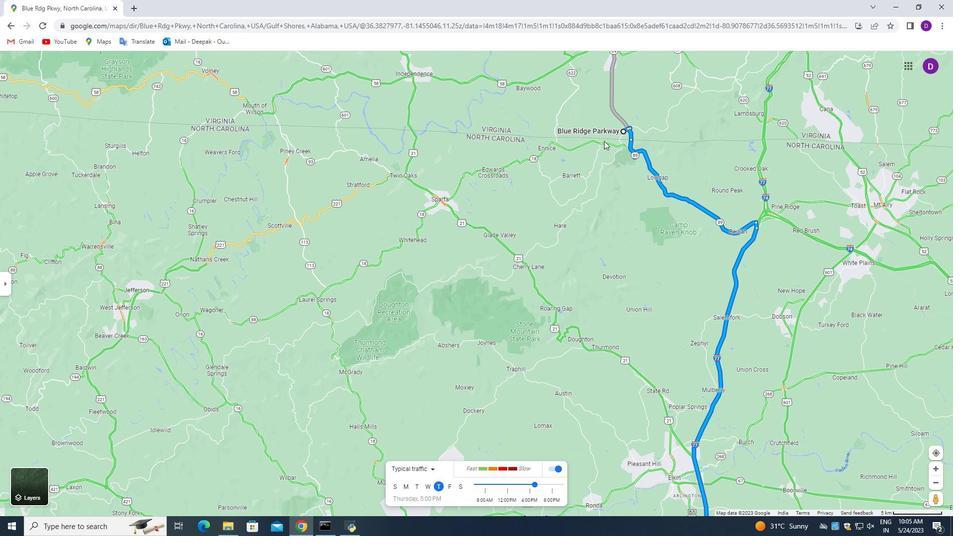 
Action: Mouse scrolled (614, 134) with delta (0, 0)
Screenshot: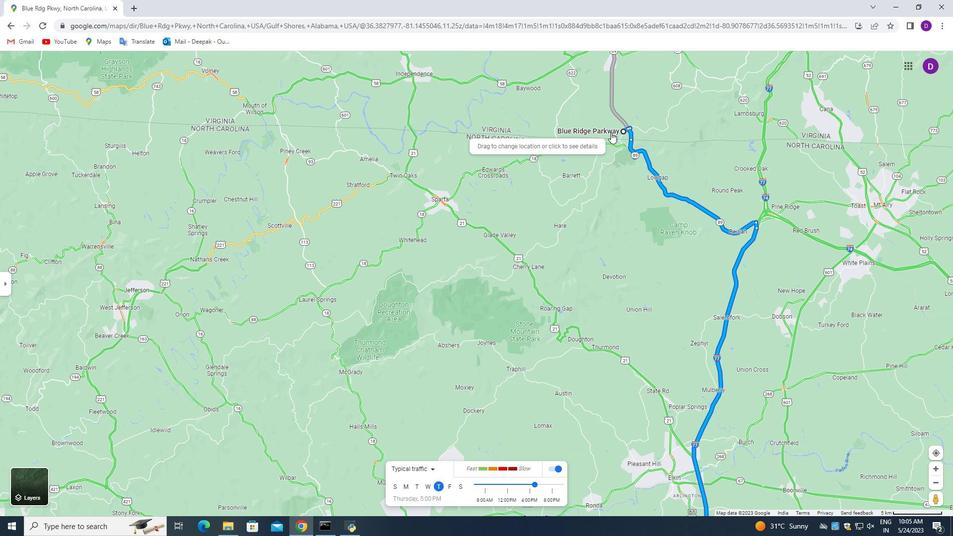 
Action: Mouse scrolled (614, 134) with delta (0, 0)
Screenshot: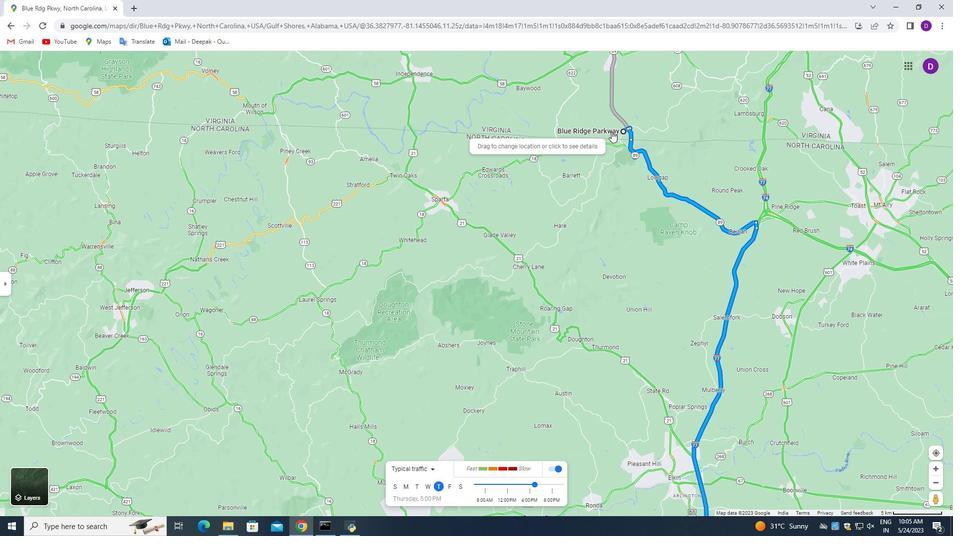 
Action: Mouse scrolled (614, 134) with delta (0, 0)
Screenshot: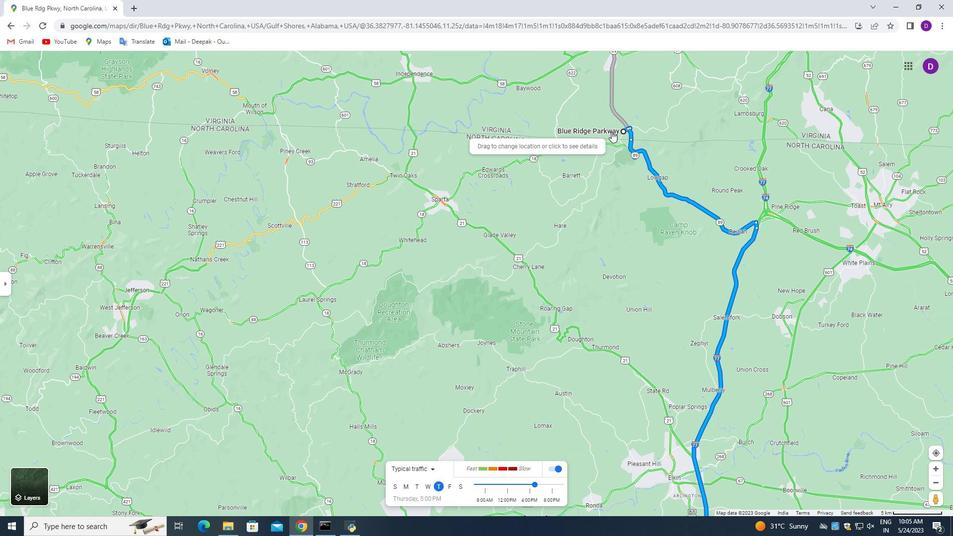 
Action: Mouse scrolled (614, 134) with delta (0, 0)
Screenshot: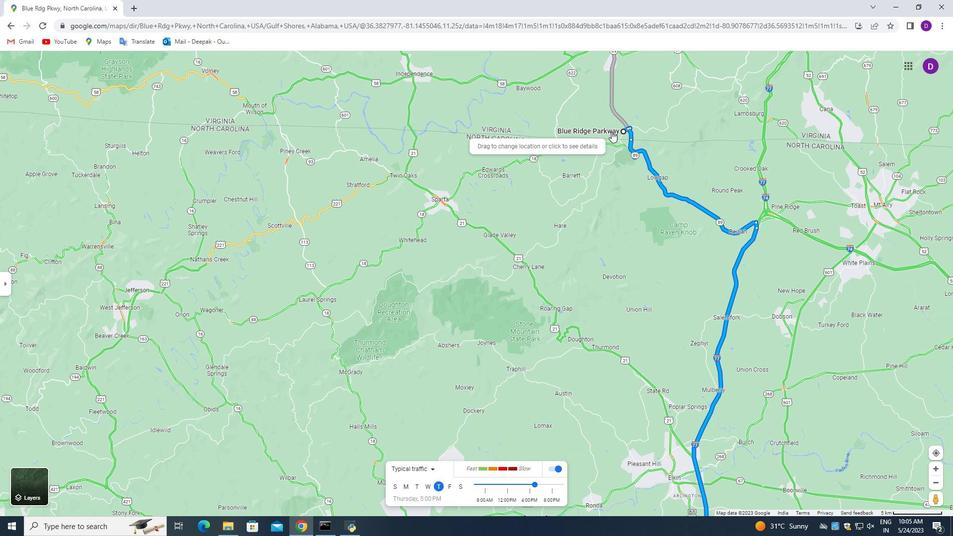 
Action: Mouse scrolled (614, 134) with delta (0, 0)
Screenshot: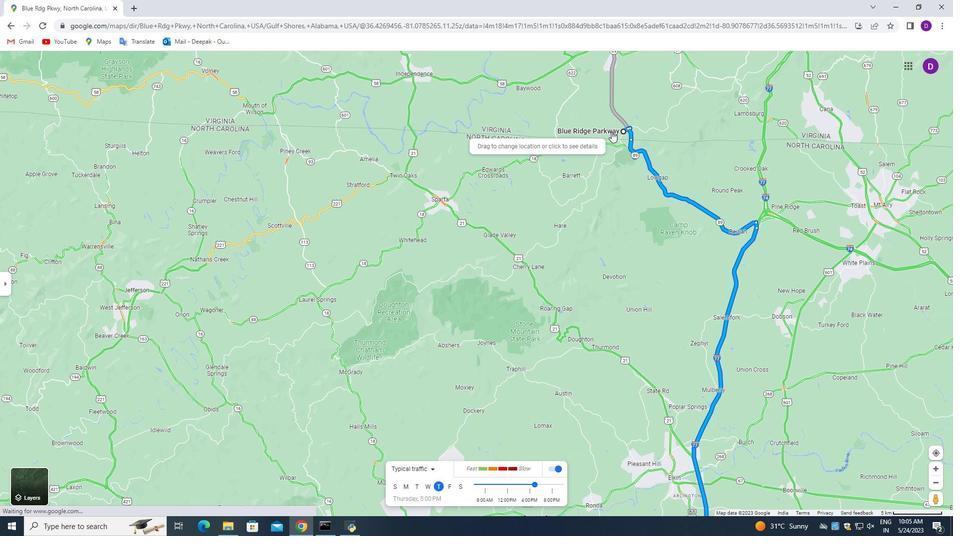 
Action: Mouse moved to (614, 127)
Screenshot: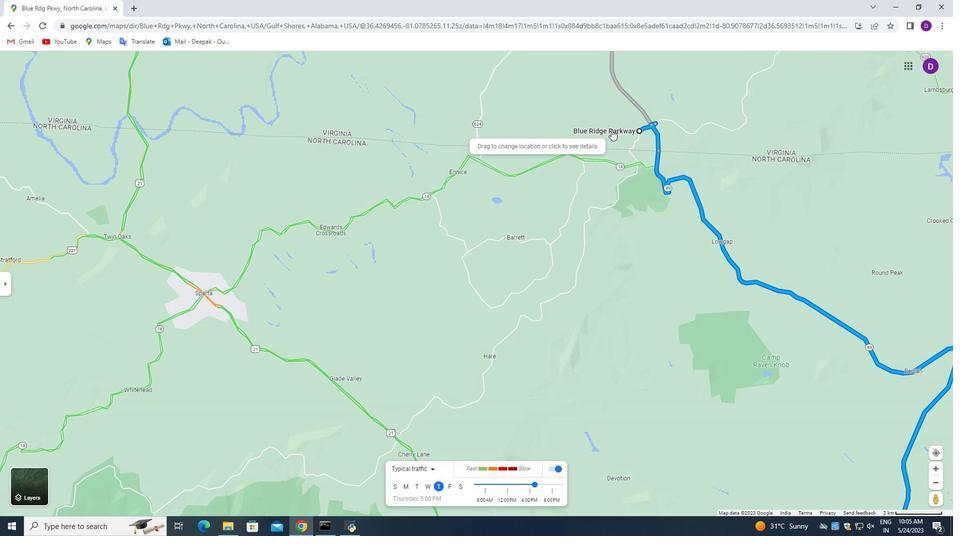 
Action: Mouse scrolled (614, 127) with delta (0, 0)
Screenshot: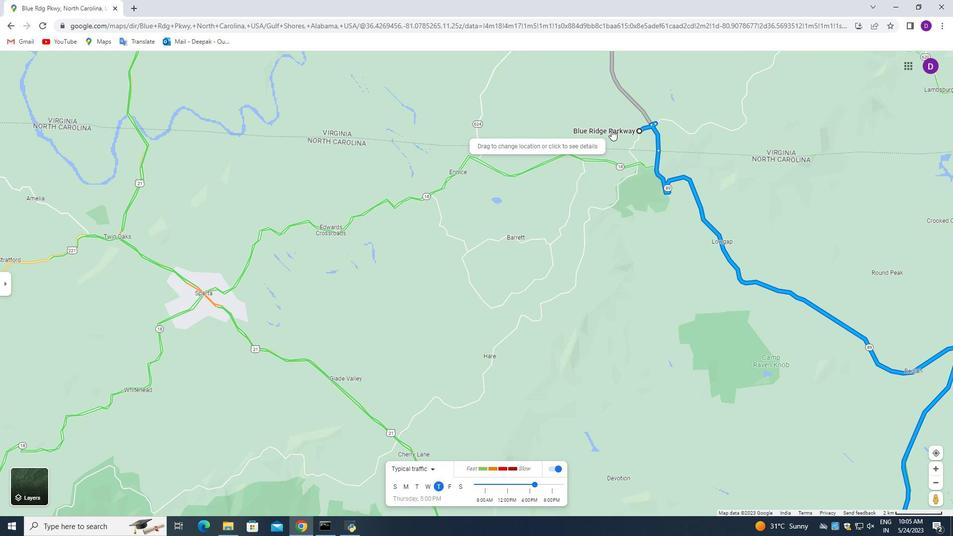 
Action: Mouse scrolled (614, 127) with delta (0, 0)
Screenshot: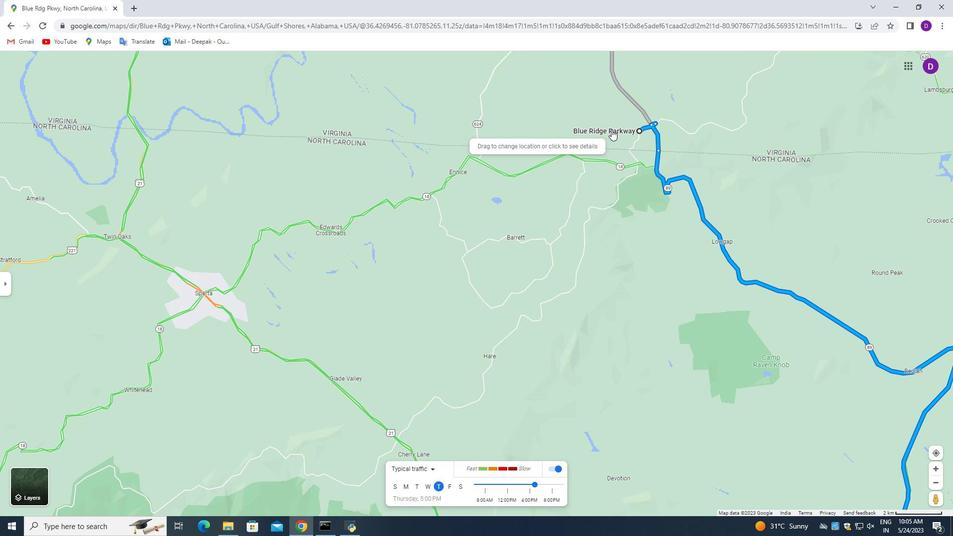 
Action: Mouse scrolled (614, 127) with delta (0, 0)
Screenshot: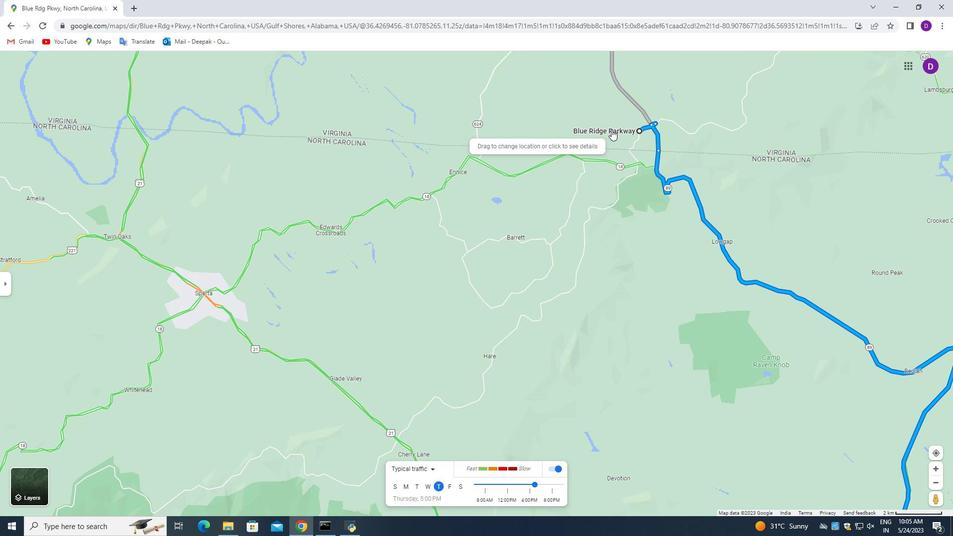 
Action: Mouse moved to (615, 127)
Screenshot: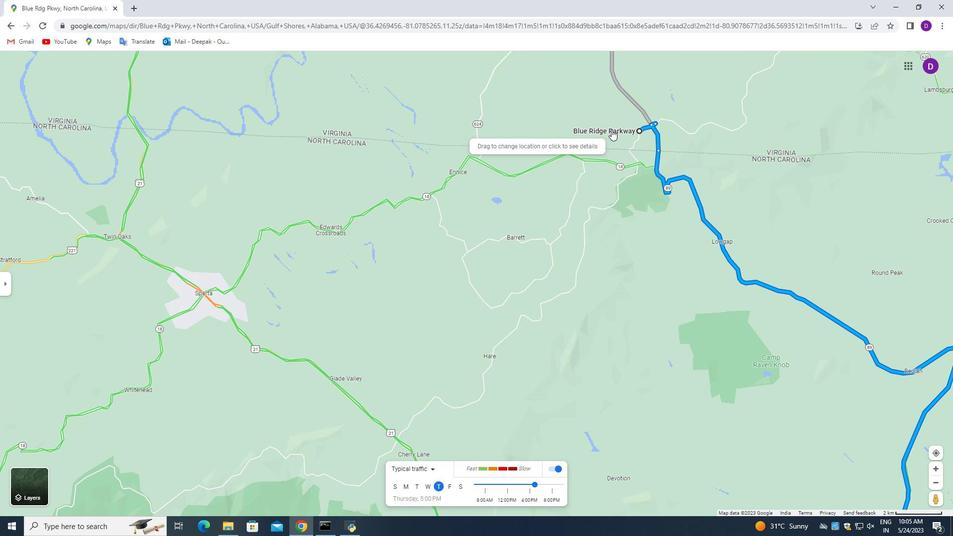 
Action: Mouse scrolled (614, 127) with delta (0, 0)
Screenshot: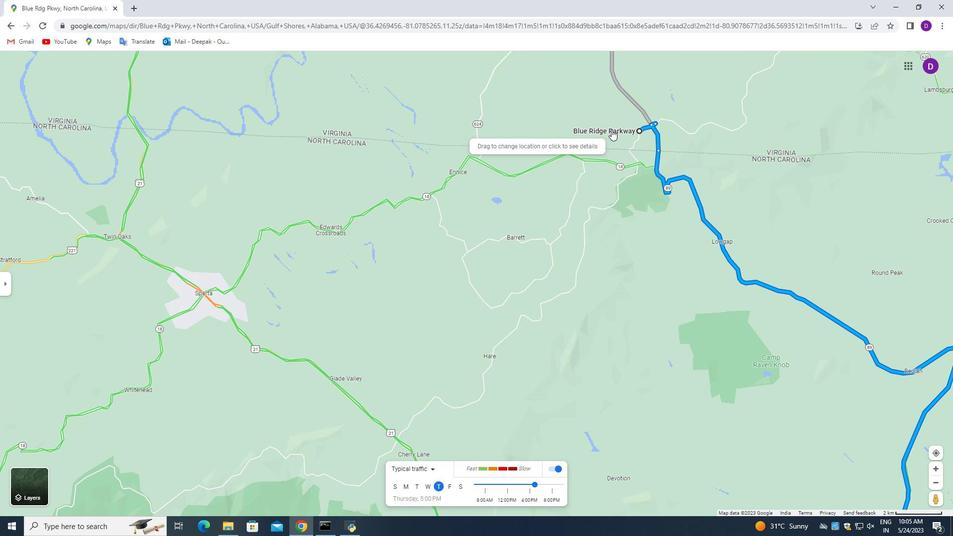 
Action: Mouse moved to (615, 127)
Screenshot: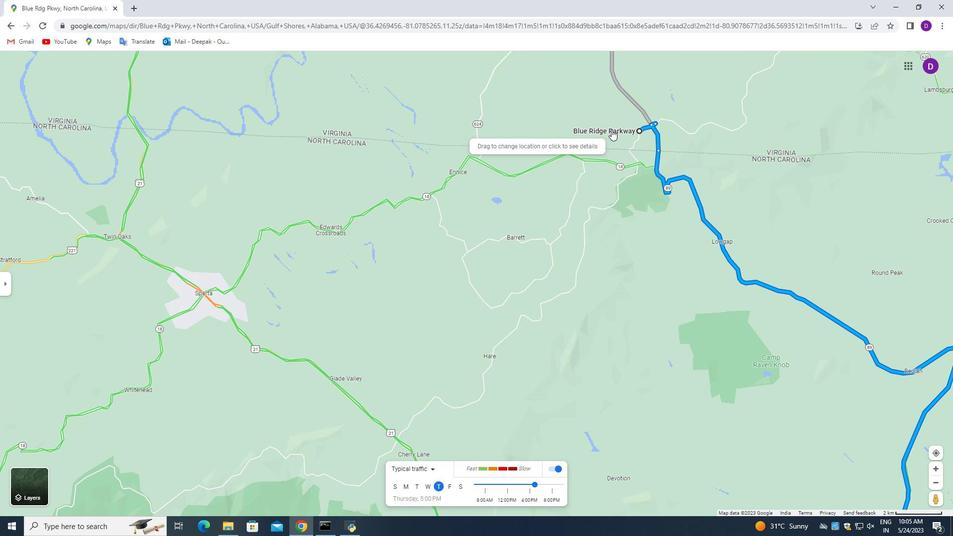 
Action: Mouse scrolled (614, 127) with delta (0, 0)
Screenshot: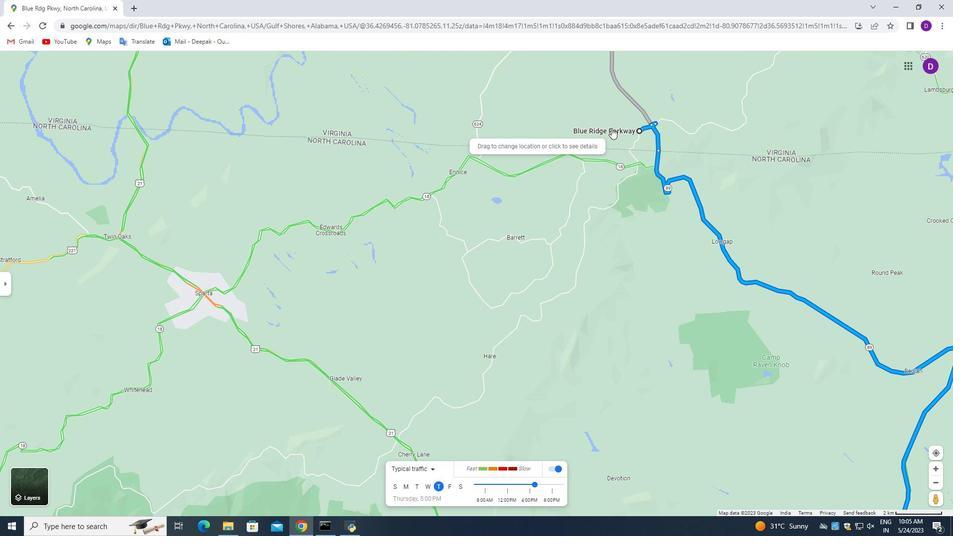 
Action: Mouse moved to (660, 128)
Screenshot: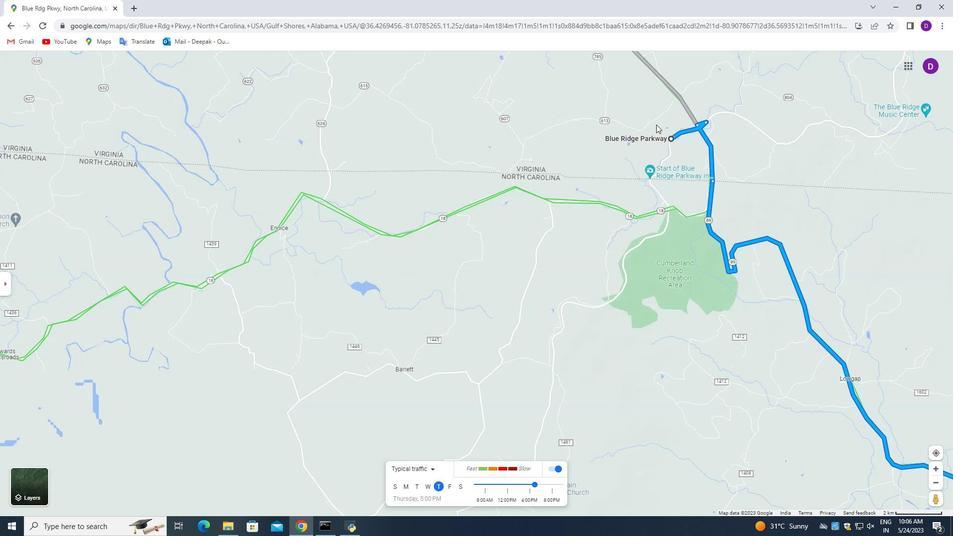 
Action: Mouse scrolled (660, 128) with delta (0, 0)
Screenshot: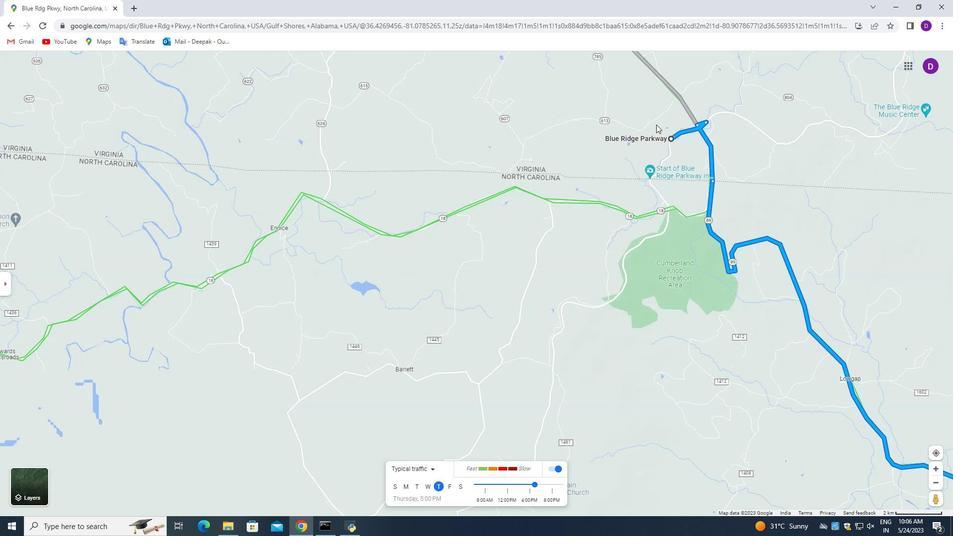 
Action: Mouse moved to (664, 137)
Screenshot: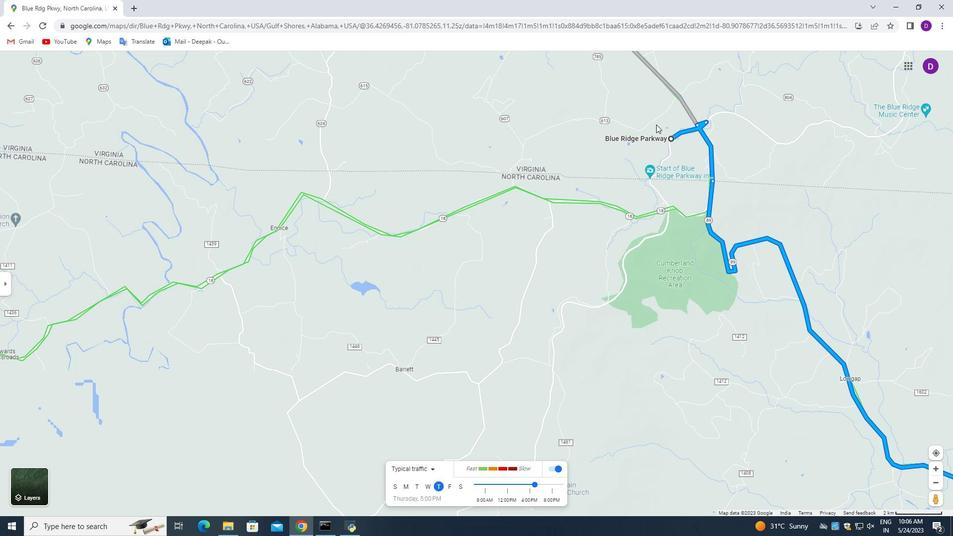 
Action: Mouse scrolled (663, 135) with delta (0, 0)
Screenshot: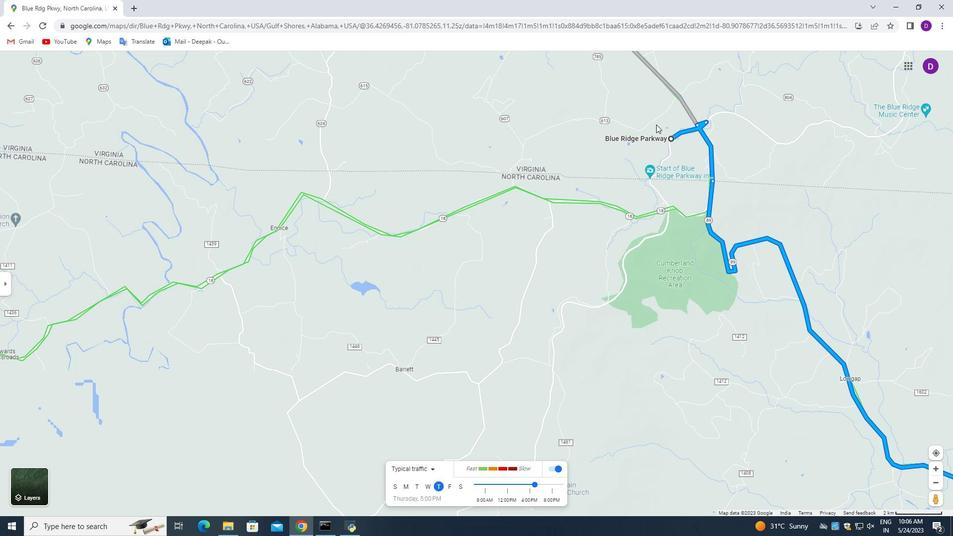 
Action: Mouse moved to (666, 143)
Screenshot: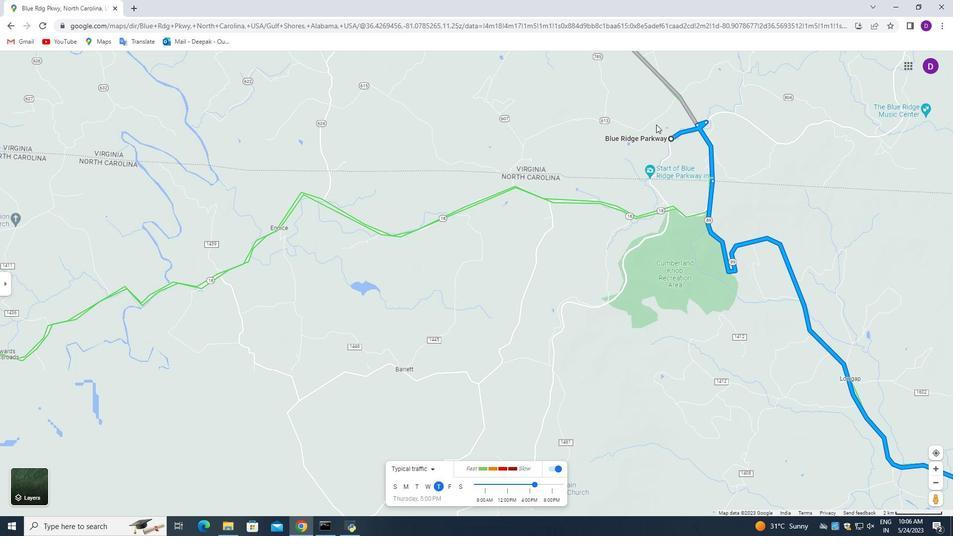 
Action: Mouse scrolled (666, 143) with delta (0, 0)
Screenshot: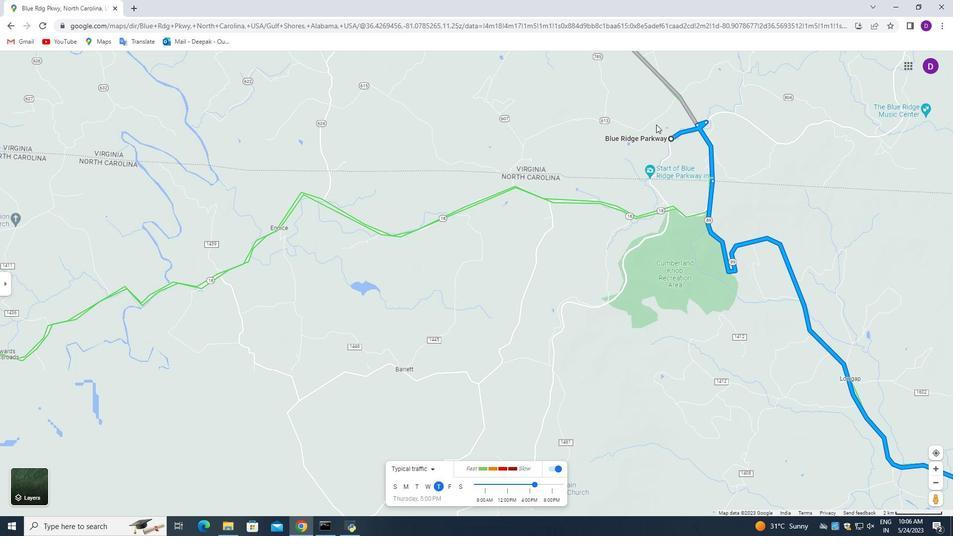 
Action: Mouse scrolled (666, 144) with delta (0, 0)
Screenshot: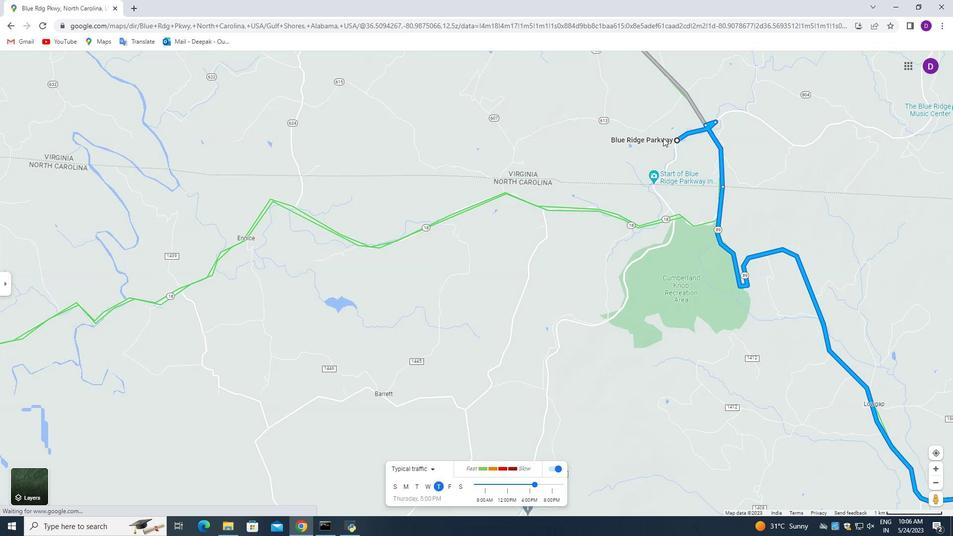 
Action: Mouse moved to (677, 148)
Screenshot: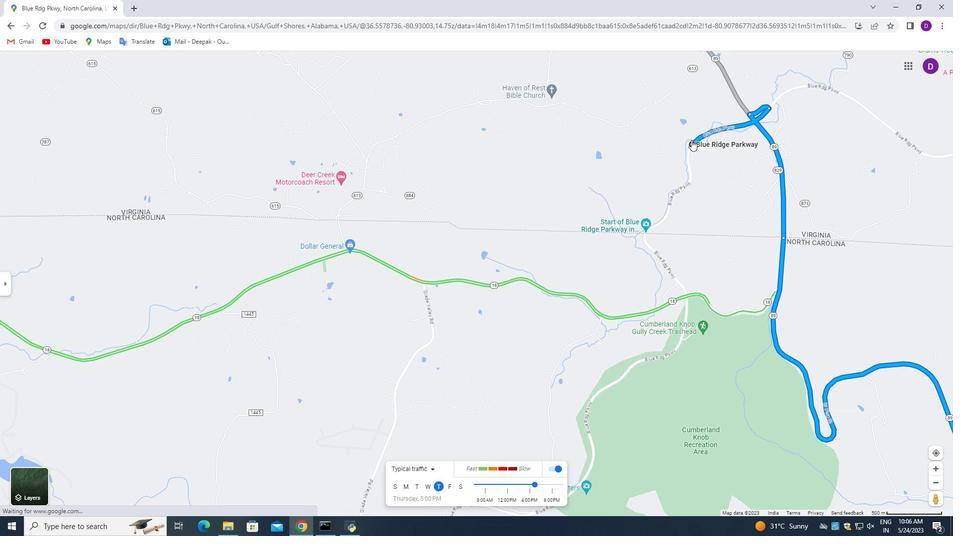
Action: Mouse scrolled (677, 149) with delta (0, 0)
Screenshot: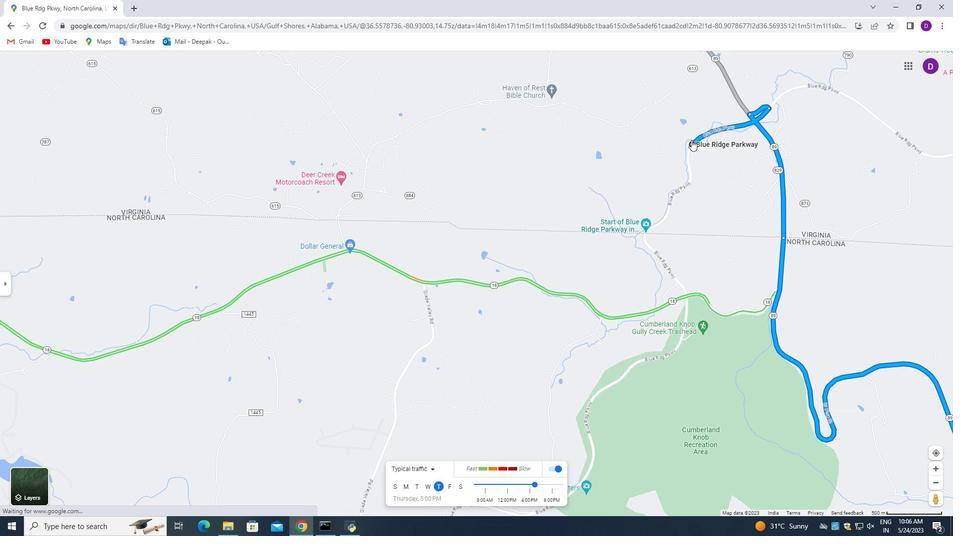 
Action: Mouse moved to (706, 150)
Screenshot: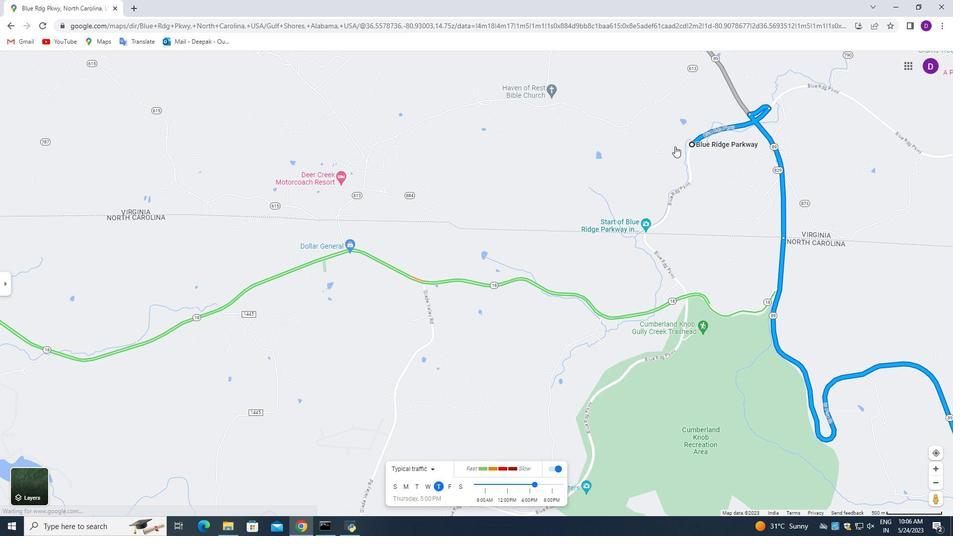 
Action: Mouse scrolled (704, 150) with delta (0, 0)
Screenshot: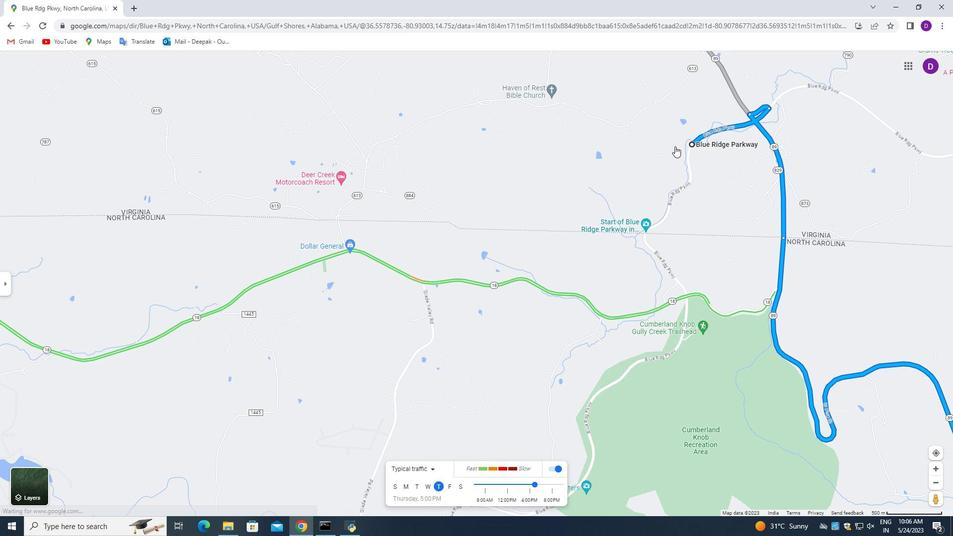 
Action: Mouse moved to (709, 150)
Screenshot: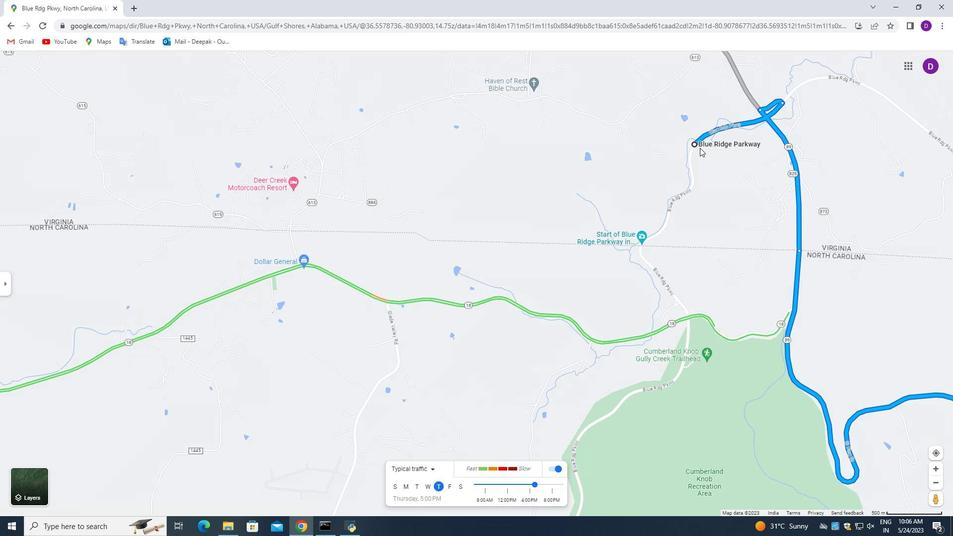 
Action: Mouse scrolled (709, 150) with delta (0, 0)
Screenshot: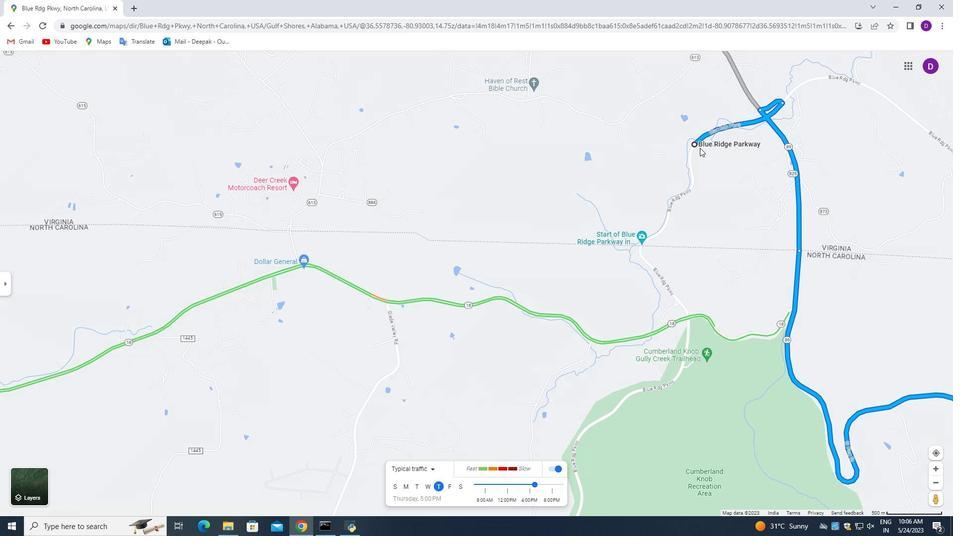 
Action: Mouse moved to (710, 150)
Screenshot: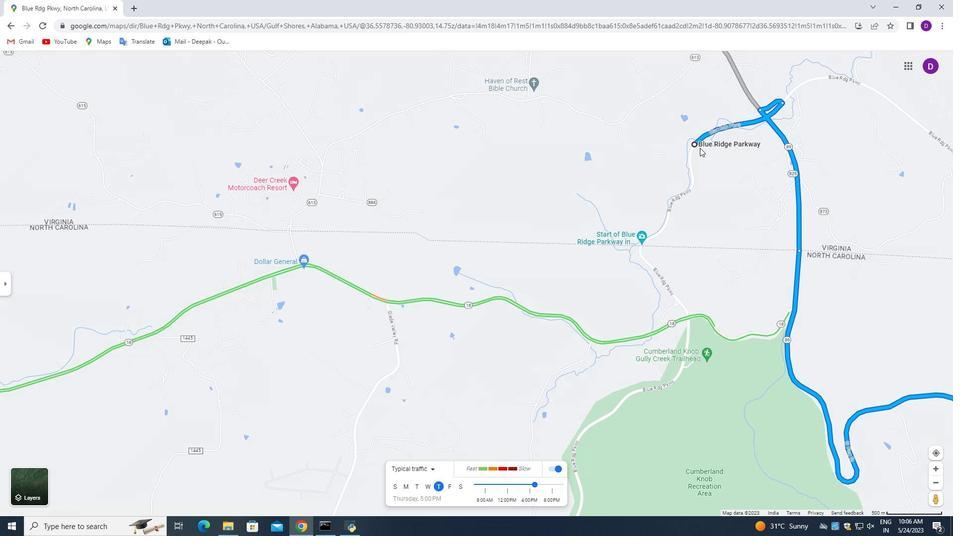 
Action: Mouse scrolled (710, 150) with delta (0, 0)
Screenshot: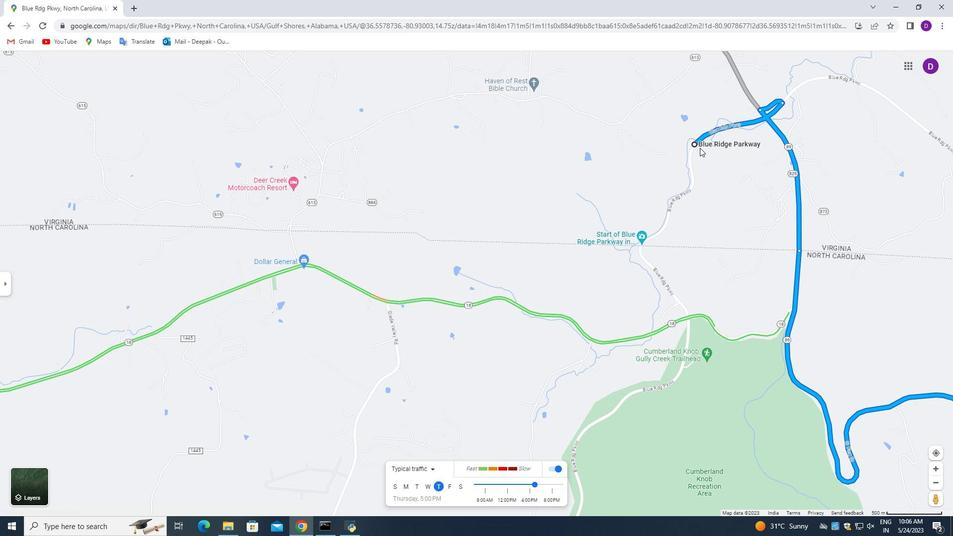 
Action: Mouse moved to (710, 150)
Screenshot: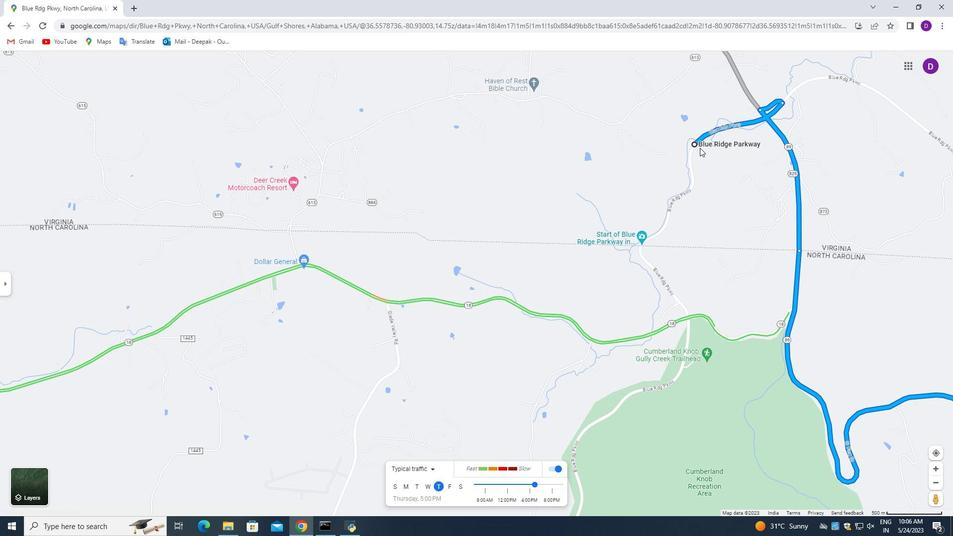 
Action: Mouse scrolled (710, 150) with delta (0, 0)
Screenshot: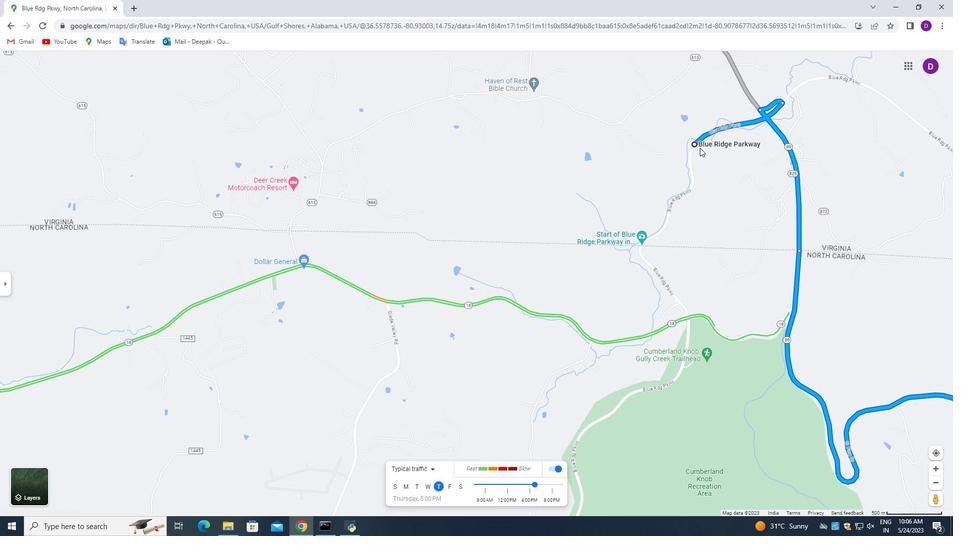 
Action: Mouse moved to (699, 146)
Screenshot: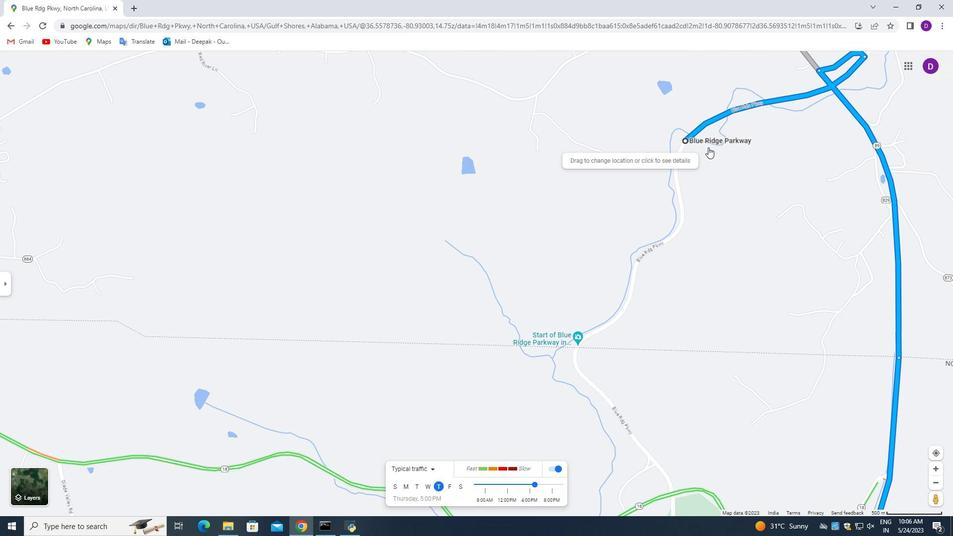 
Action: Mouse scrolled (699, 147) with delta (0, 0)
Screenshot: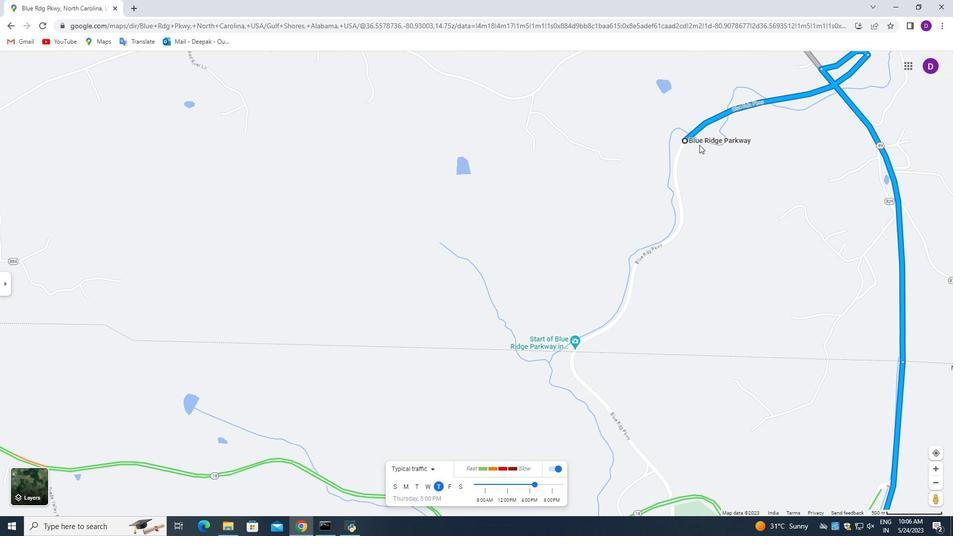 
Action: Mouse scrolled (699, 147) with delta (0, 0)
Screenshot: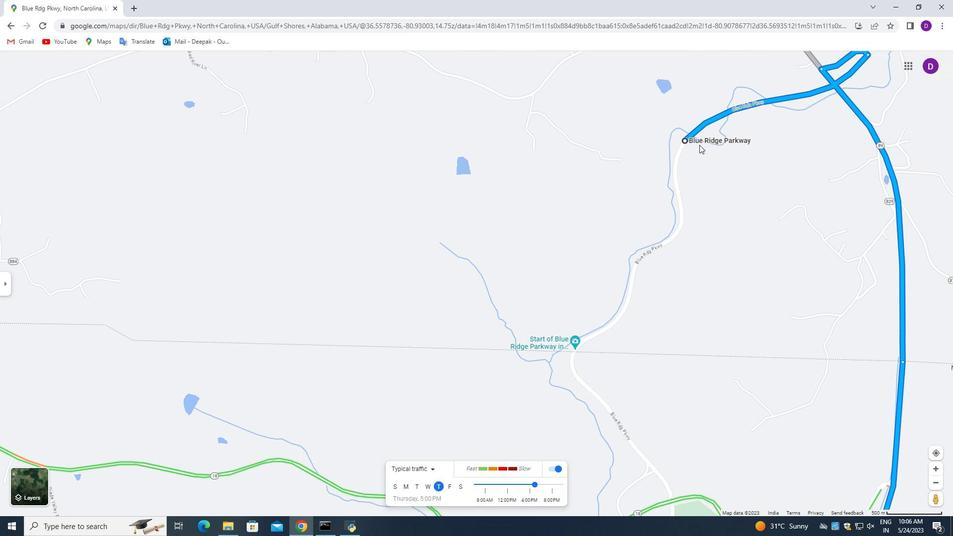
Action: Mouse scrolled (699, 147) with delta (0, 0)
Screenshot: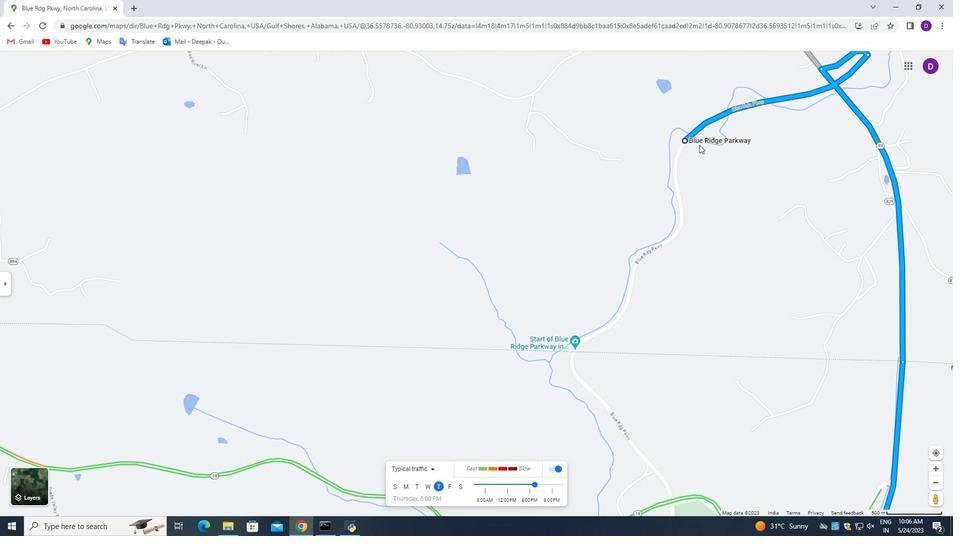
Action: Mouse scrolled (699, 147) with delta (0, 0)
Screenshot: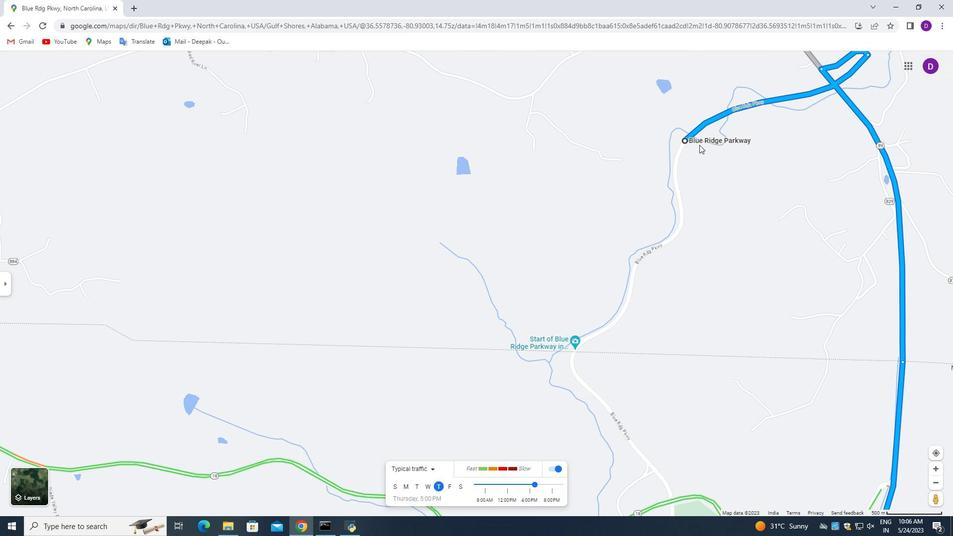 
Action: Mouse scrolled (699, 147) with delta (0, 0)
Screenshot: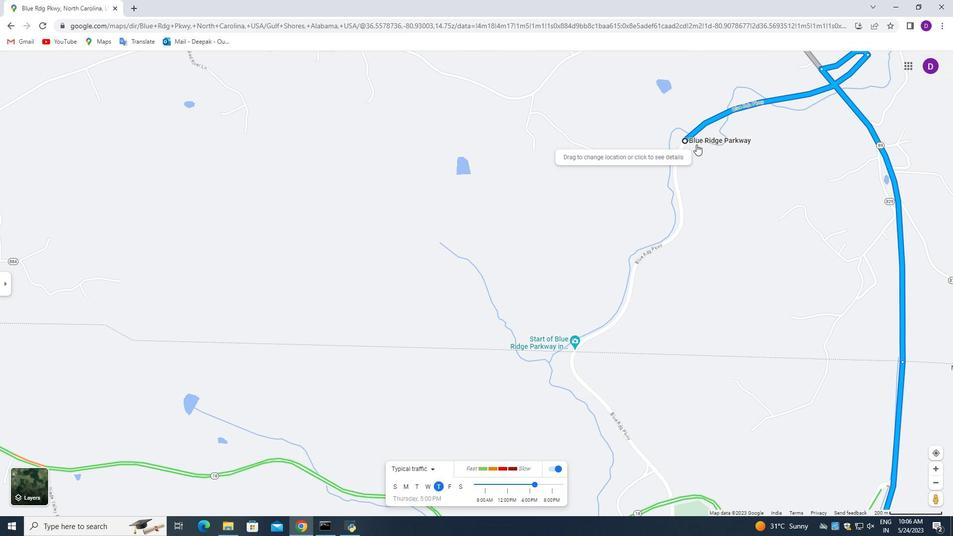 
Action: Mouse moved to (691, 145)
Screenshot: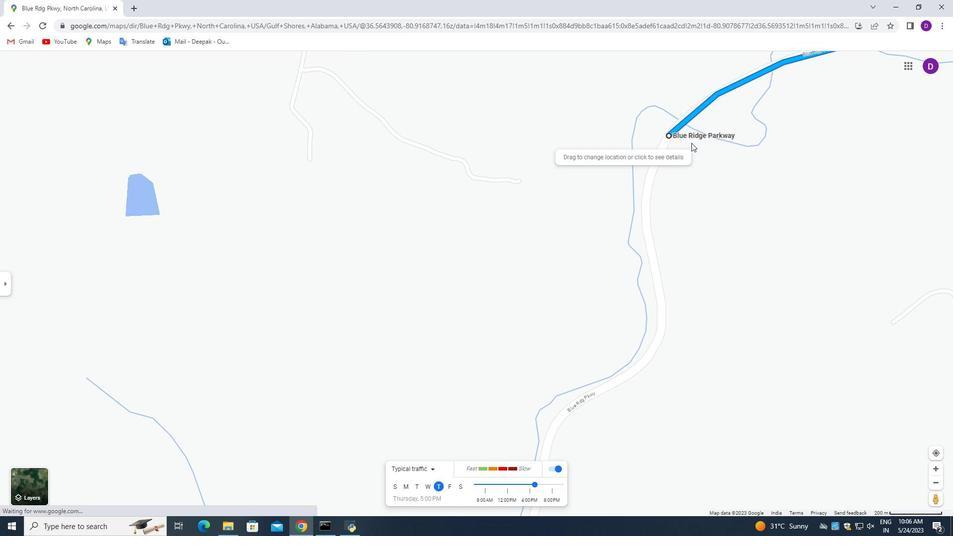 
Action: Mouse scrolled (691, 145) with delta (0, 0)
Screenshot: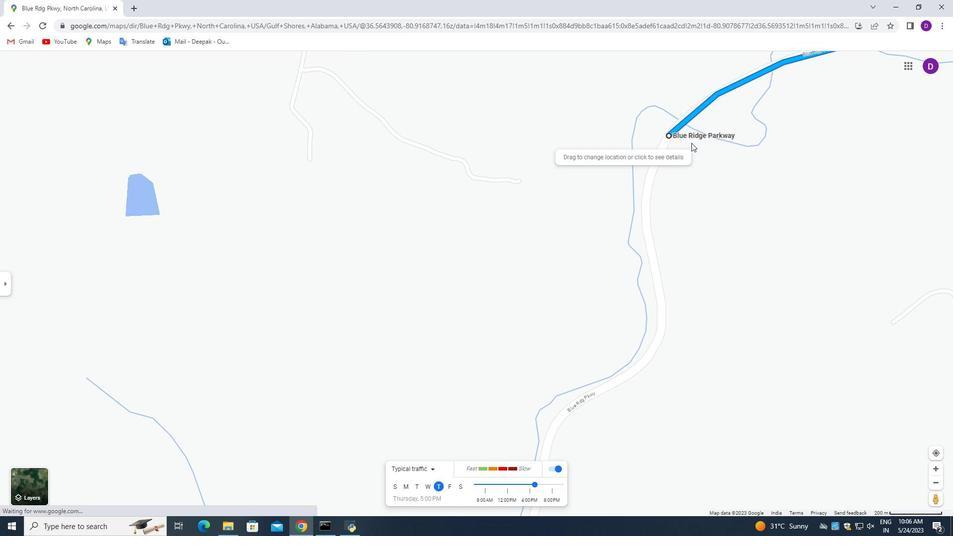 
Action: Mouse scrolled (691, 145) with delta (0, 0)
Screenshot: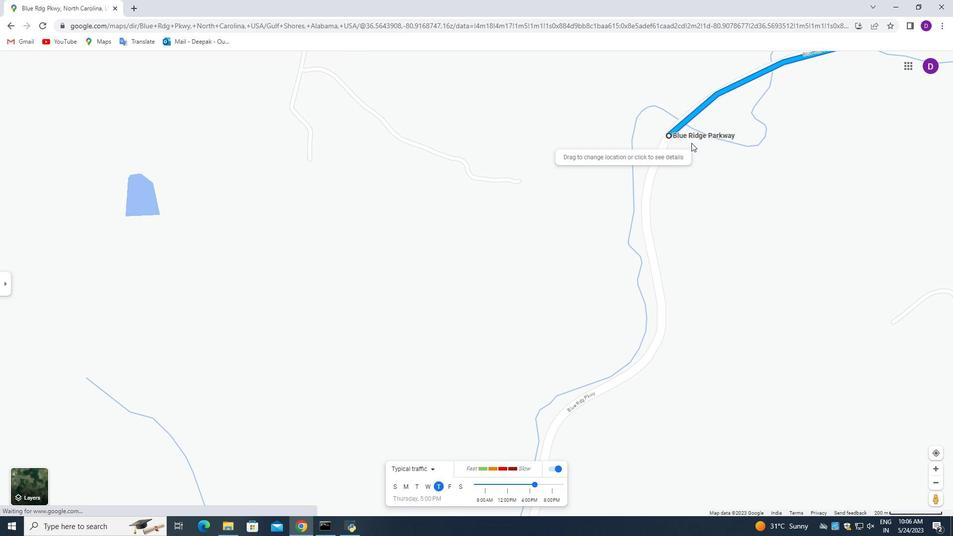 
Action: Mouse moved to (690, 145)
Screenshot: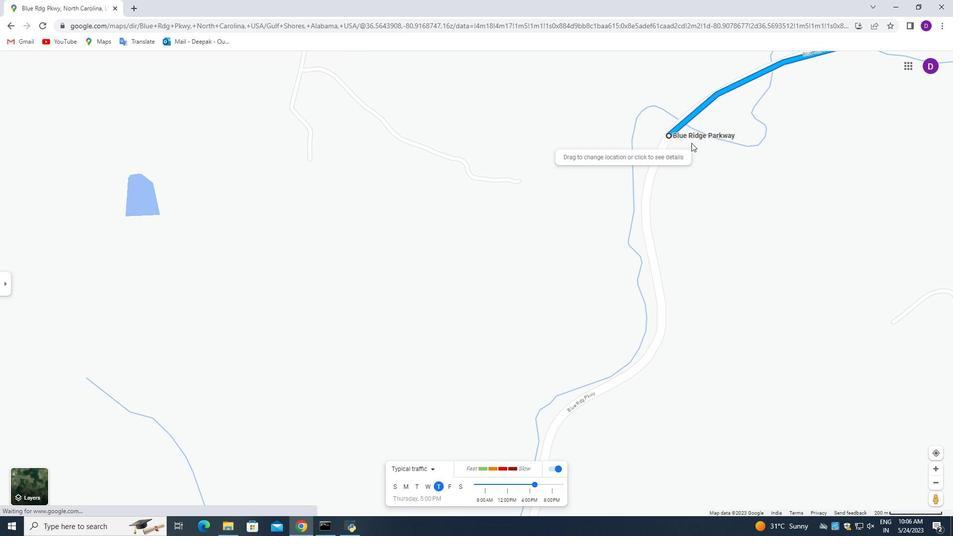 
Action: Mouse scrolled (690, 145) with delta (0, 0)
Screenshot: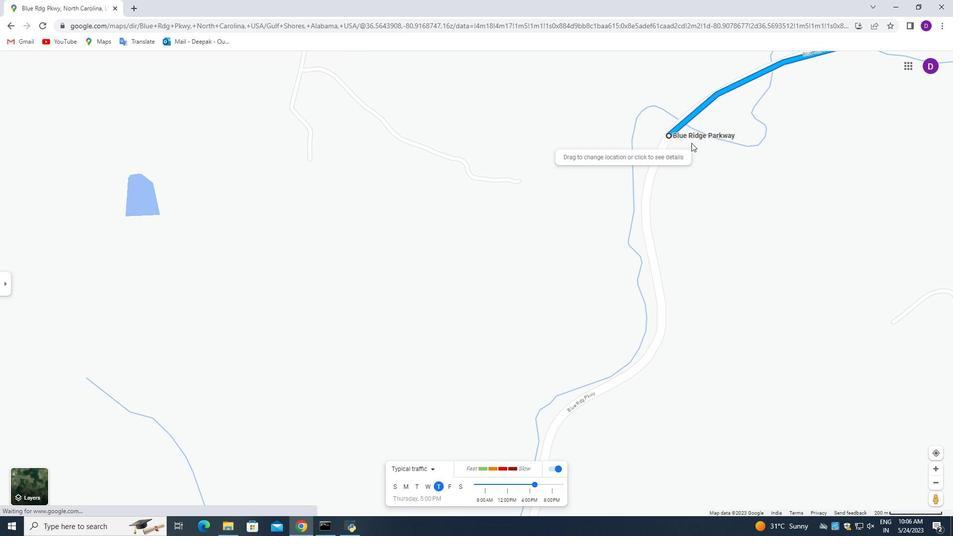 
Action: Mouse scrolled (690, 145) with delta (0, 0)
Screenshot: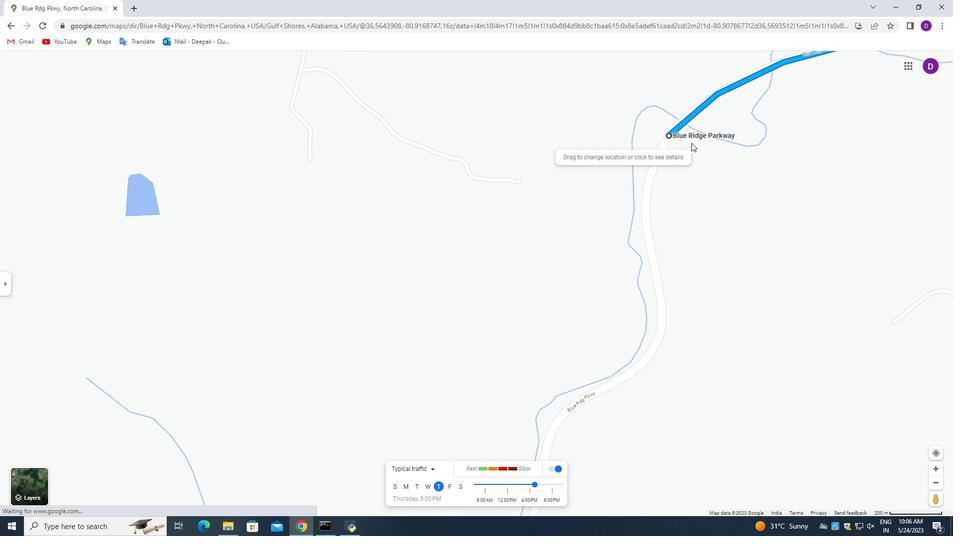 
Action: Mouse scrolled (690, 145) with delta (0, 0)
Screenshot: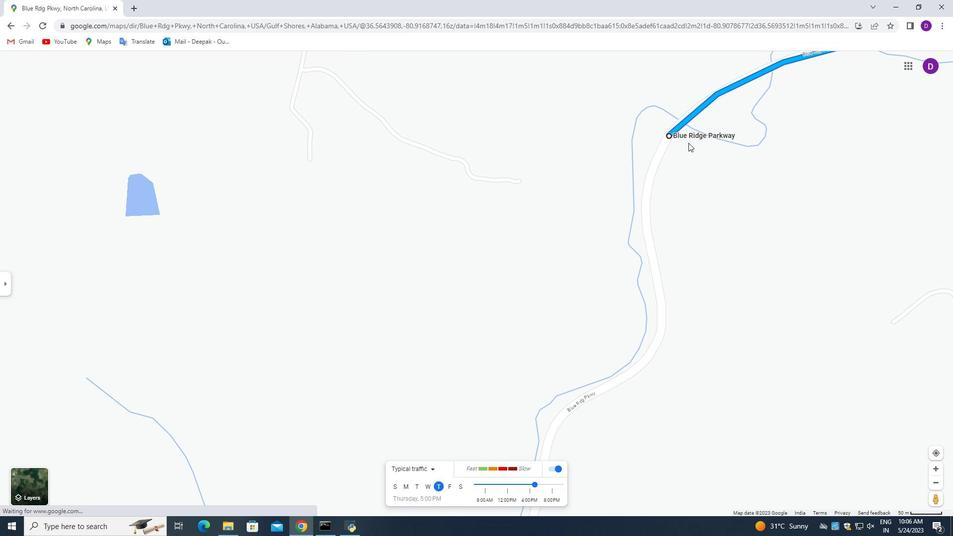 
Action: Mouse moved to (672, 143)
Screenshot: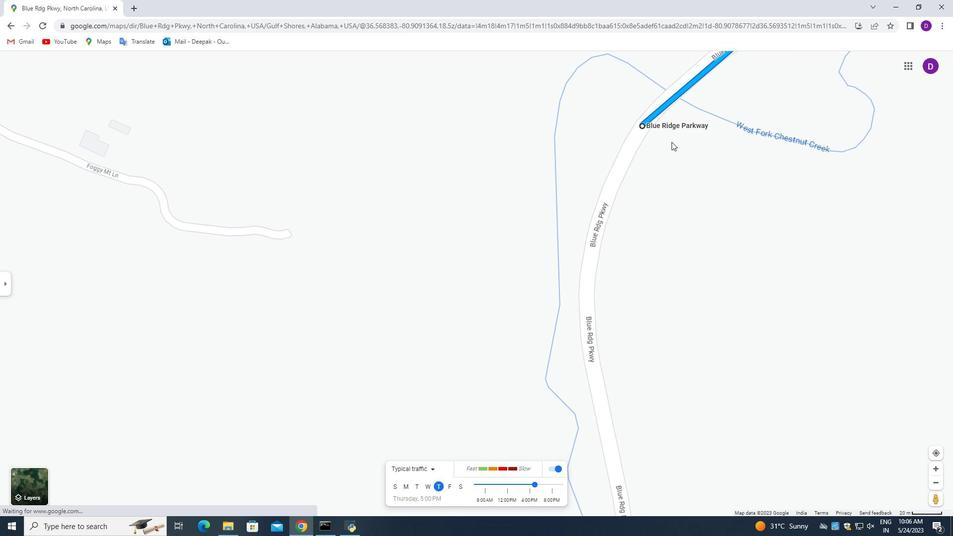 
Action: Mouse scrolled (672, 143) with delta (0, 0)
Screenshot: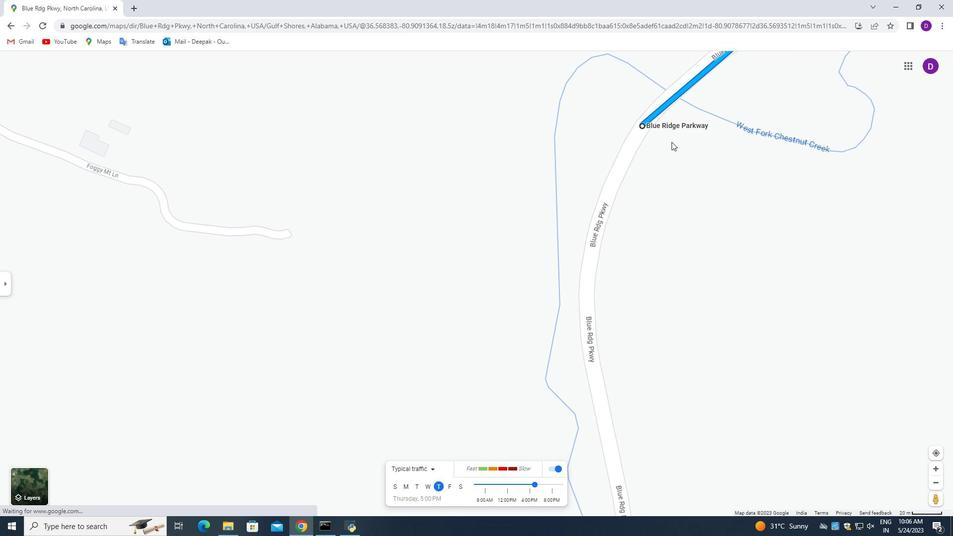 
Action: Mouse moved to (672, 142)
Screenshot: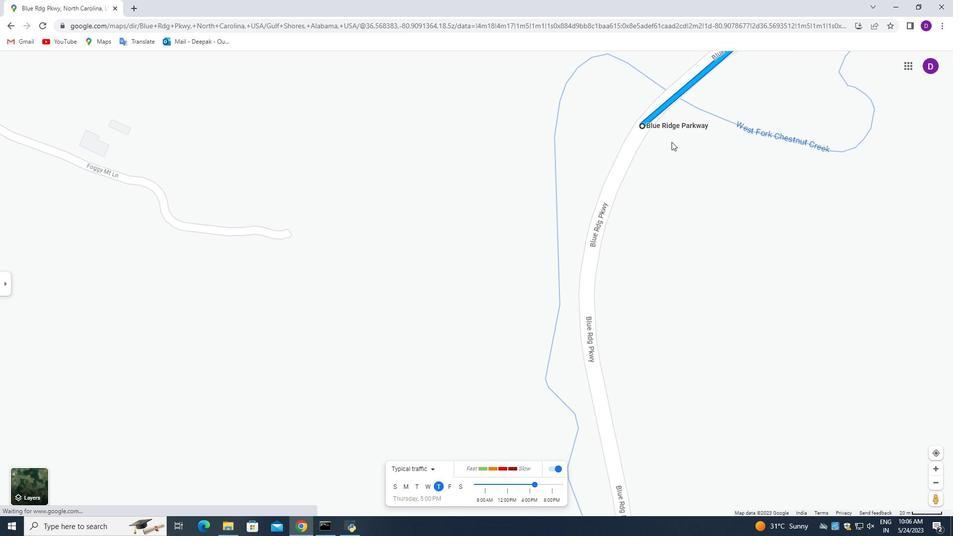 
Action: Mouse scrolled (672, 143) with delta (0, 0)
Screenshot: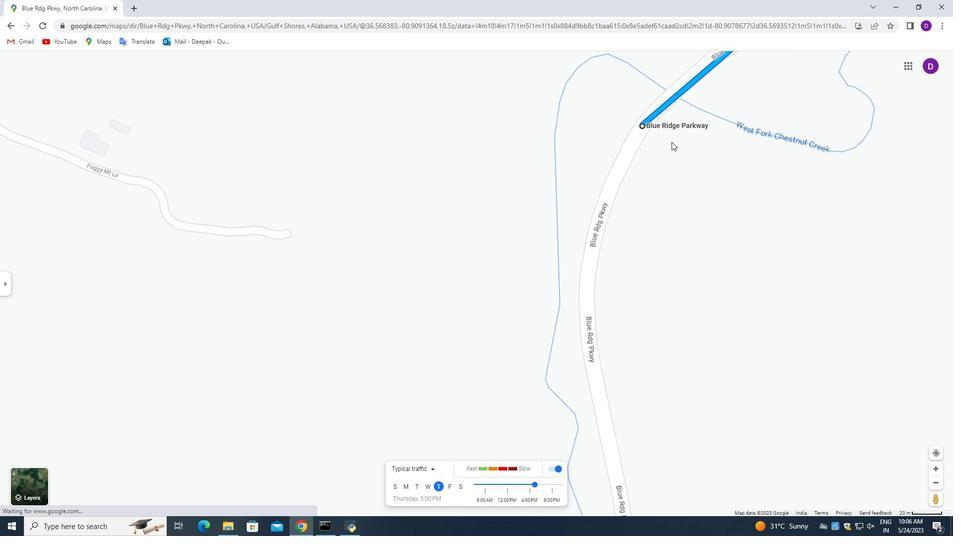 
Action: Mouse scrolled (672, 143) with delta (0, 0)
Screenshot: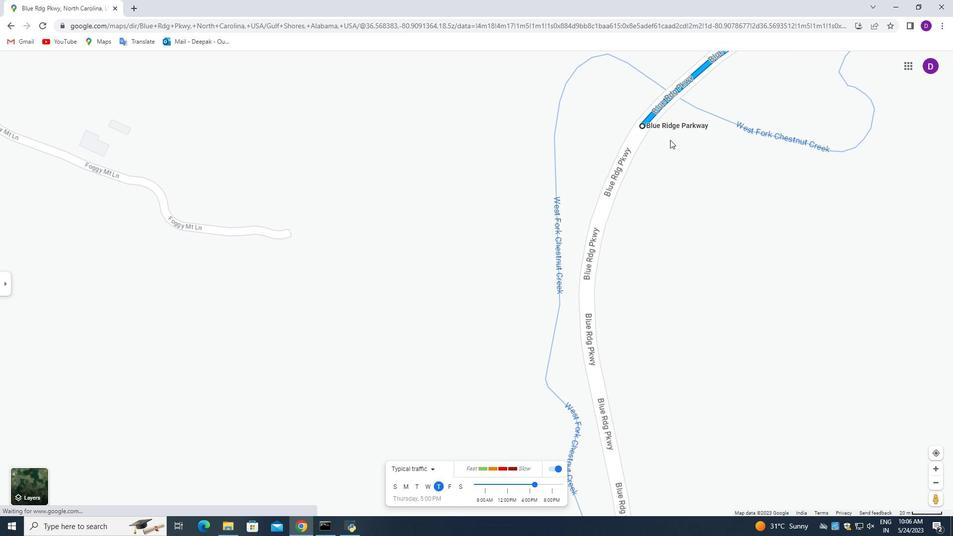 
Action: Mouse scrolled (672, 143) with delta (0, 0)
Screenshot: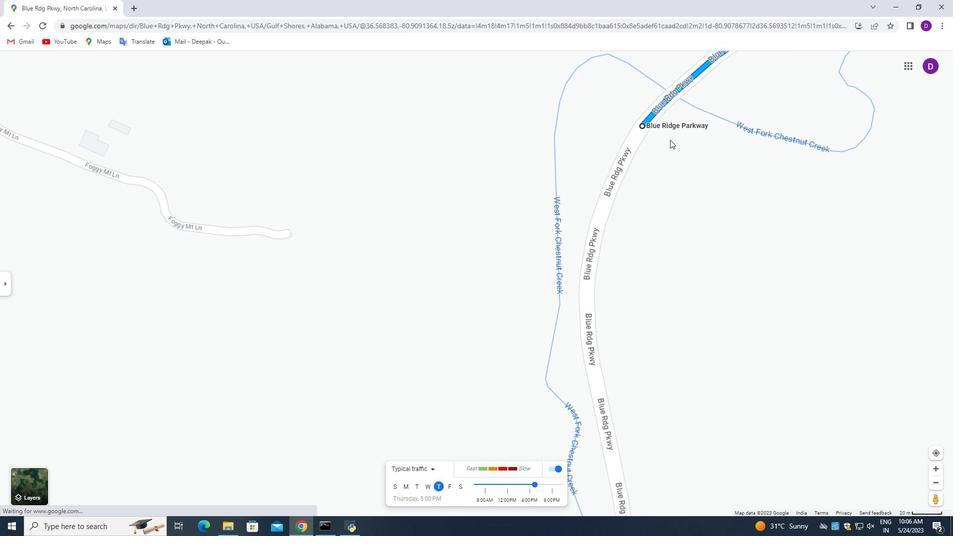 
Action: Mouse scrolled (672, 143) with delta (0, 0)
Screenshot: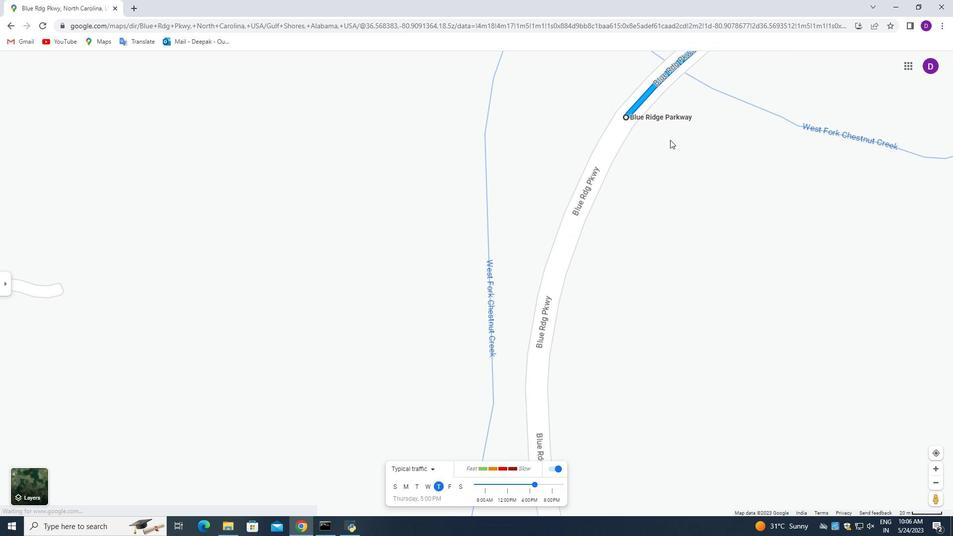 
Action: Mouse scrolled (672, 143) with delta (0, 0)
Screenshot: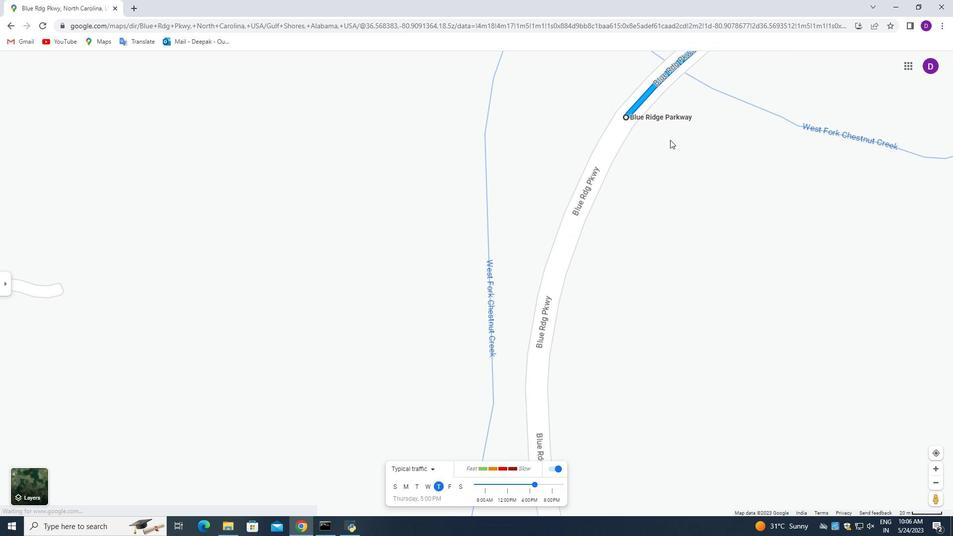 
Action: Mouse moved to (622, 126)
Screenshot: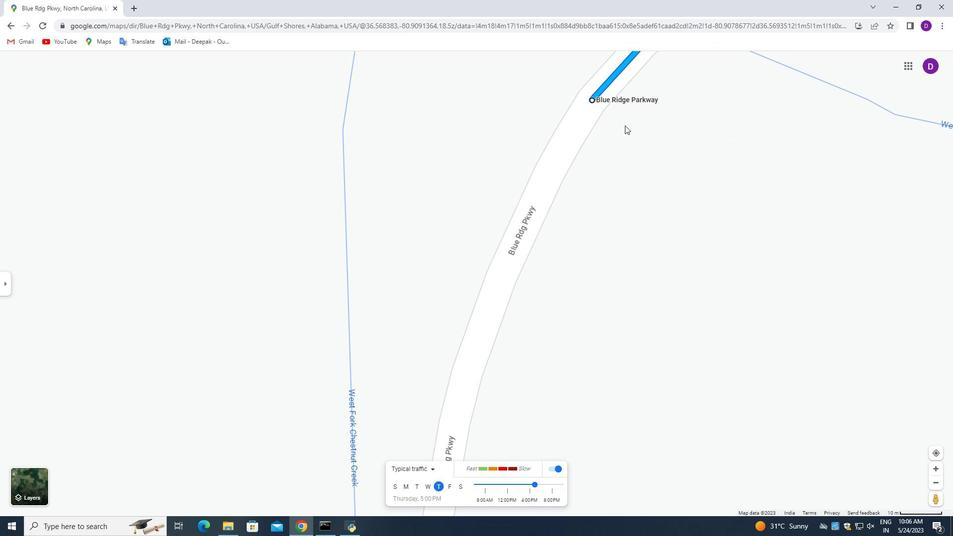 
Action: Mouse pressed left at (622, 126)
Screenshot: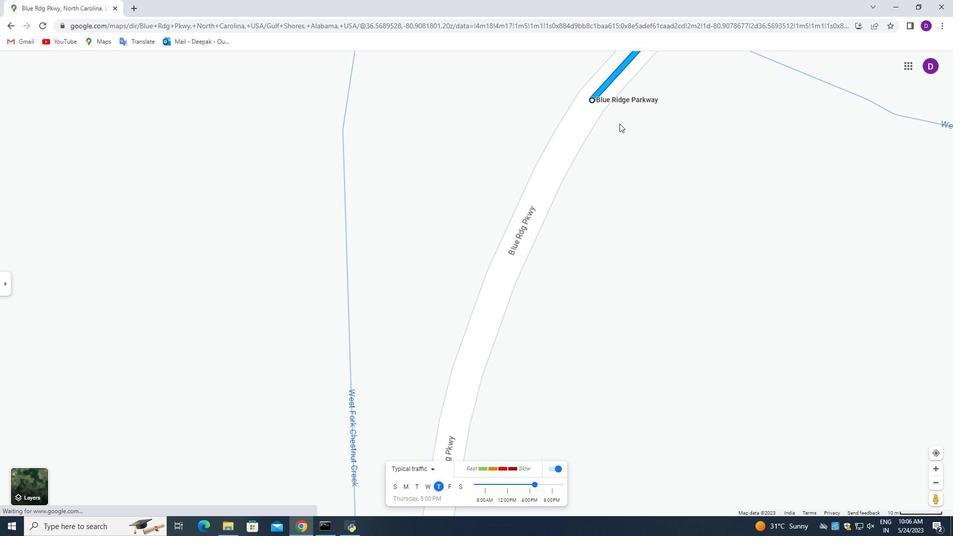 
Action: Mouse moved to (593, 212)
Screenshot: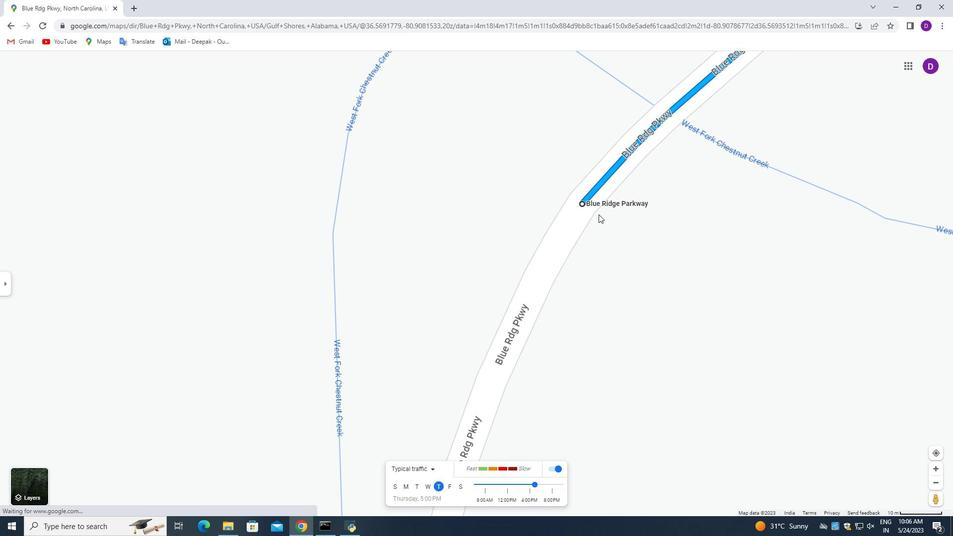 
Action: Mouse scrolled (593, 212) with delta (0, 0)
Screenshot: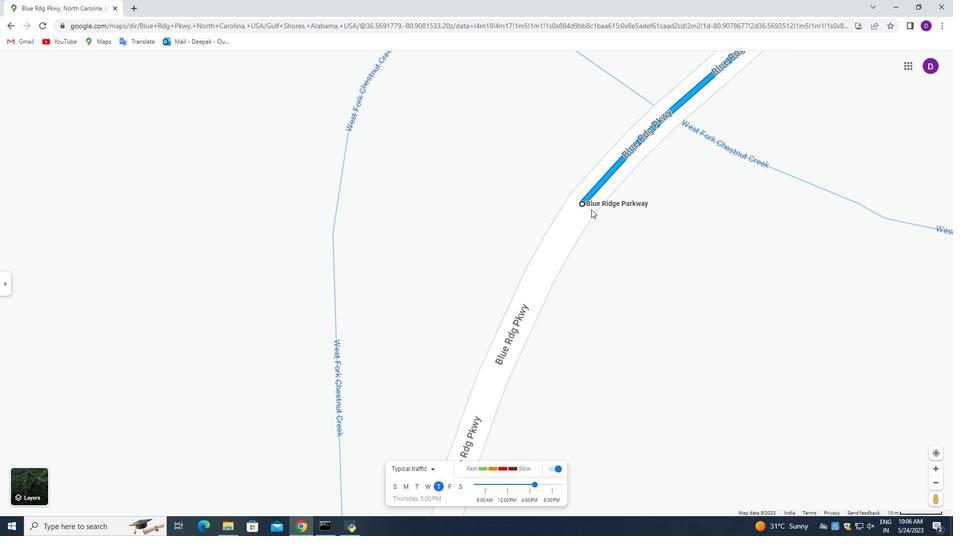 
Action: Mouse scrolled (593, 212) with delta (0, 0)
Screenshot: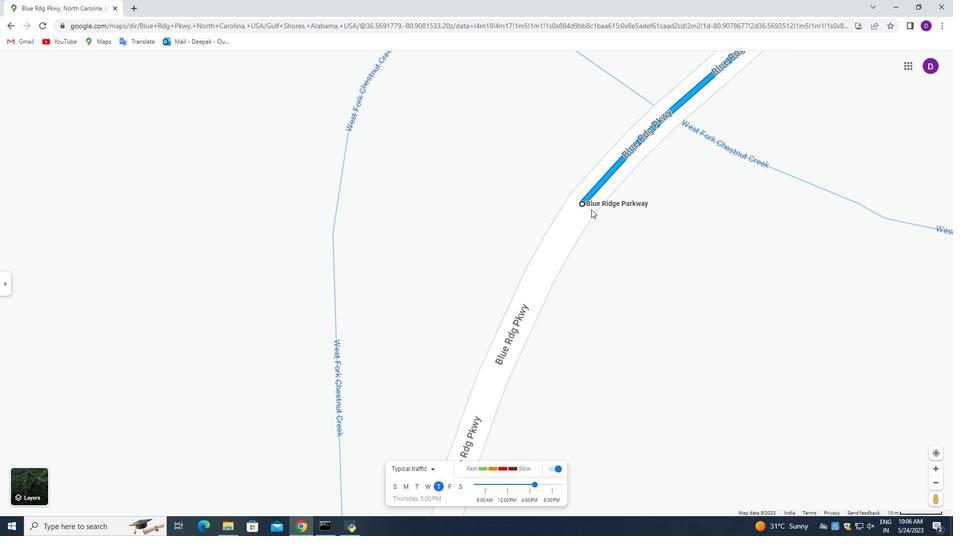 
Action: Mouse scrolled (593, 212) with delta (0, 0)
Screenshot: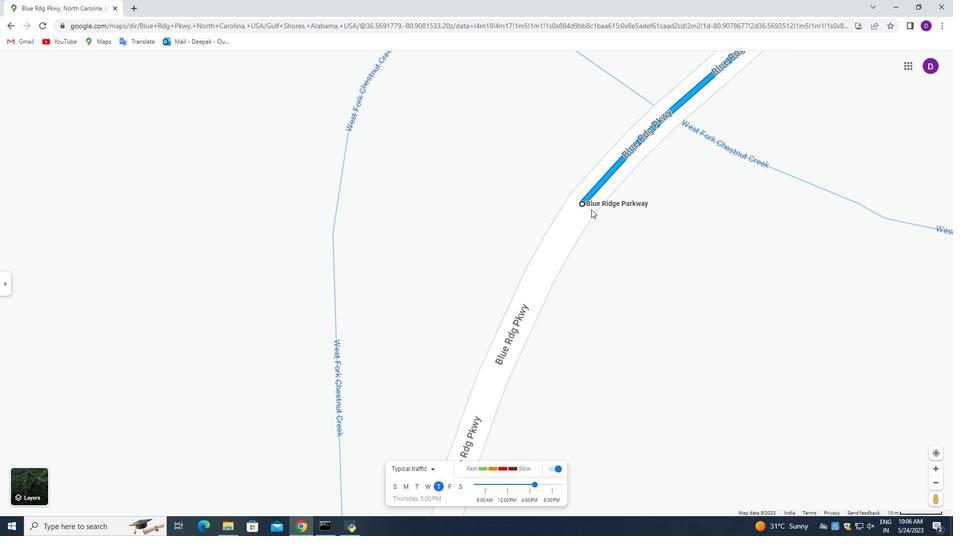 
Action: Mouse scrolled (593, 212) with delta (0, 0)
Screenshot: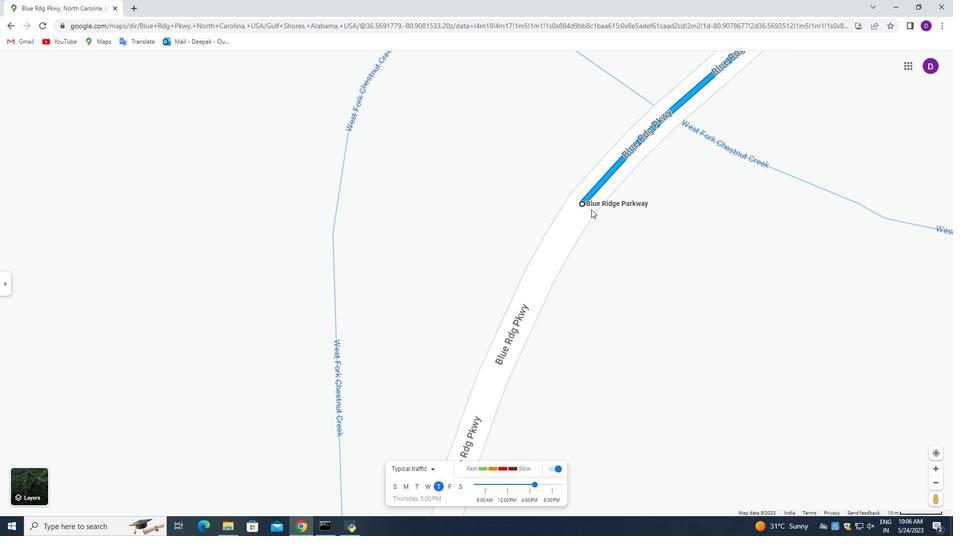 
Action: Mouse scrolled (593, 212) with delta (0, 0)
Screenshot: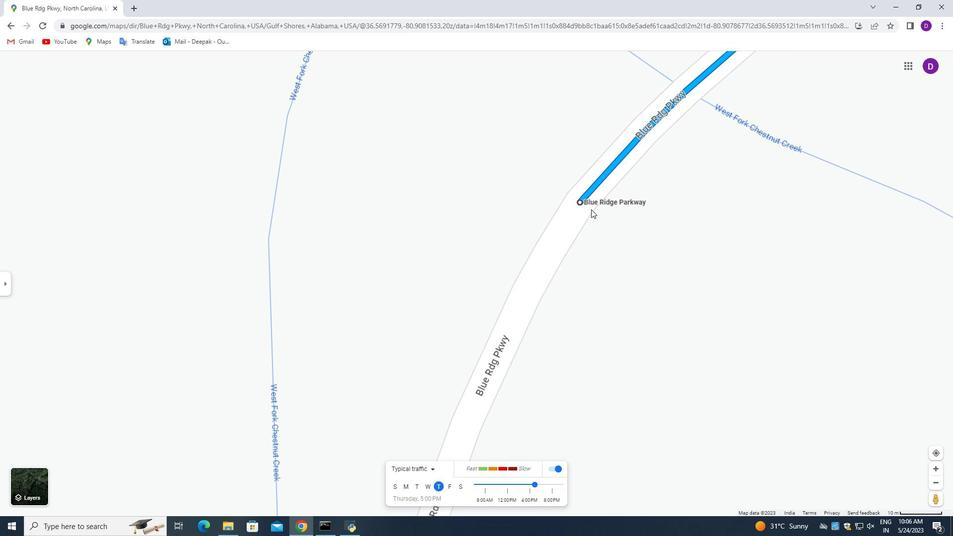 
Action: Mouse moved to (592, 212)
Screenshot: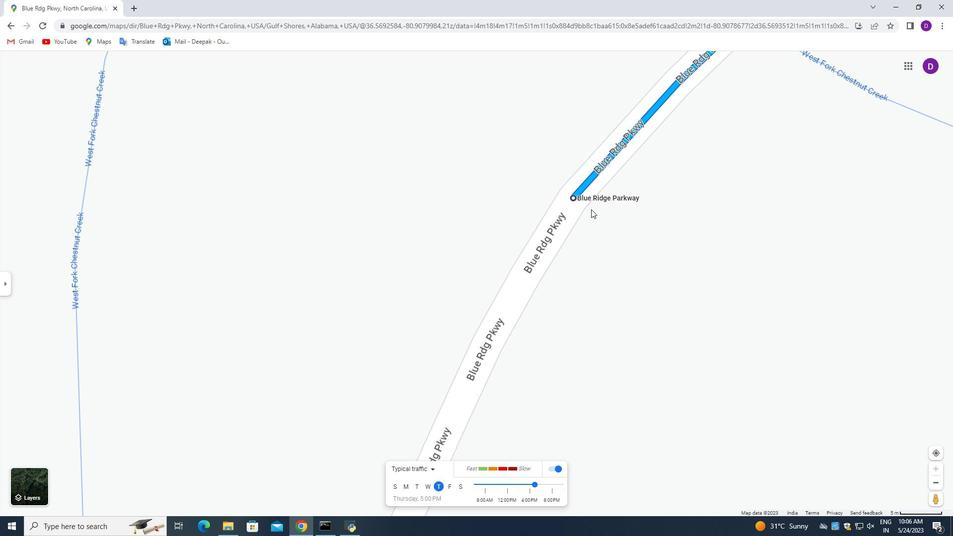 
Action: Mouse scrolled (592, 211) with delta (0, 0)
Screenshot: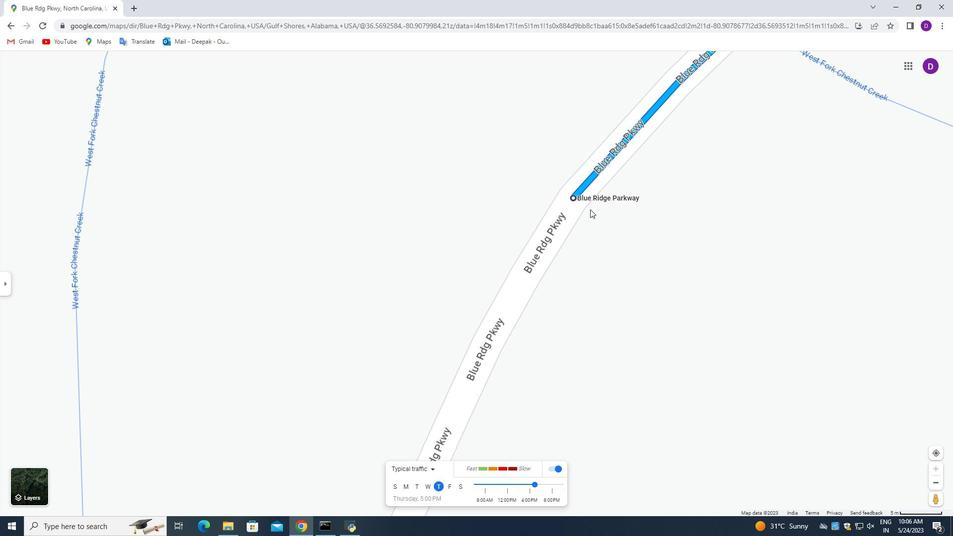 
Action: Mouse scrolled (592, 211) with delta (0, 0)
Screenshot: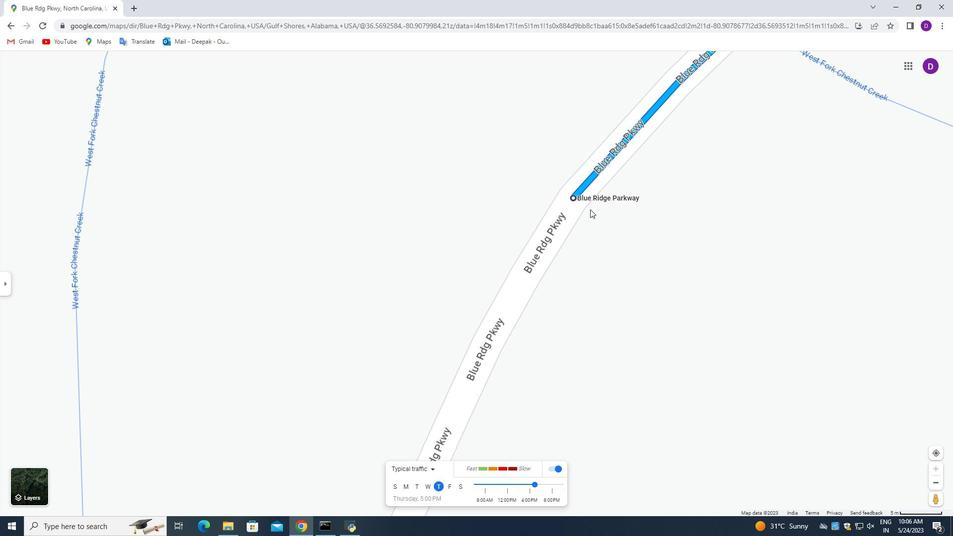 
Action: Mouse scrolled (592, 211) with delta (0, 0)
Screenshot: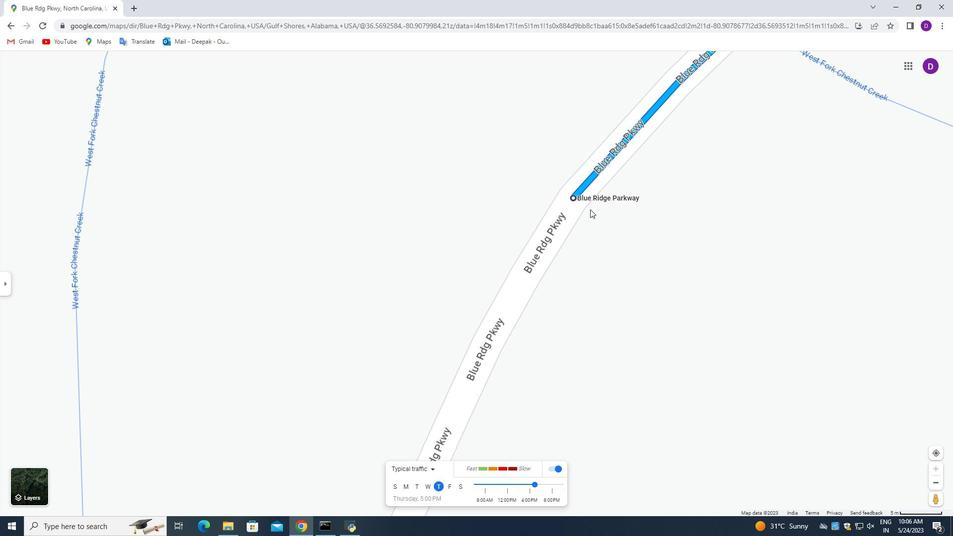 
Action: Mouse scrolled (592, 211) with delta (0, 0)
Screenshot: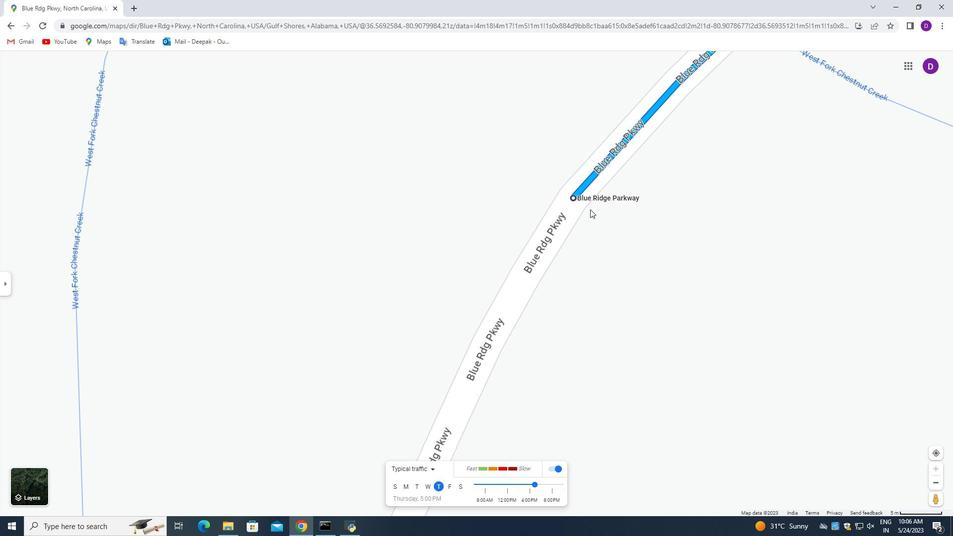 
Action: Mouse scrolled (592, 211) with delta (0, 0)
Screenshot: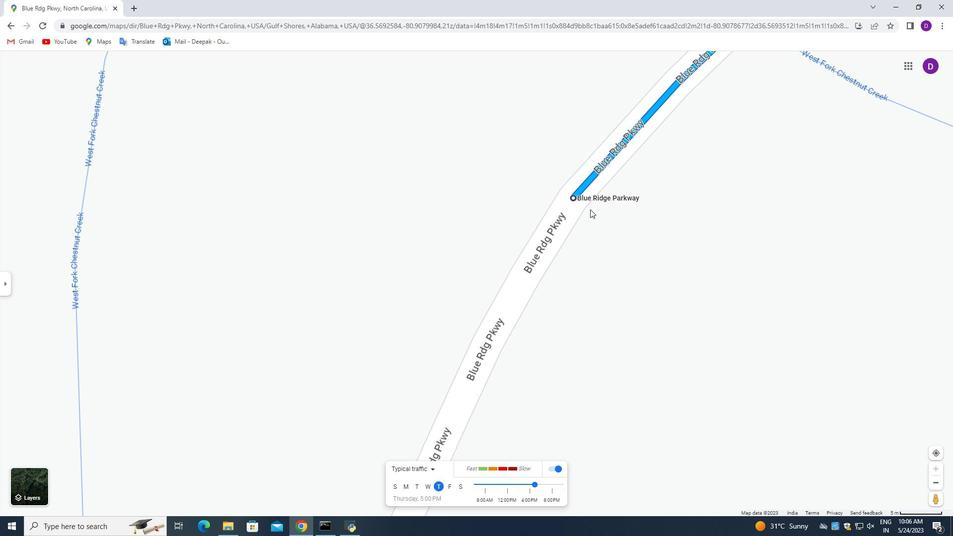 
Action: Mouse scrolled (592, 211) with delta (0, 0)
Screenshot: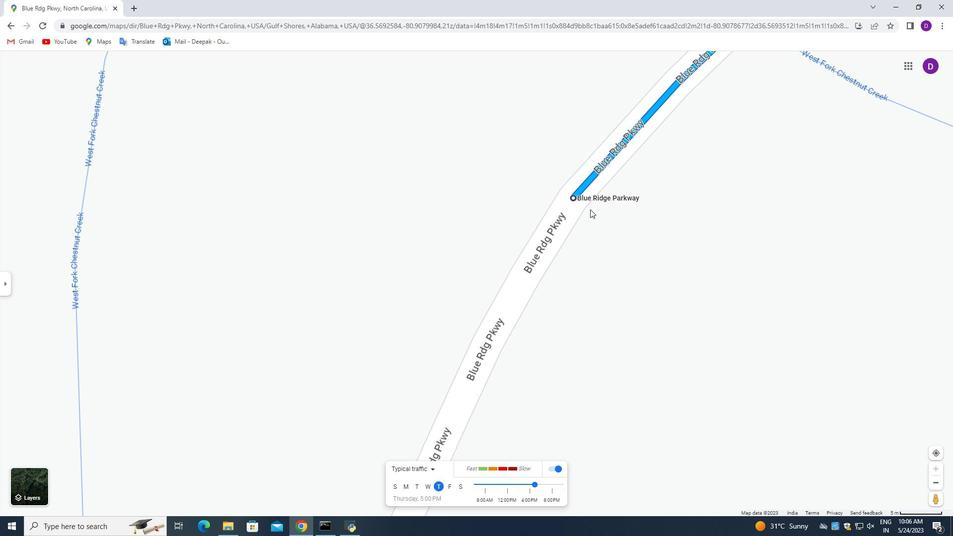 
Action: Mouse scrolled (592, 211) with delta (0, 0)
Screenshot: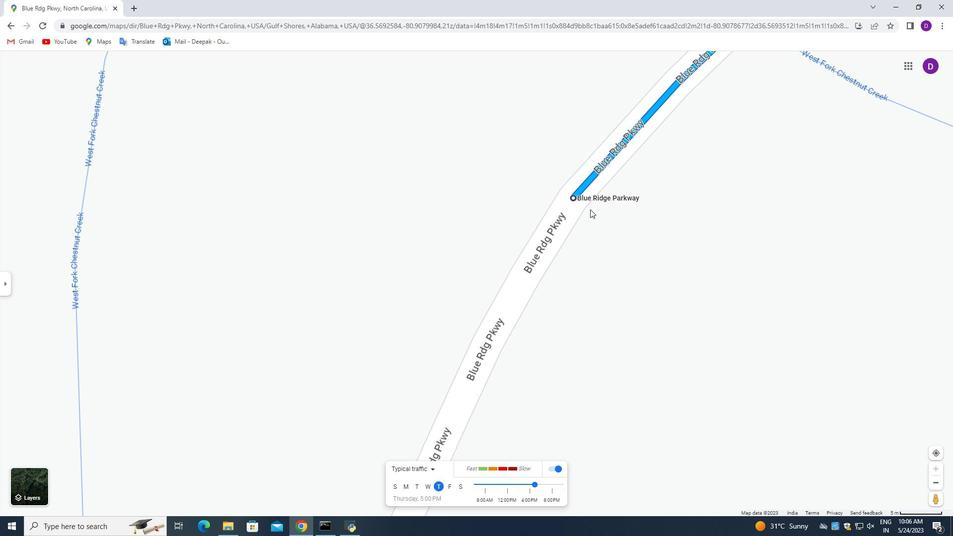 
Action: Mouse scrolled (592, 211) with delta (0, 0)
Screenshot: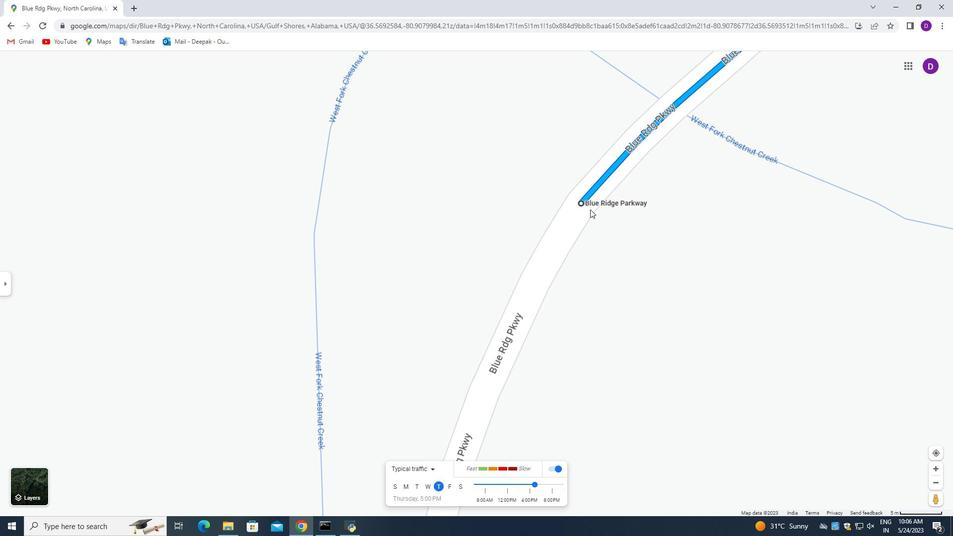 
Action: Mouse scrolled (592, 211) with delta (0, 0)
Screenshot: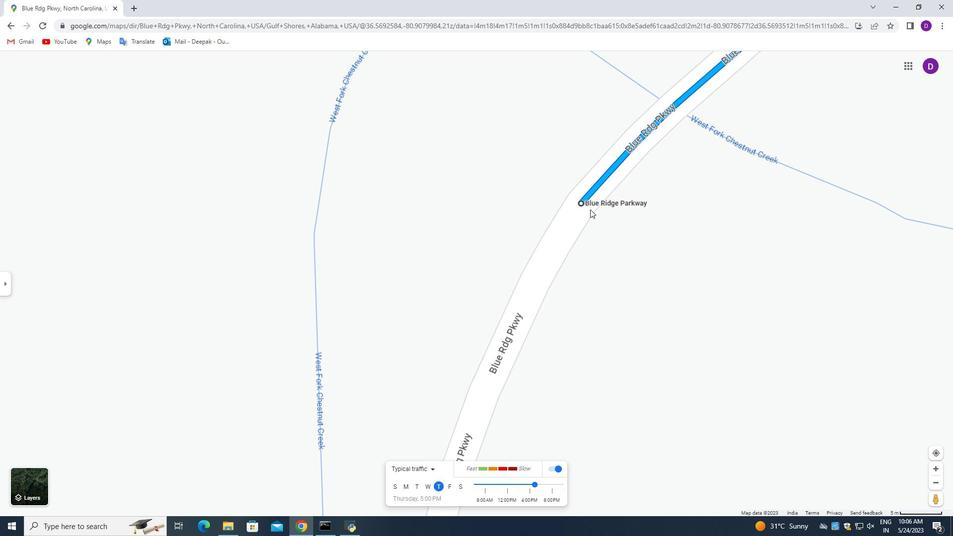 
Action: Mouse scrolled (592, 211) with delta (0, 0)
Screenshot: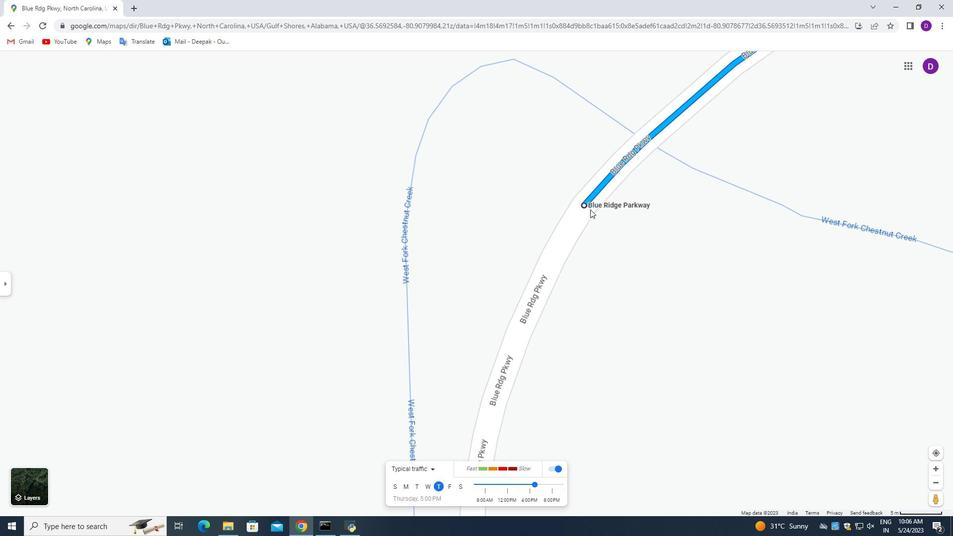 
Action: Mouse scrolled (592, 211) with delta (0, 0)
Screenshot: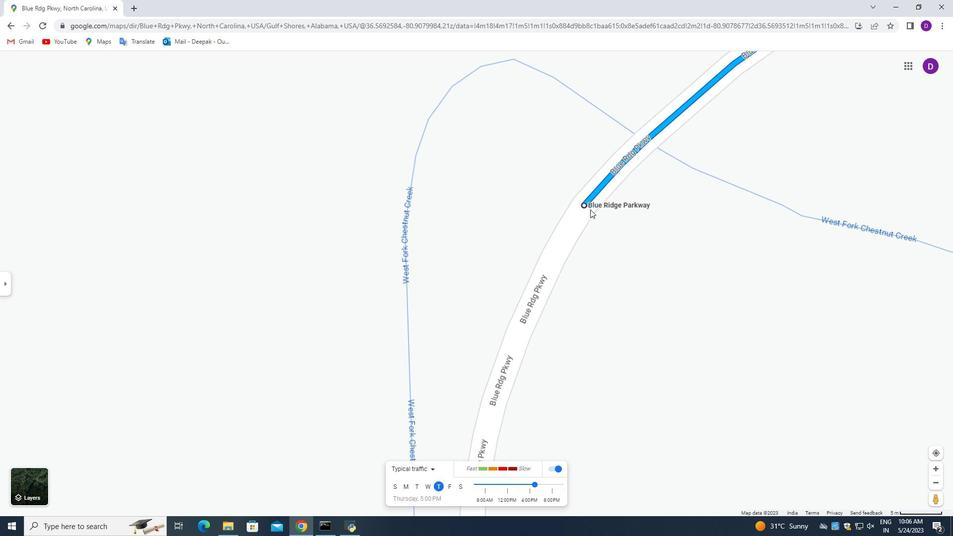 
Action: Mouse scrolled (592, 211) with delta (0, 0)
Screenshot: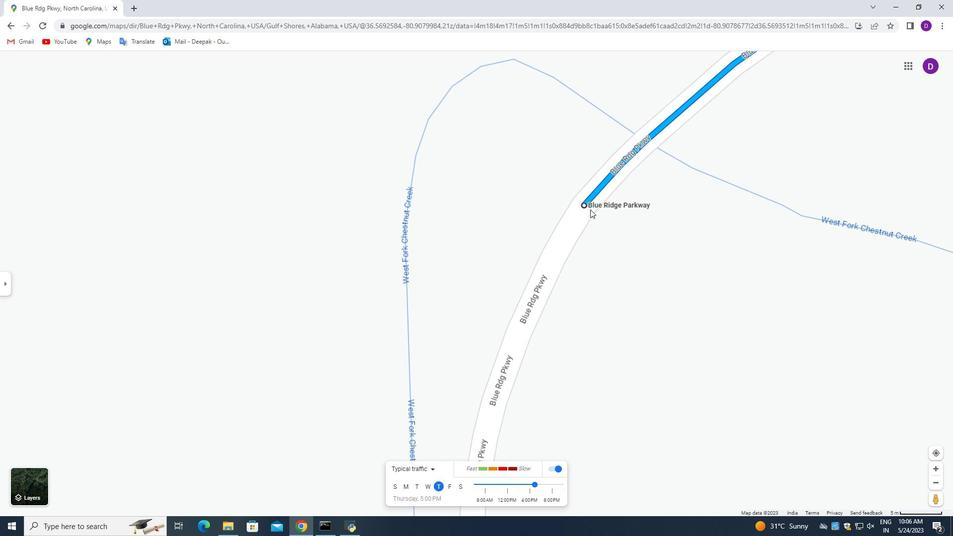 
Action: Mouse scrolled (592, 211) with delta (0, 0)
Screenshot: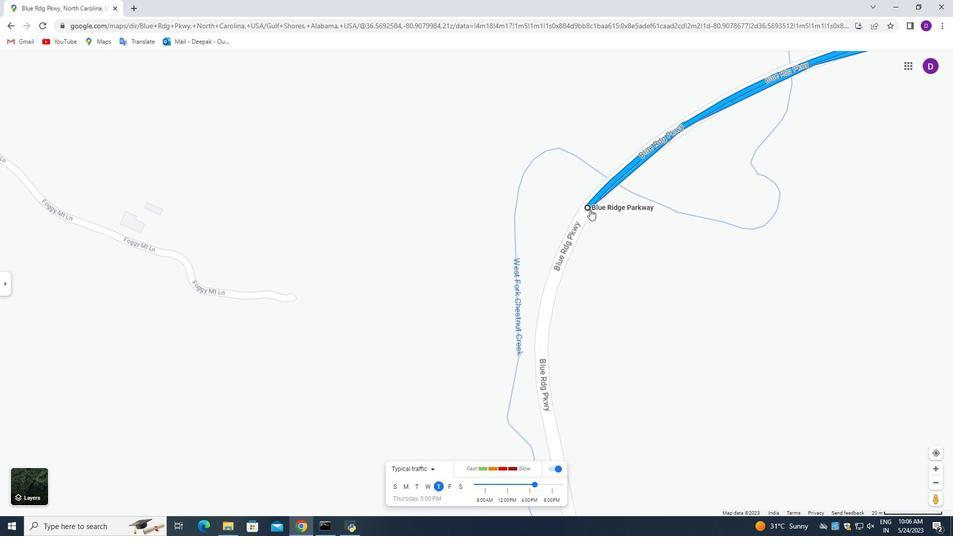 
Action: Mouse scrolled (592, 211) with delta (0, 0)
Screenshot: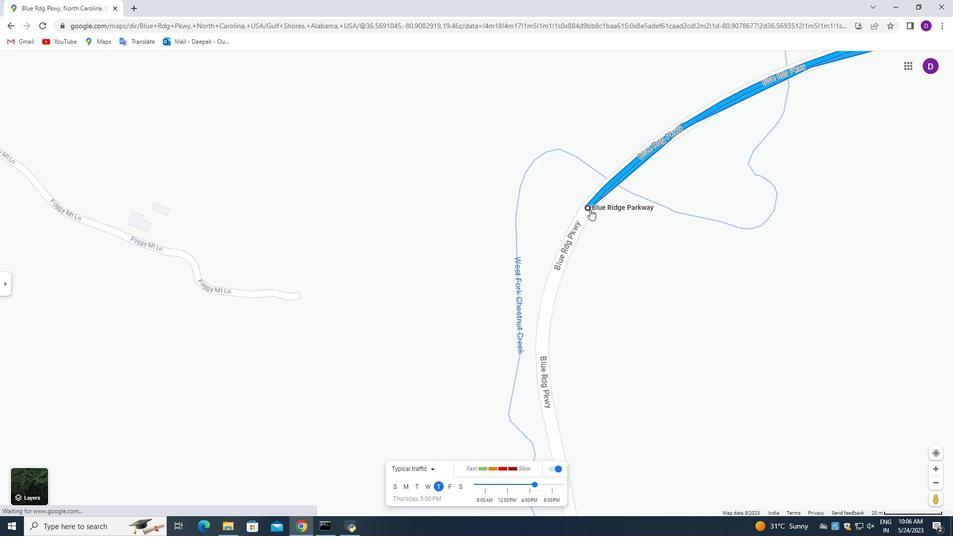 
Action: Mouse scrolled (592, 211) with delta (0, 0)
Screenshot: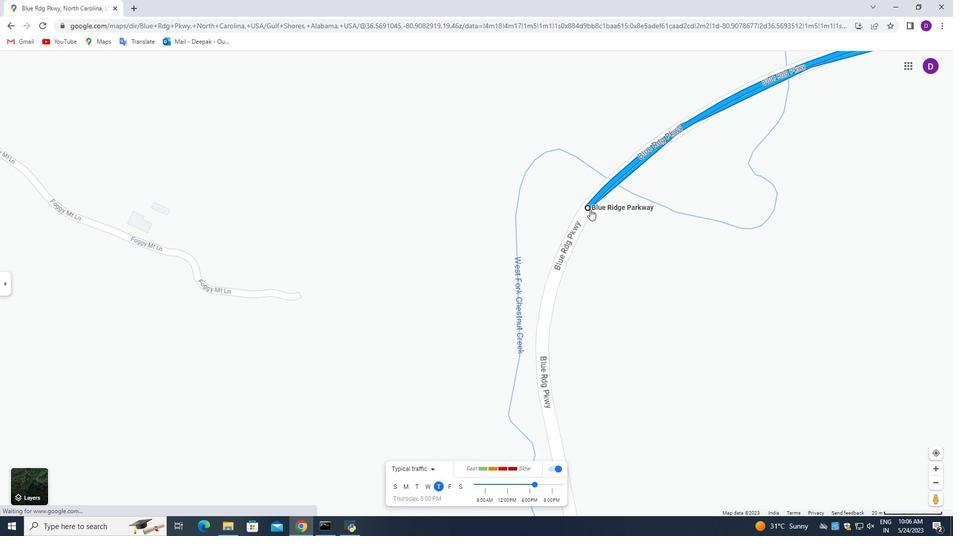 
Action: Mouse scrolled (592, 211) with delta (0, 0)
Screenshot: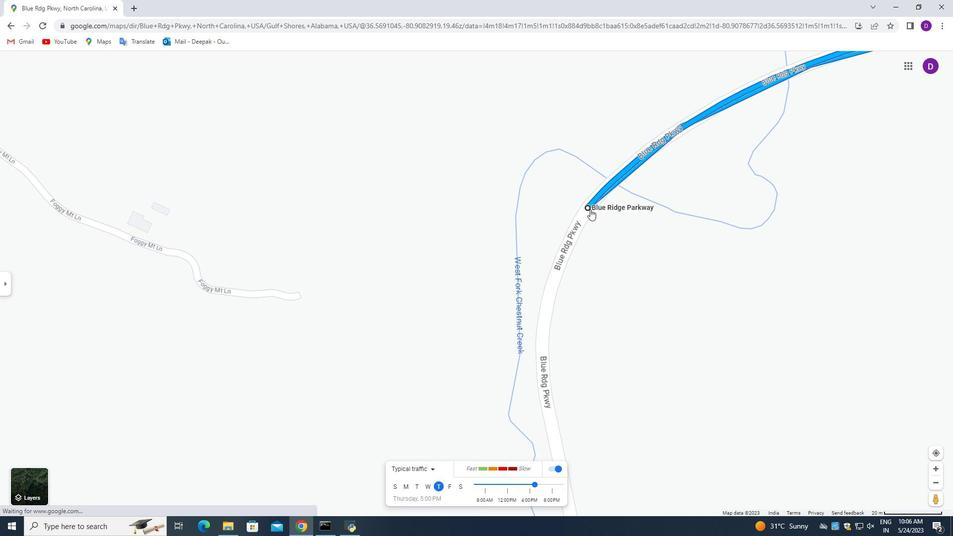 
Action: Mouse scrolled (592, 211) with delta (0, 0)
Screenshot: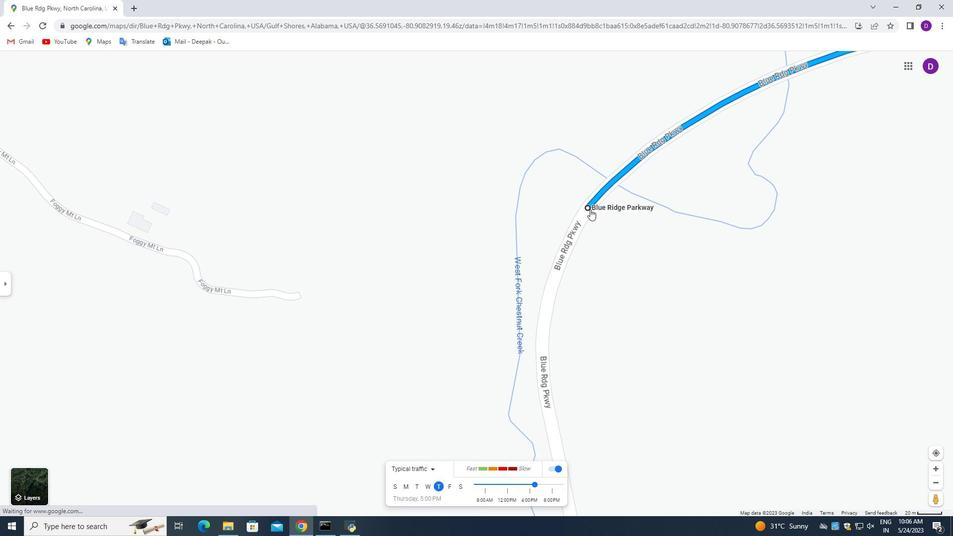 
Action: Mouse scrolled (592, 211) with delta (0, 0)
Screenshot: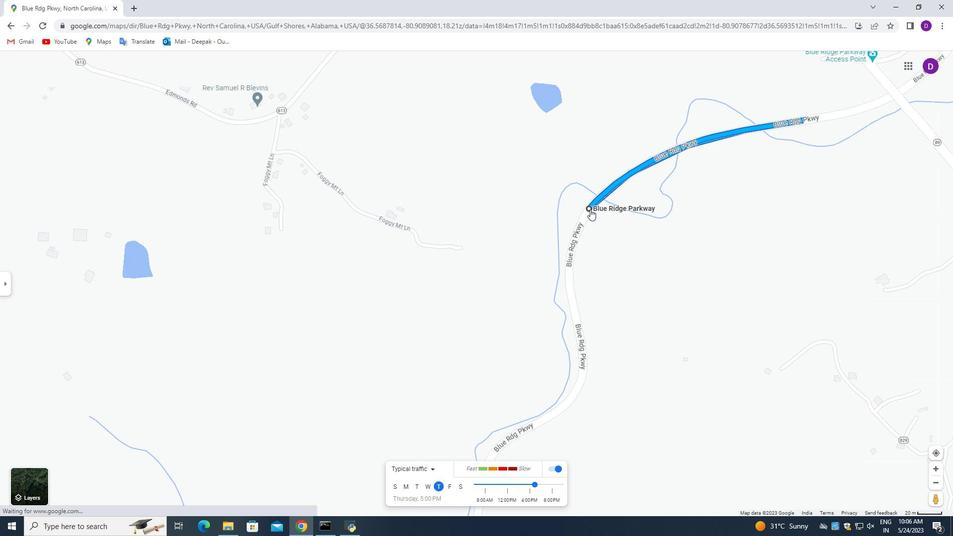 
Action: Mouse scrolled (592, 211) with delta (0, 0)
Screenshot: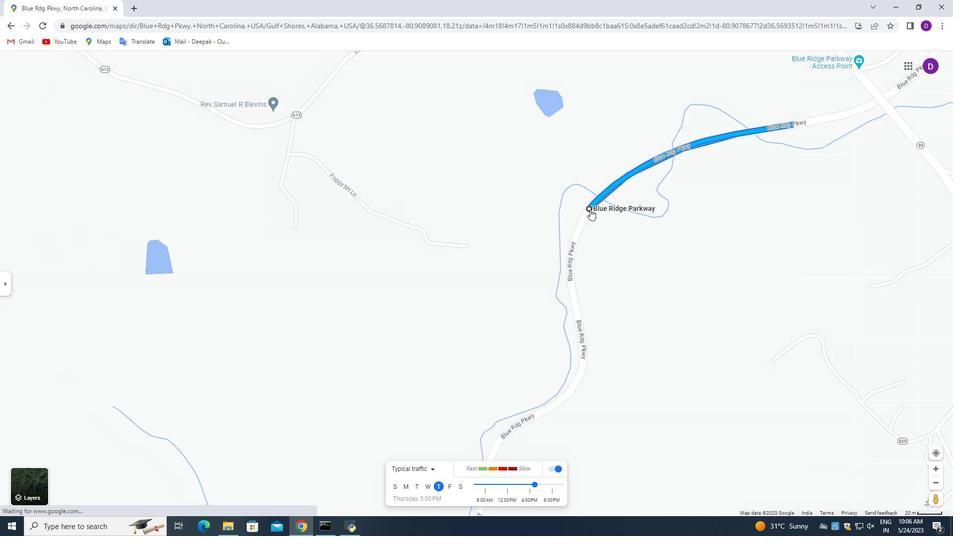 
Action: Mouse scrolled (592, 211) with delta (0, 0)
Screenshot: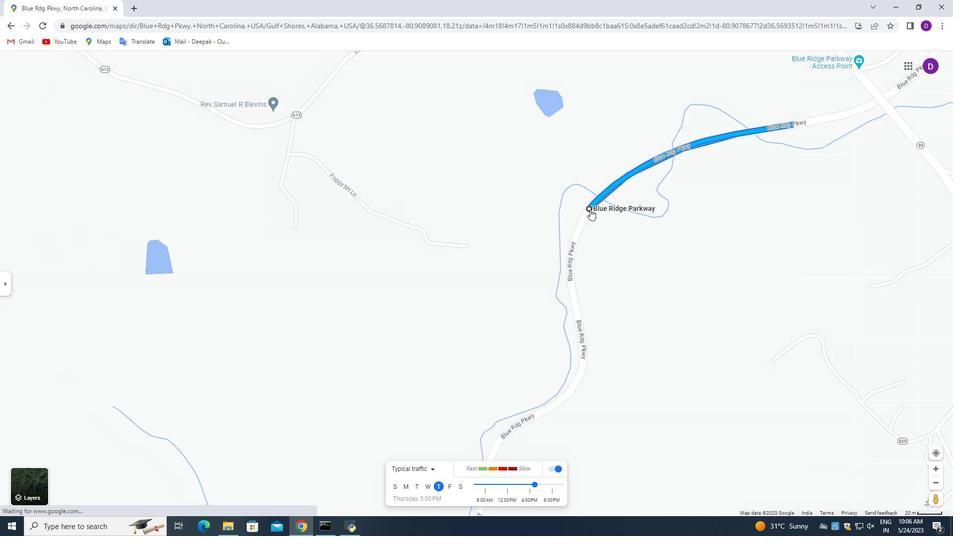
Action: Mouse scrolled (592, 211) with delta (0, 0)
Screenshot: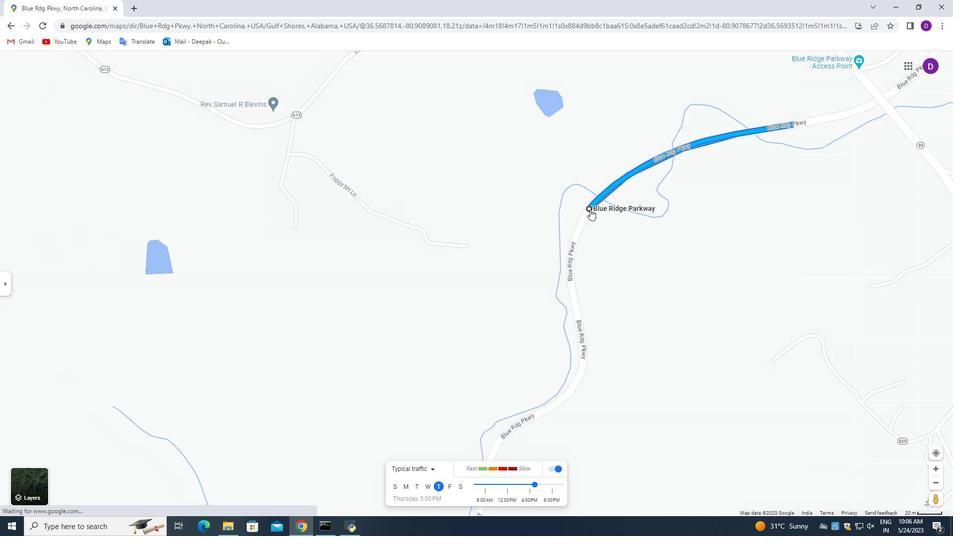 
Action: Mouse scrolled (592, 211) with delta (0, 0)
Screenshot: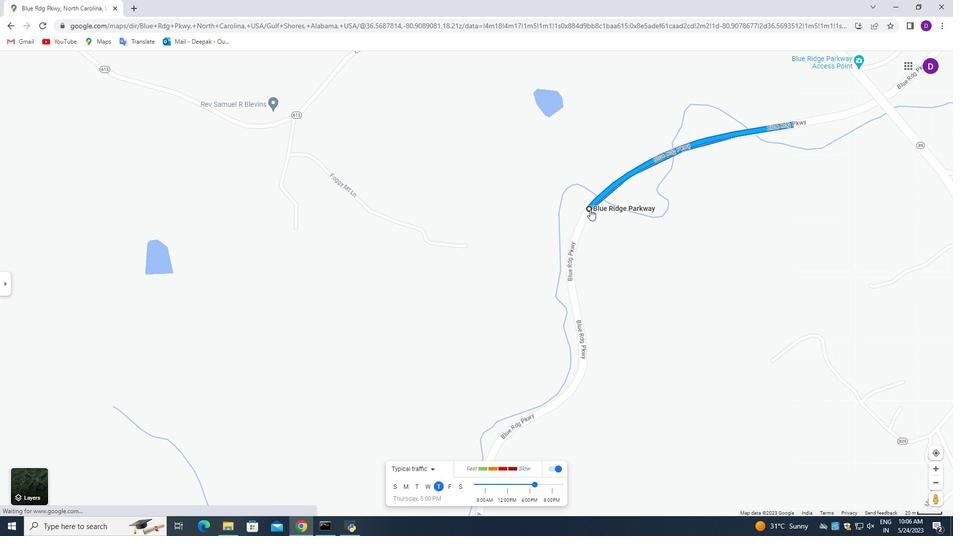 
Action: Mouse moved to (641, 334)
Screenshot: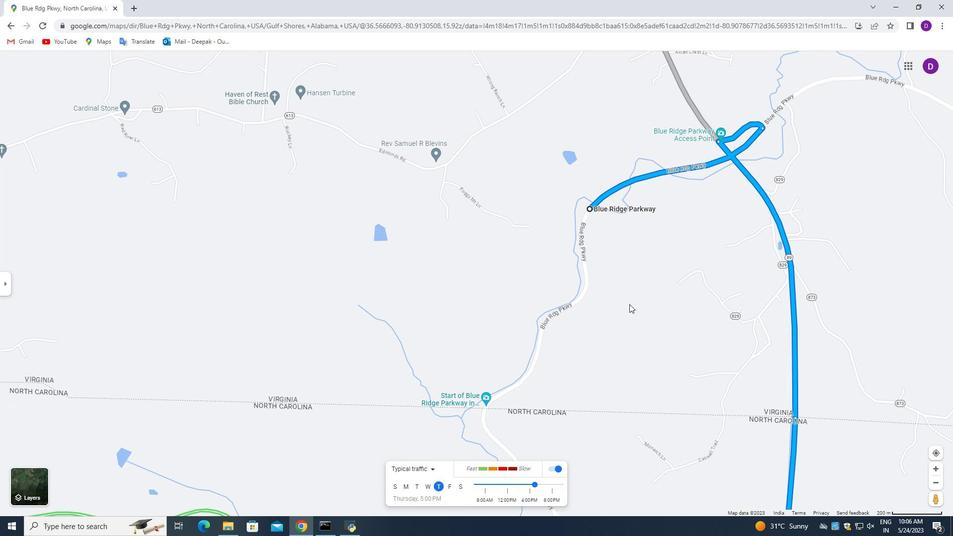 
Action: Mouse pressed left at (641, 334)
Screenshot: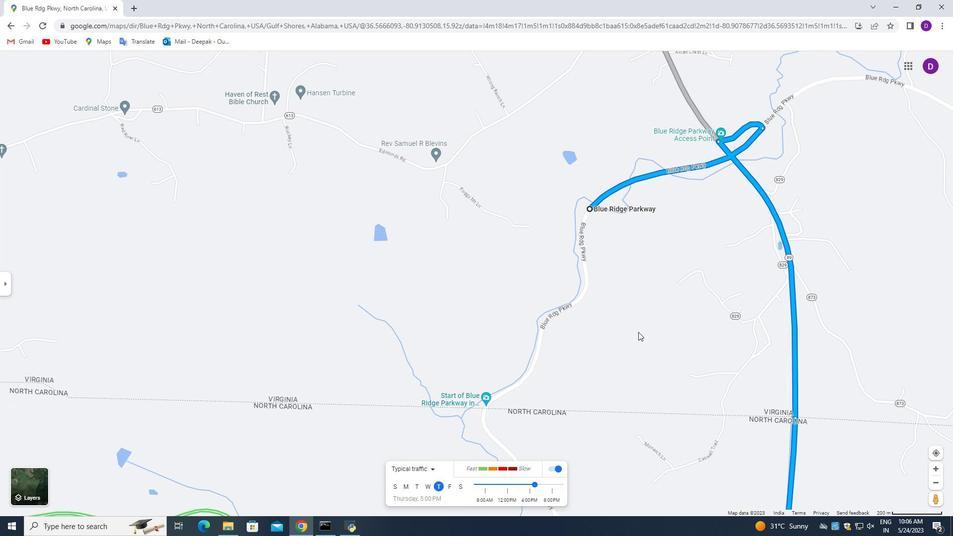 
Action: Mouse moved to (627, 241)
Screenshot: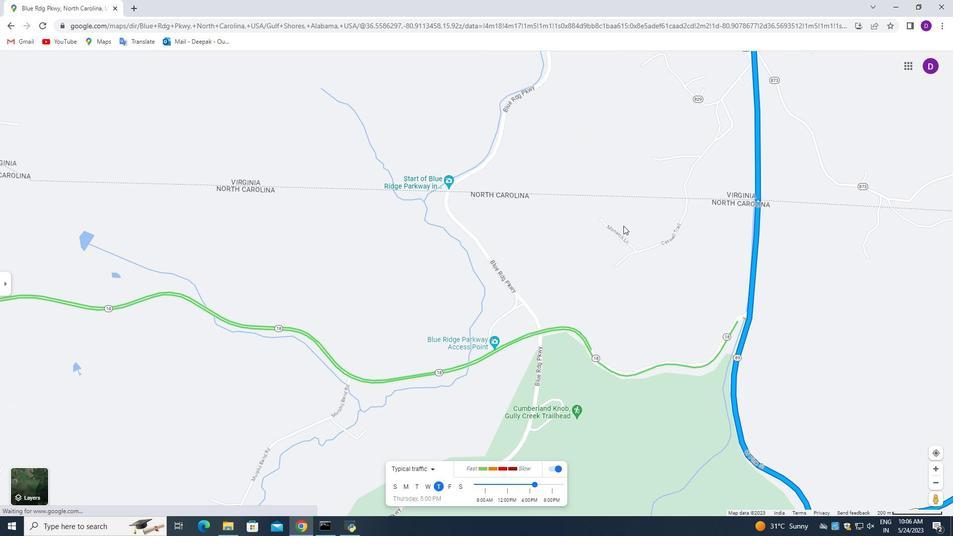 
Action: Mouse pressed left at (627, 241)
Screenshot: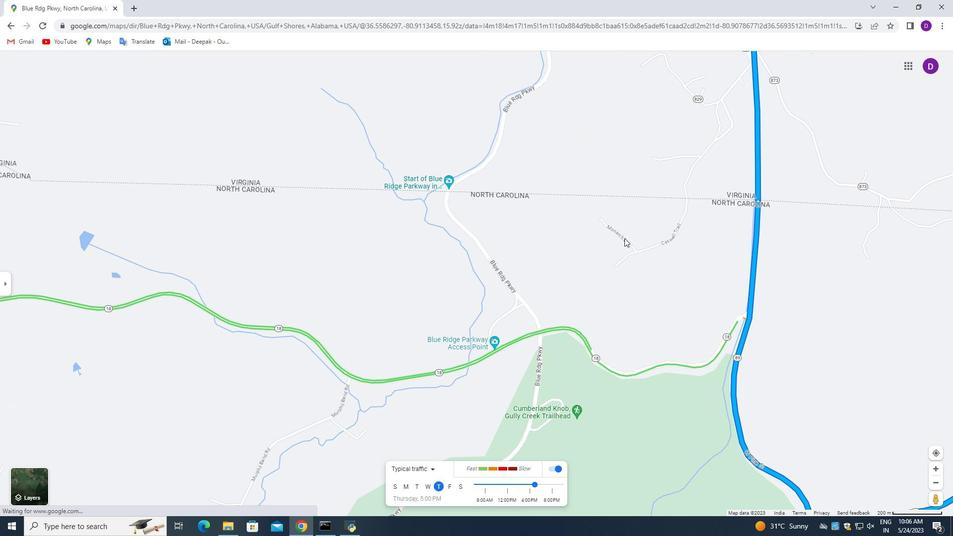 
Action: Mouse moved to (627, 304)
Screenshot: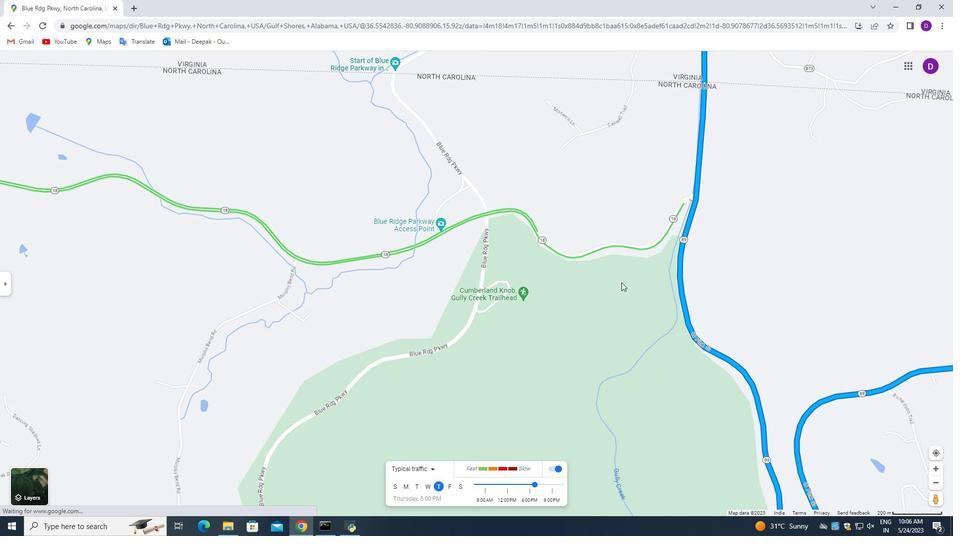 
Action: Mouse pressed left at (627, 304)
Screenshot: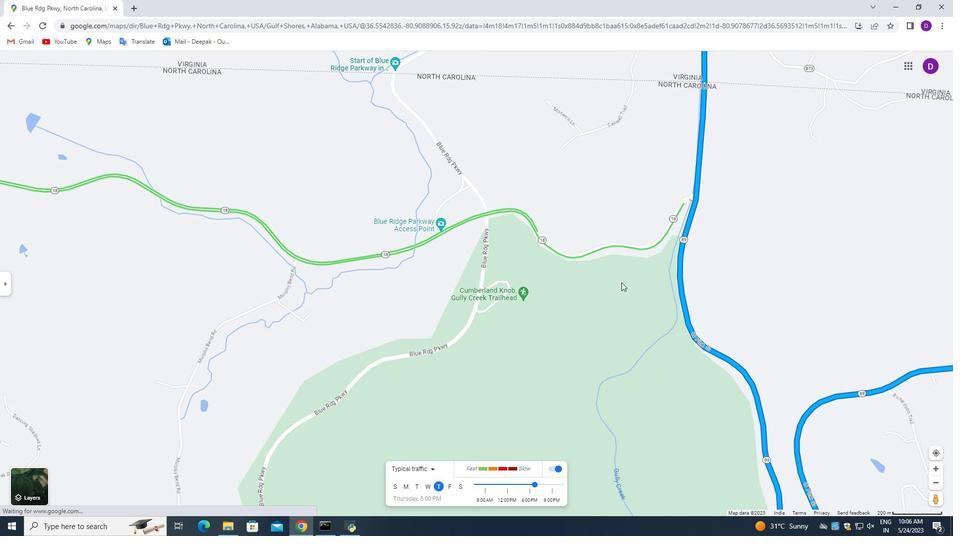 
Action: Mouse moved to (742, 208)
Screenshot: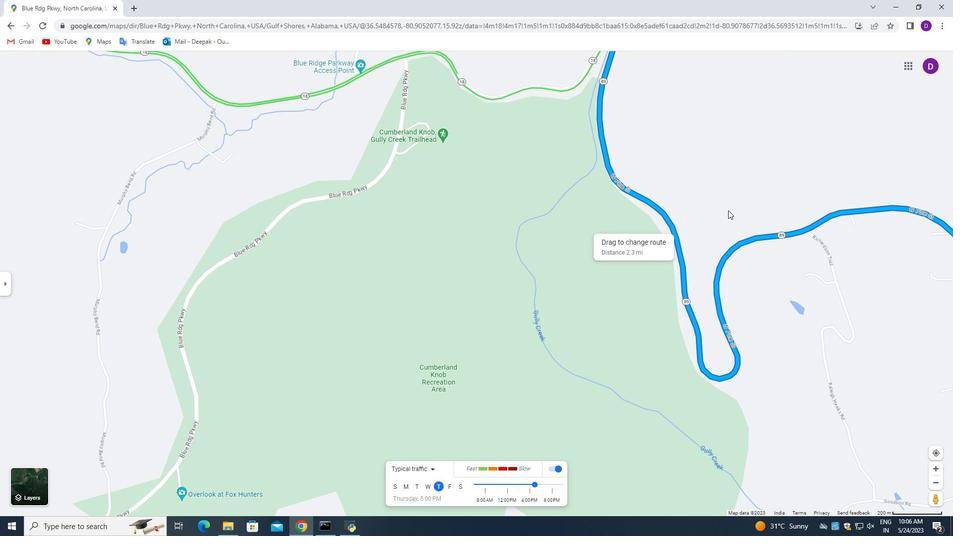 
Action: Mouse pressed left at (742, 208)
Screenshot: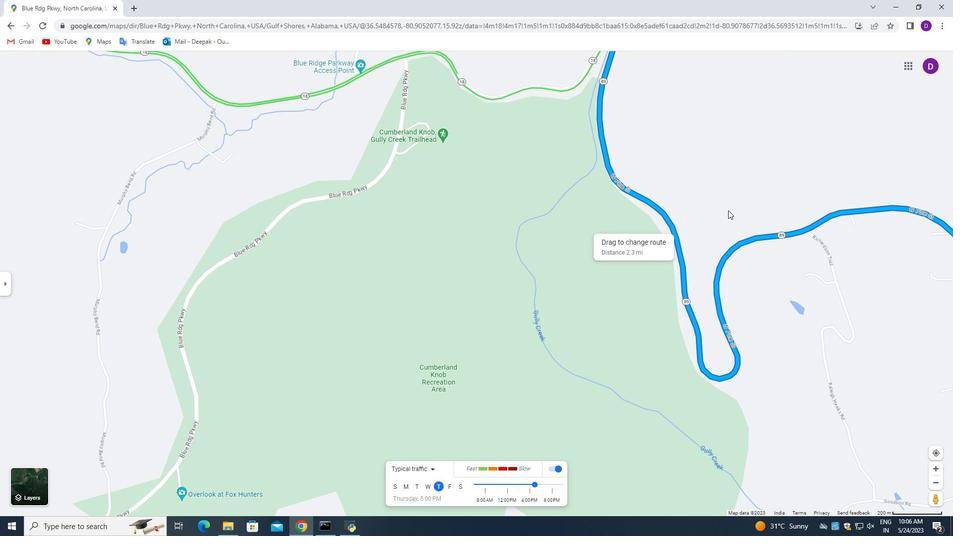 
Action: Mouse moved to (581, 280)
Screenshot: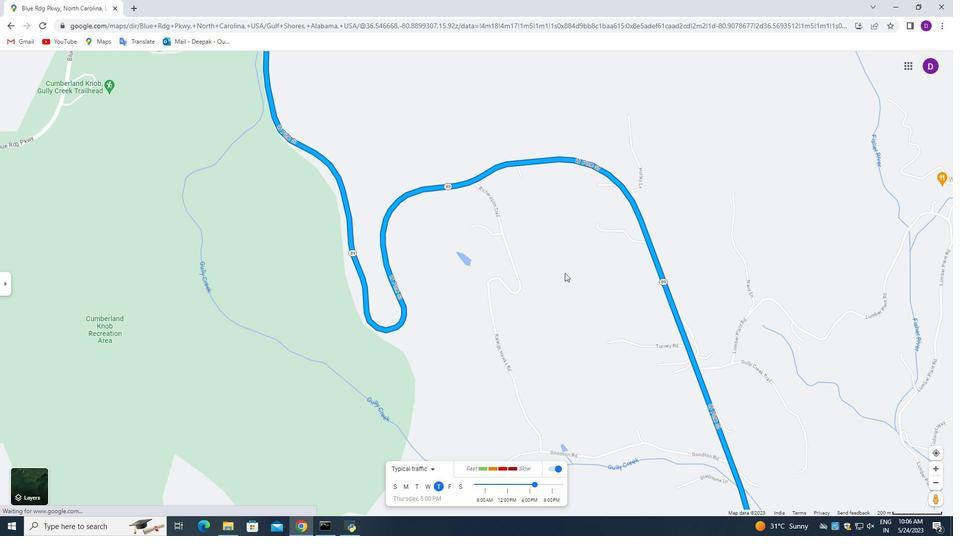 
Action: Mouse pressed left at (581, 280)
Screenshot: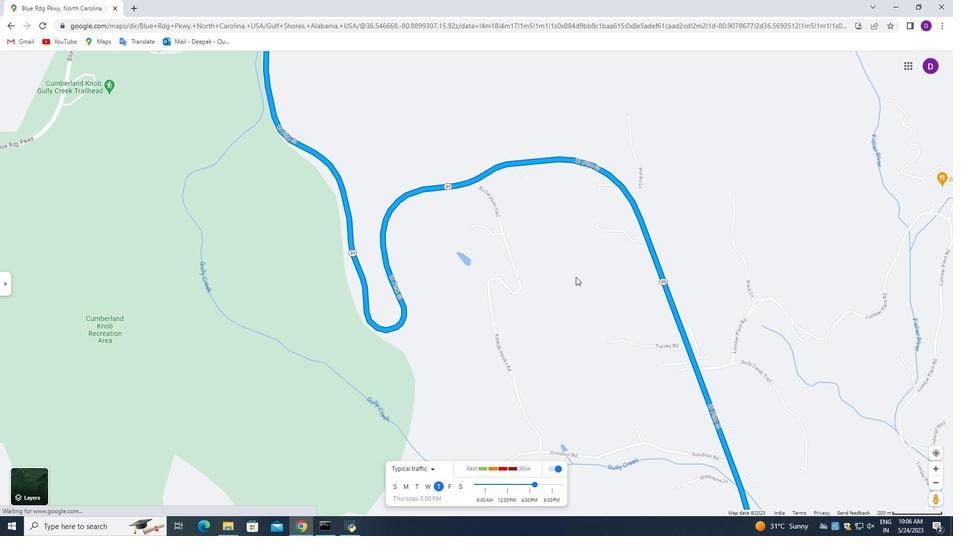 
Action: Mouse moved to (639, 258)
Screenshot: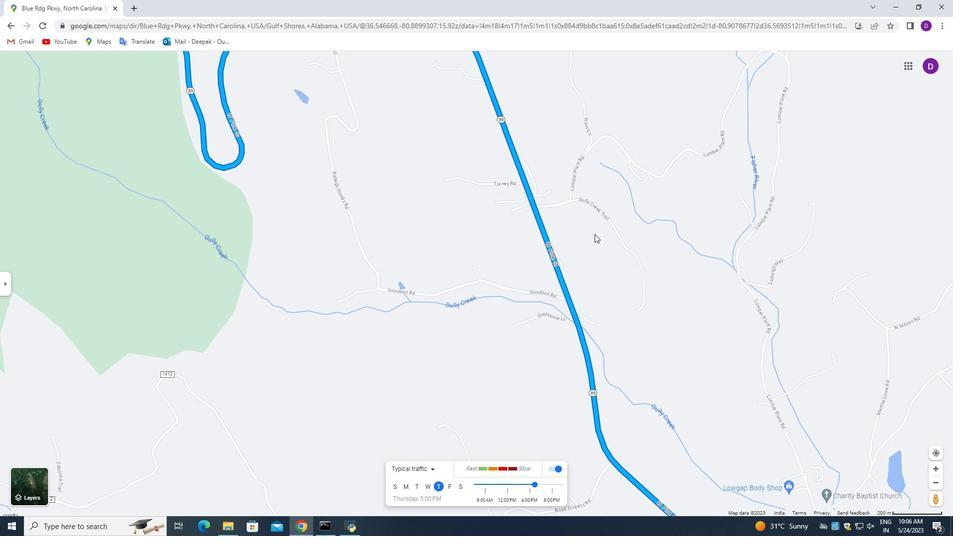 
Action: Mouse pressed left at (639, 258)
Screenshot: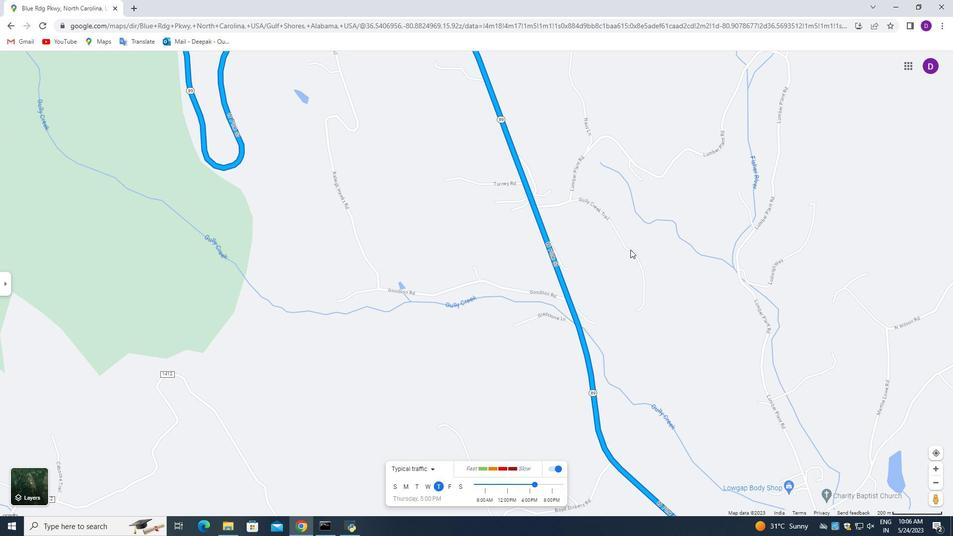 
Action: Mouse moved to (555, 263)
Screenshot: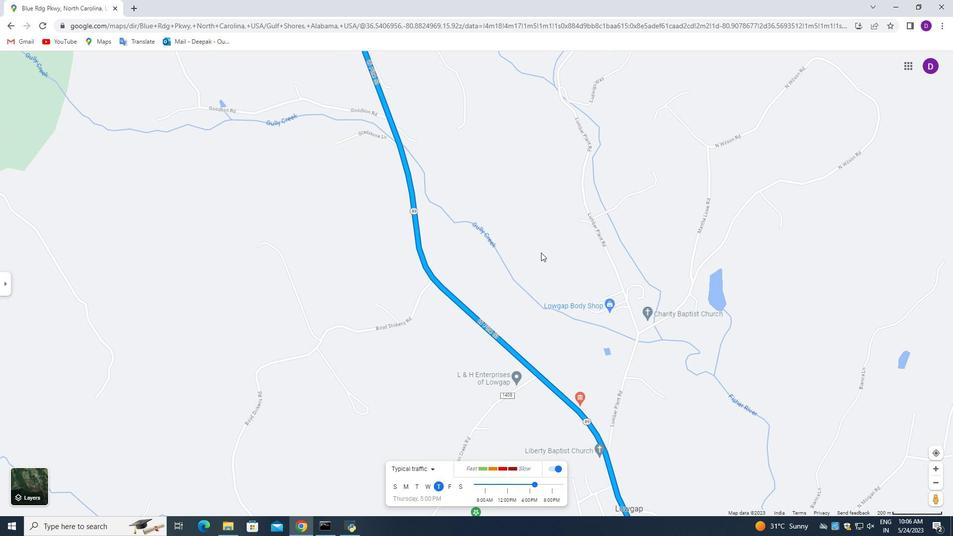 
Action: Mouse pressed left at (555, 263)
Screenshot: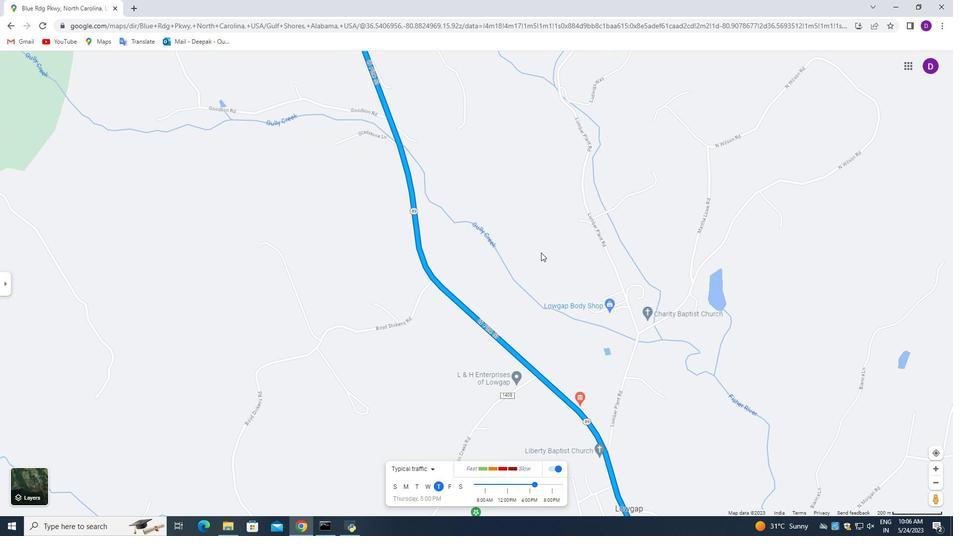 
Action: Mouse moved to (546, 294)
Screenshot: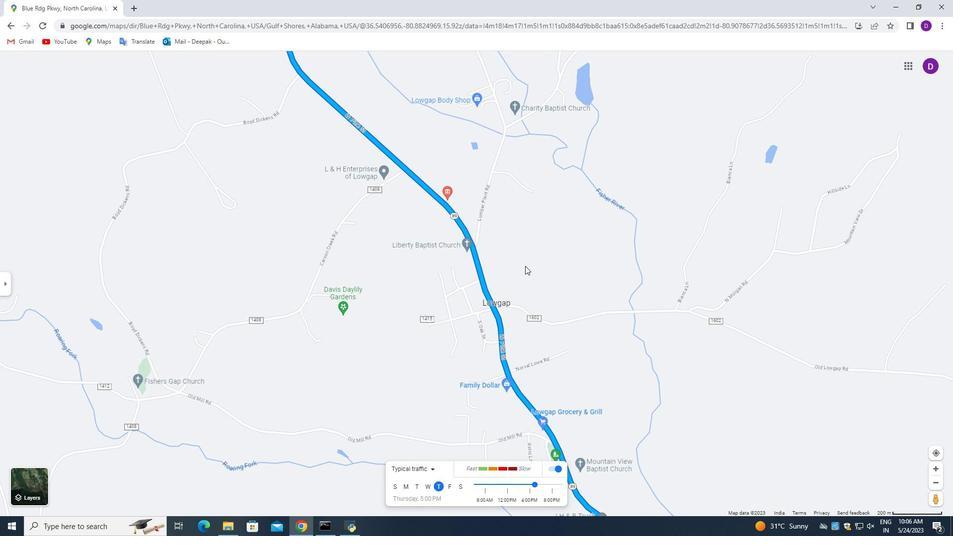 
Action: Mouse pressed left at (546, 296)
Screenshot: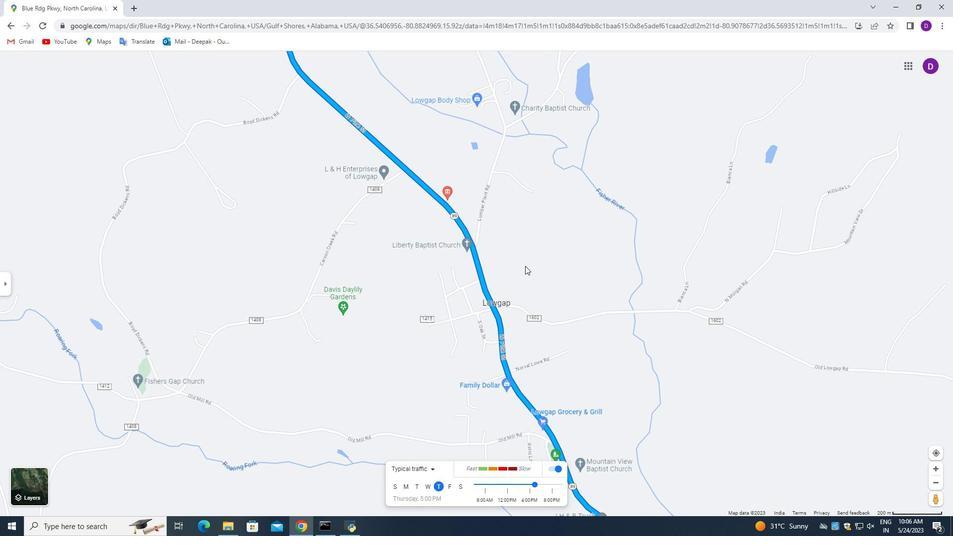 
Action: Mouse moved to (540, 232)
Screenshot: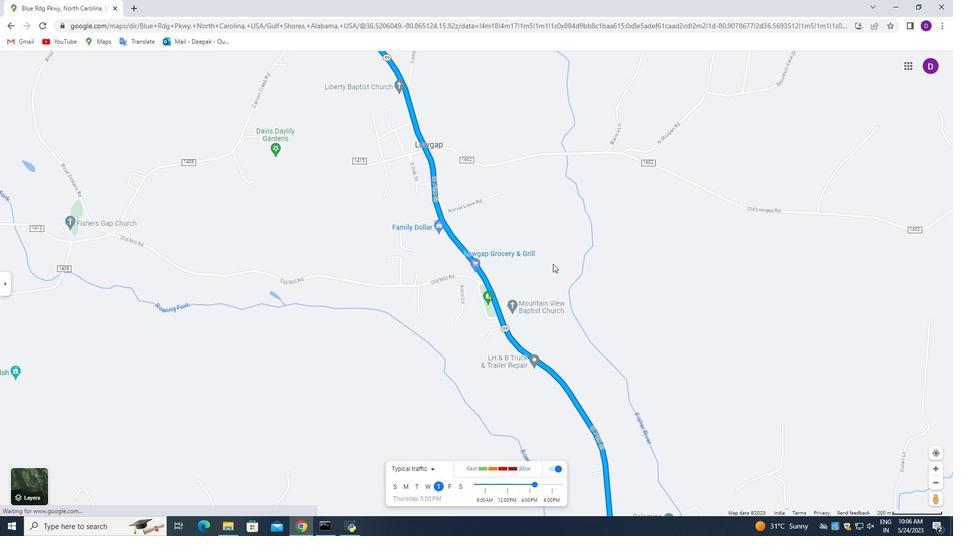 
Action: Mouse pressed left at (555, 265)
Screenshot: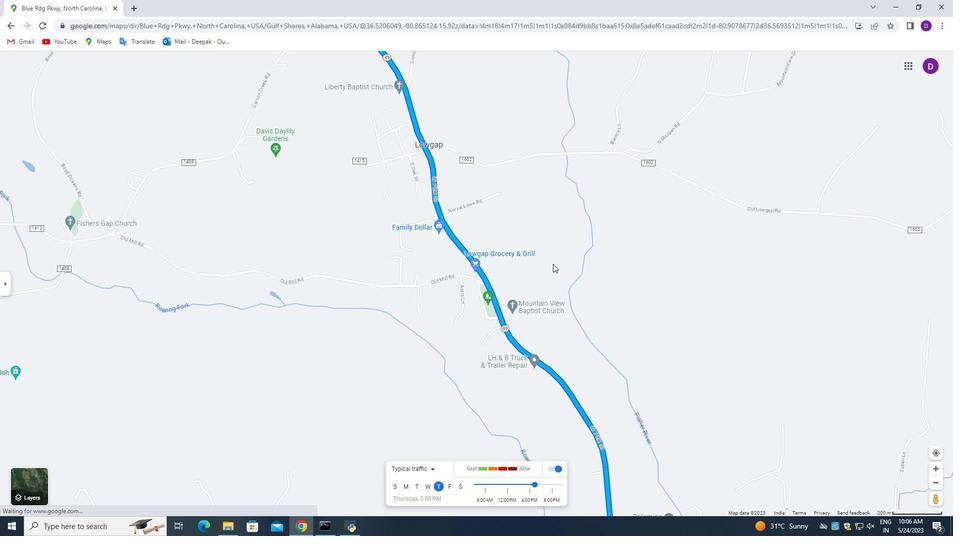 
Action: Mouse moved to (669, 276)
Screenshot: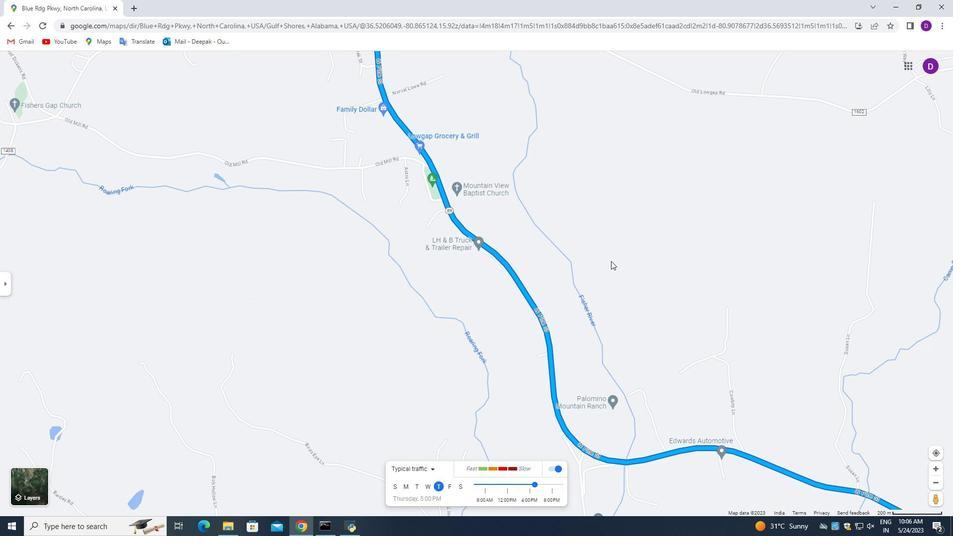 
Action: Mouse pressed left at (669, 276)
Screenshot: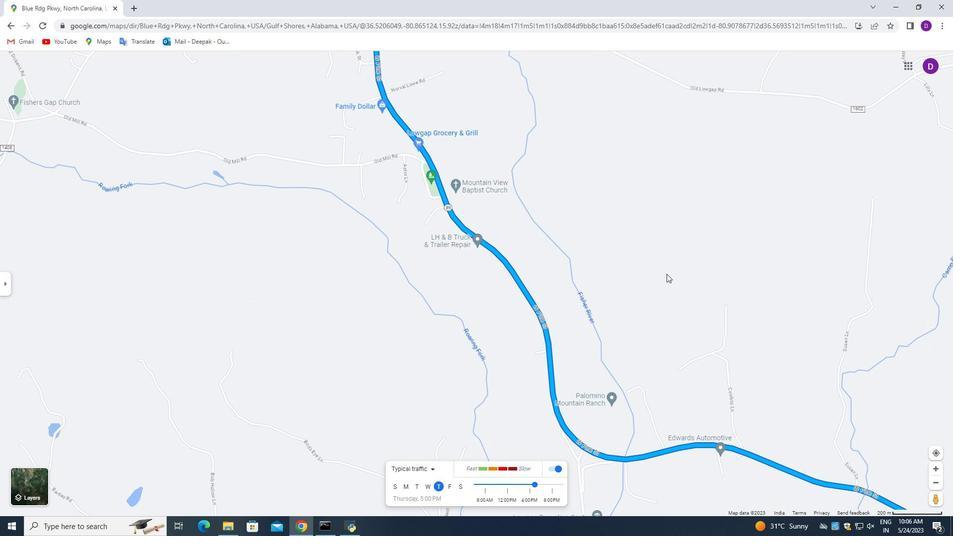 
Action: Mouse moved to (676, 266)
Screenshot: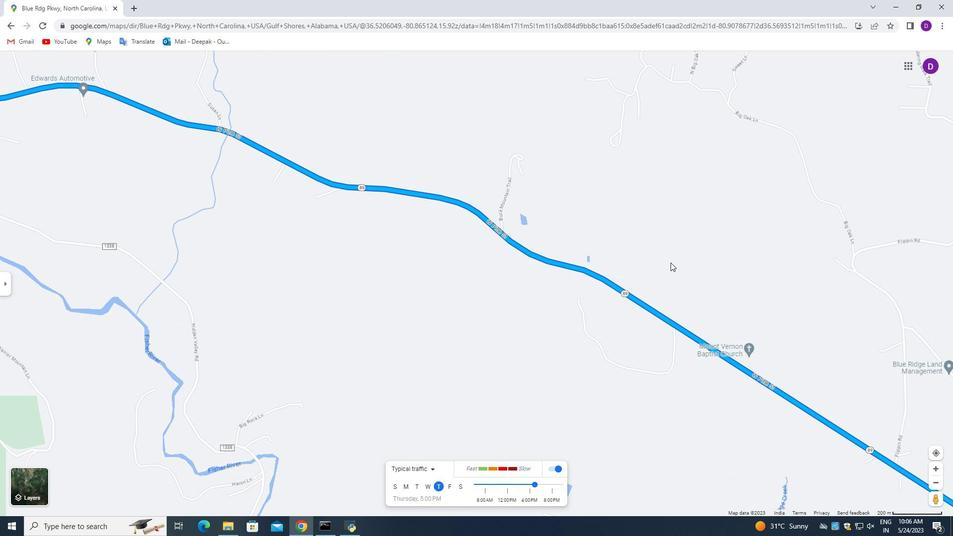 
Action: Mouse pressed left at (676, 266)
Screenshot: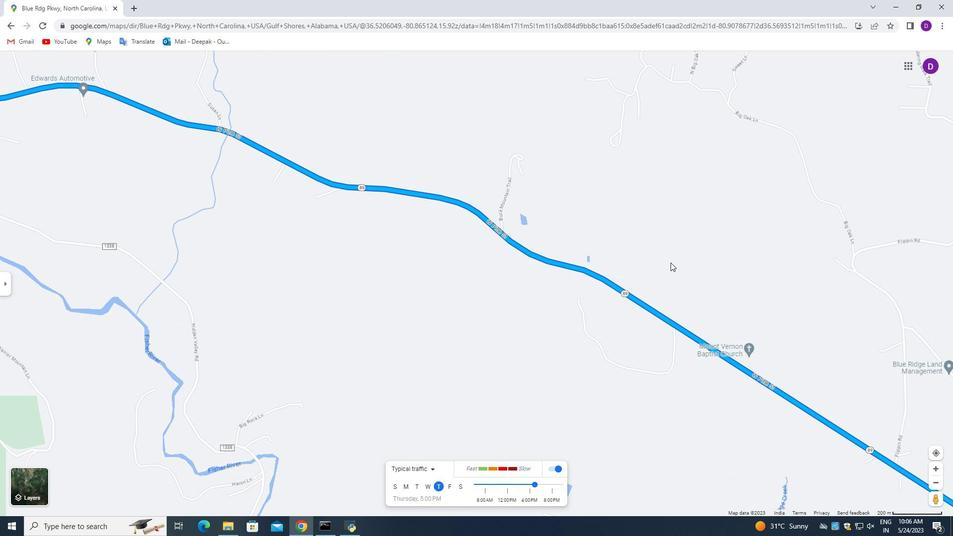 
Action: Mouse moved to (663, 298)
Screenshot: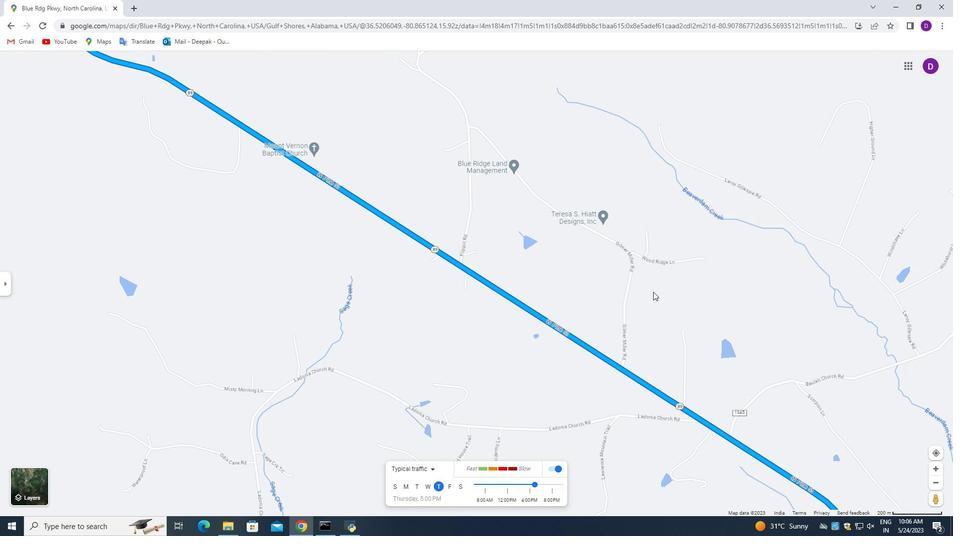 
Action: Mouse pressed left at (663, 298)
Screenshot: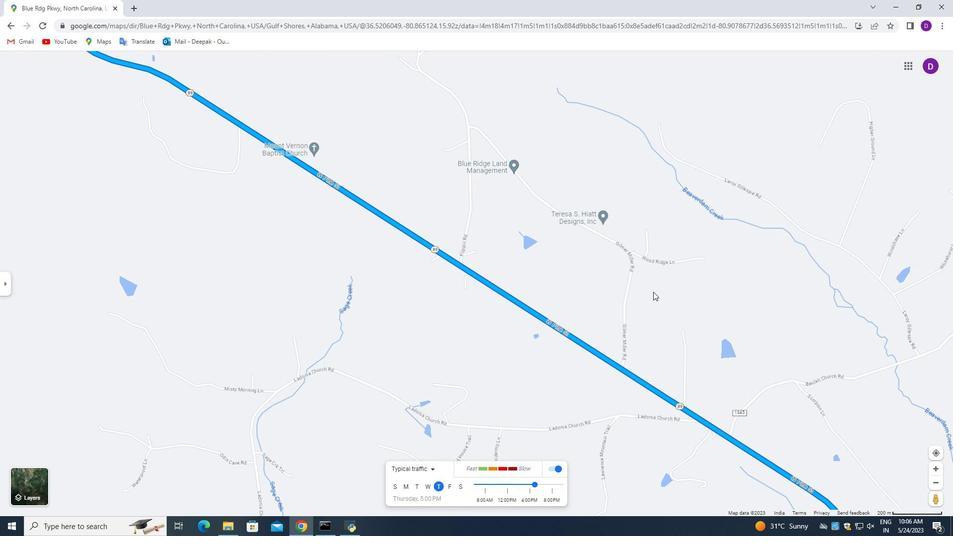 
Action: Mouse moved to (584, 326)
Screenshot: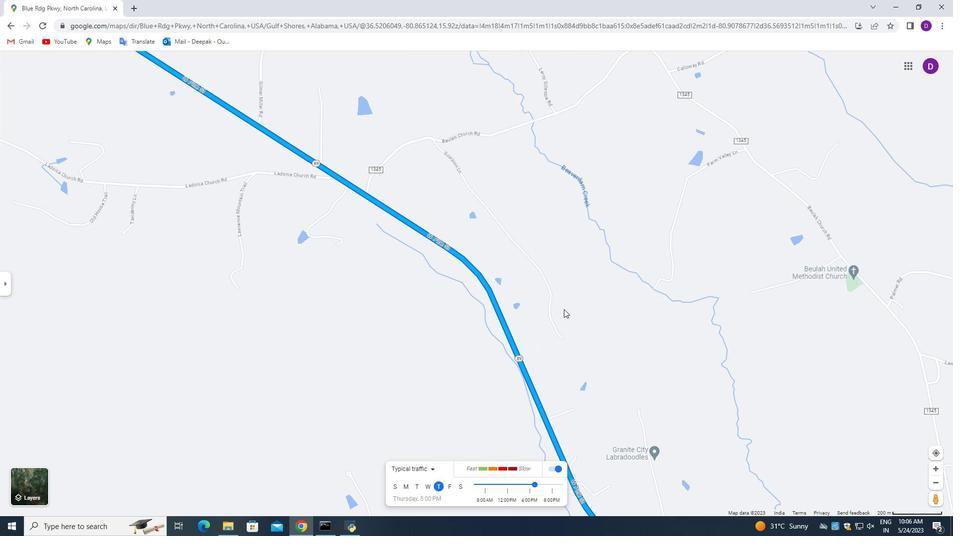 
Action: Mouse pressed left at (584, 326)
Screenshot: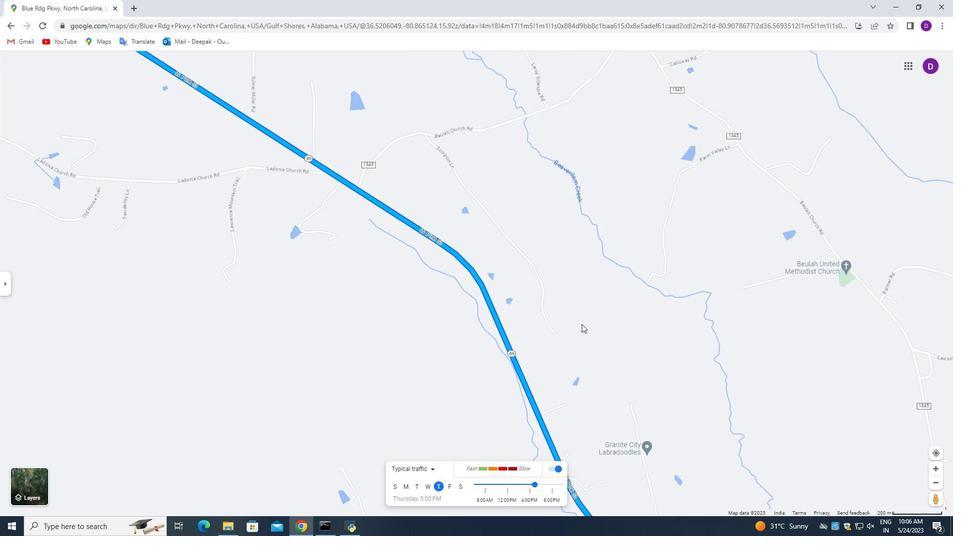 
Action: Mouse moved to (684, 208)
Screenshot: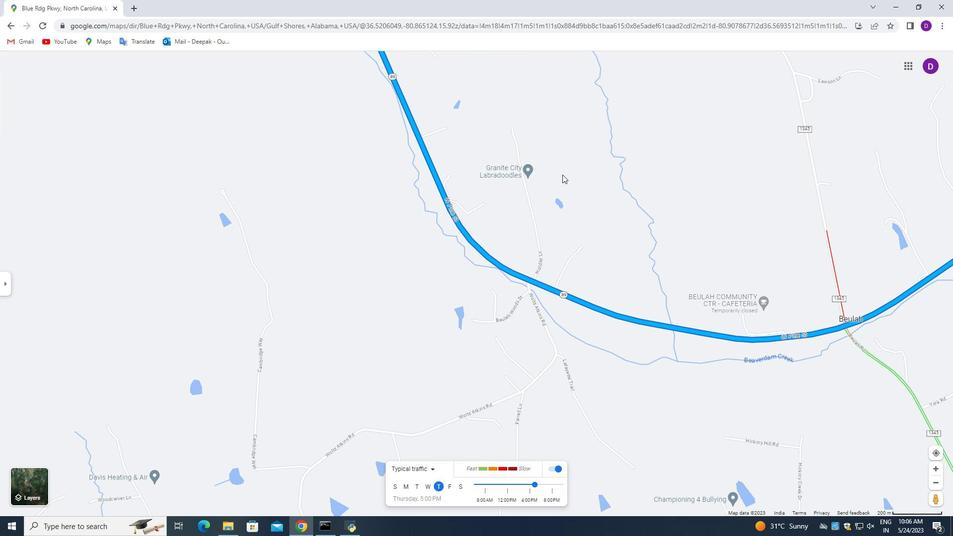 
Action: Mouse pressed left at (684, 208)
Screenshot: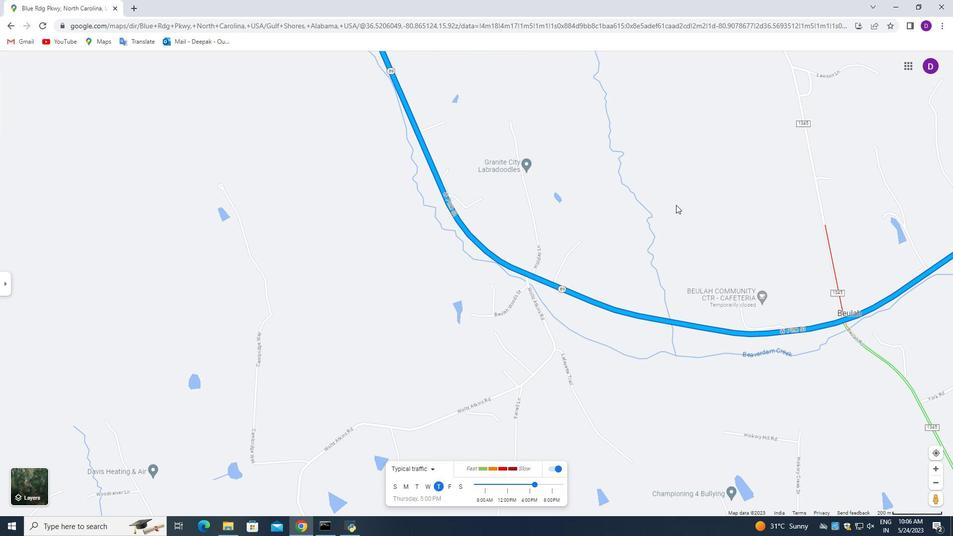 
Action: Mouse moved to (531, 76)
Screenshot: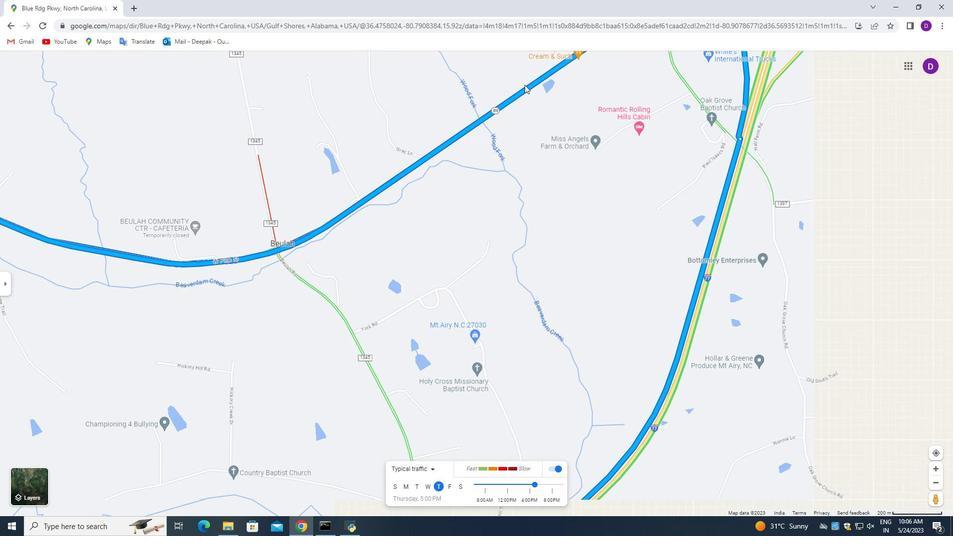 
Action: Mouse pressed left at (531, 76)
Screenshot: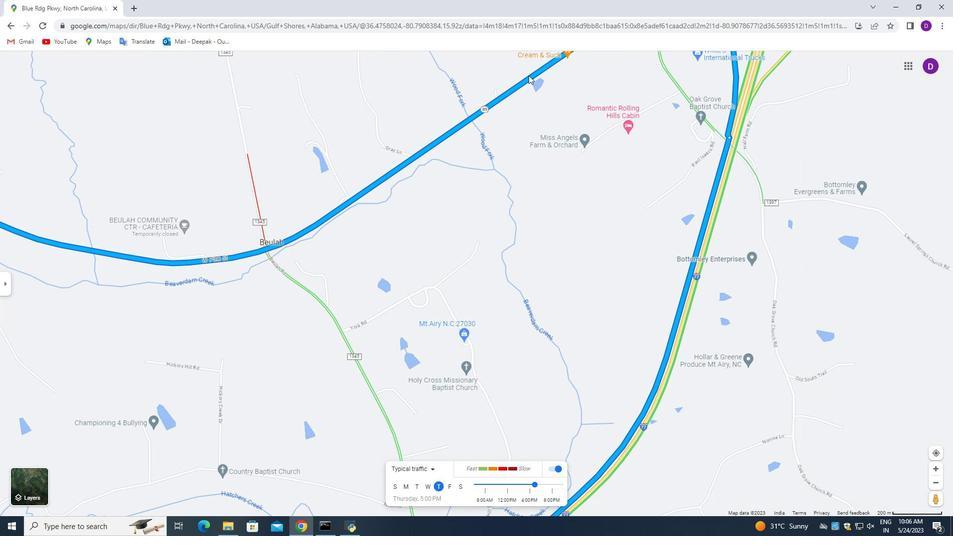 
Action: Mouse moved to (539, 201)
Screenshot: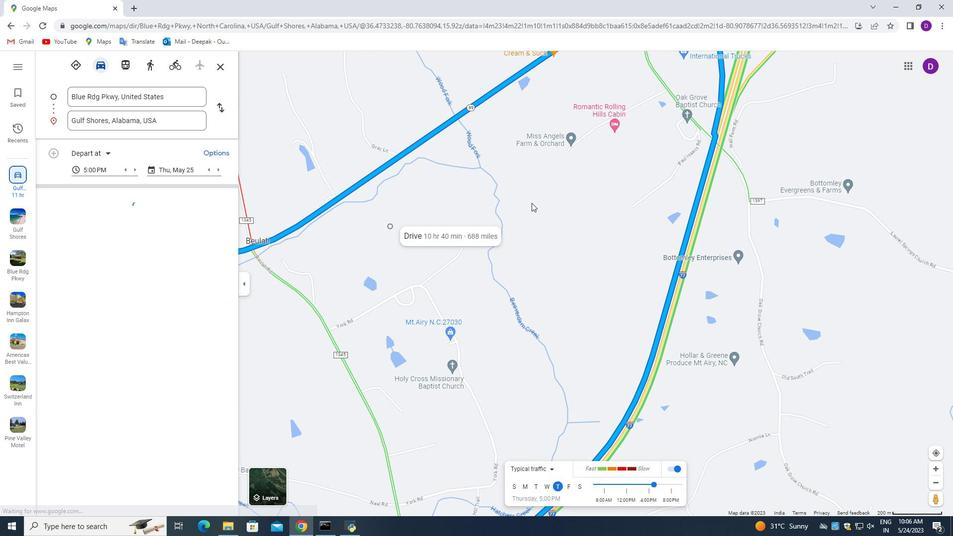 
Action: Mouse pressed left at (539, 201)
Screenshot: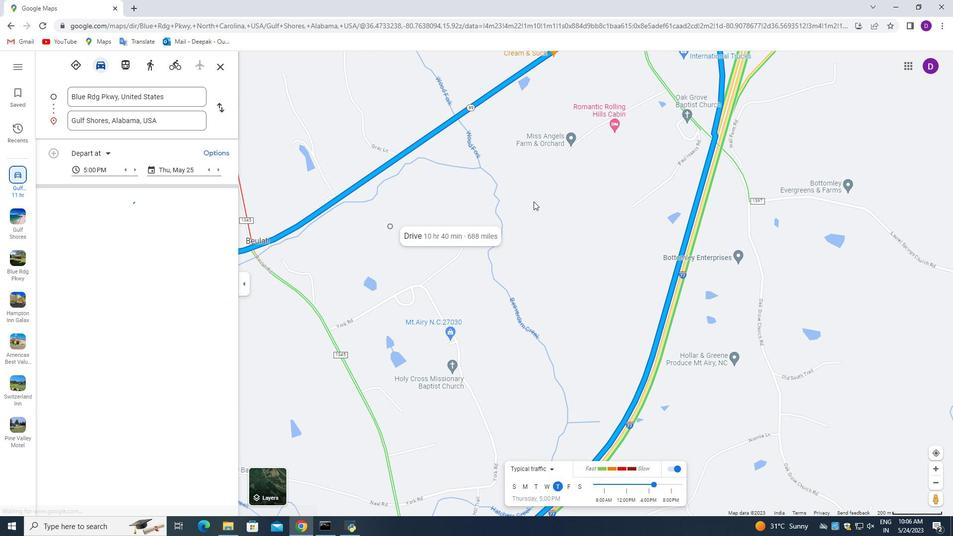 
Action: Mouse moved to (491, 281)
Screenshot: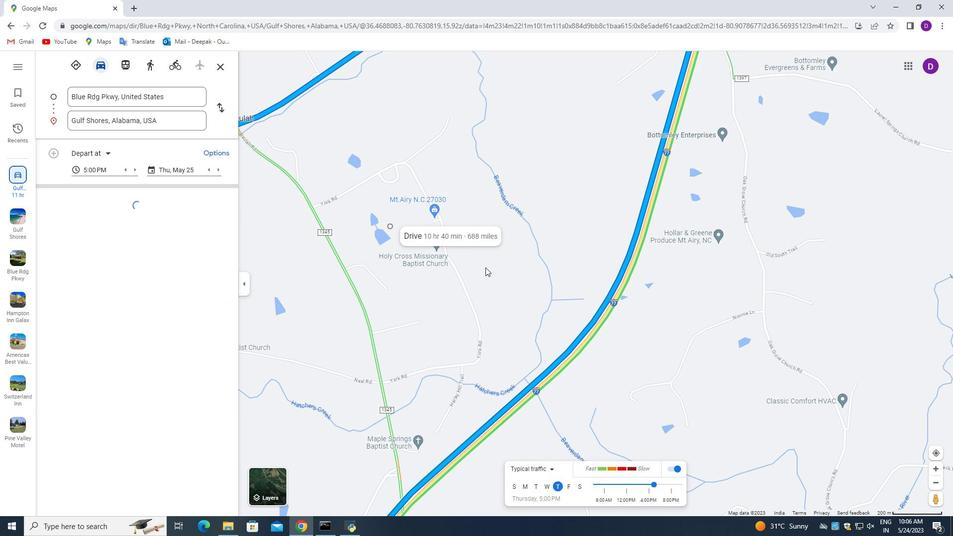 
Action: Mouse pressed left at (491, 281)
Screenshot: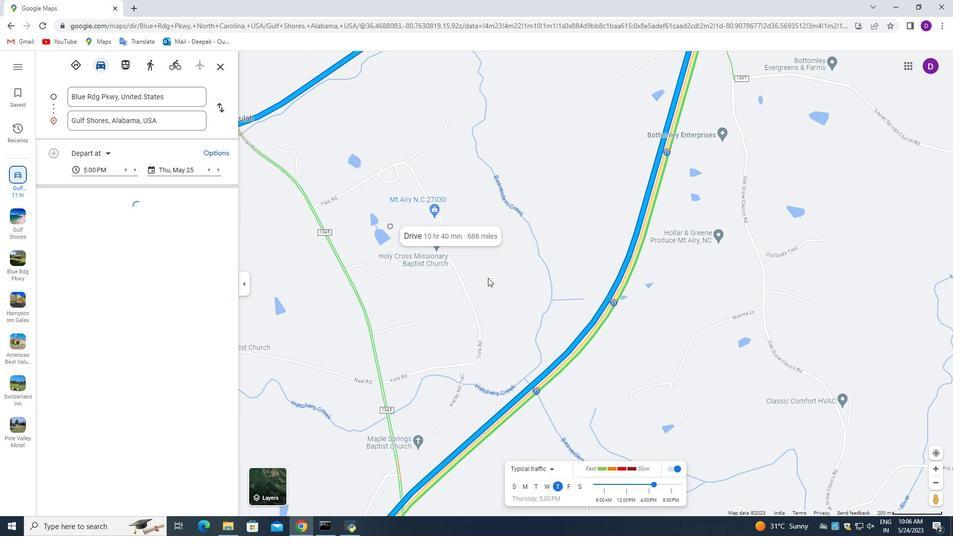 
Action: Mouse moved to (373, 268)
Screenshot: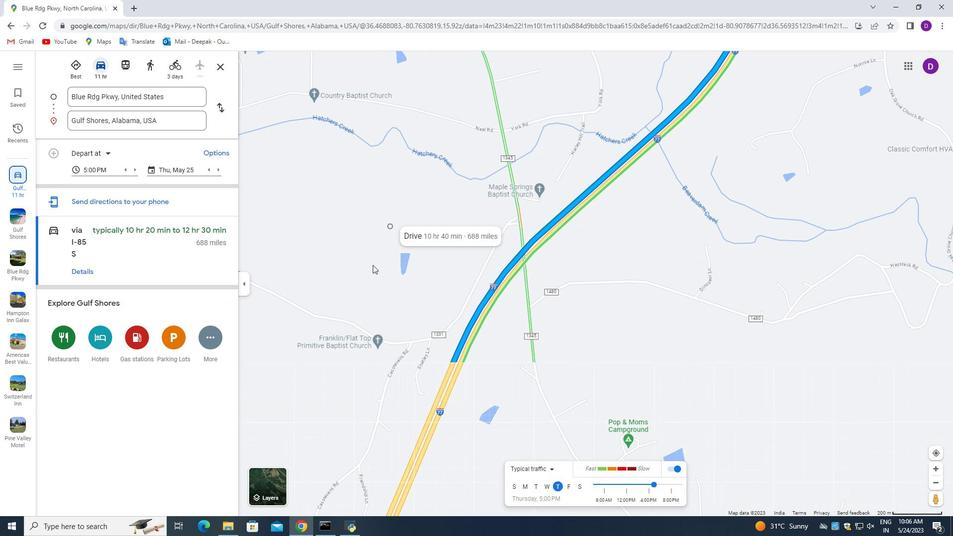 
Action: Mouse pressed left at (373, 268)
